 Task: Look for space in Santo Antônio do Monte, Brazil from 8th June, 2023 to 19th June, 2023 for 1 adult in price range Rs.5000 to Rs.12000. Place can be shared room with 1  bedroom having 1 bed and 1 bathroom. Property type can be house, flat, guest house, hotel. Booking option can be shelf check-in. Required host language is Spanish.
Action: Mouse moved to (312, 155)
Screenshot: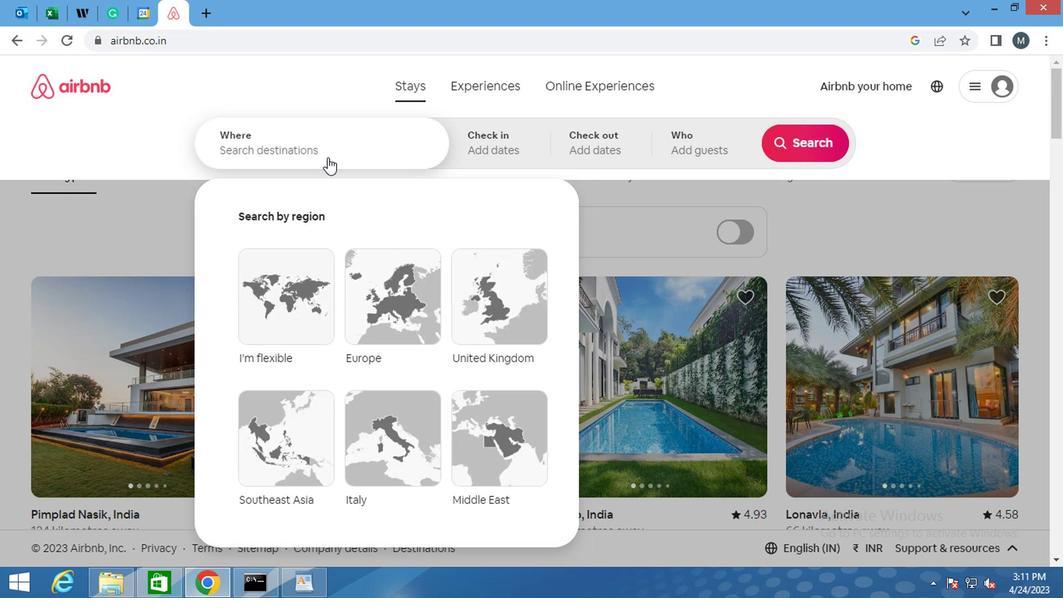 
Action: Mouse pressed left at (312, 155)
Screenshot: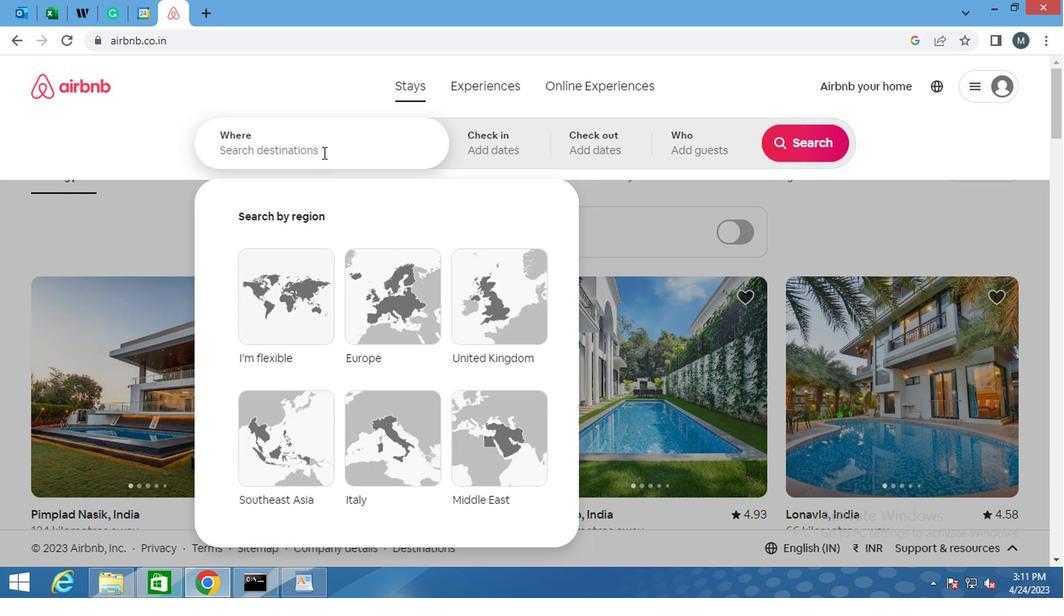 
Action: Key pressed <Key.shift>SANTO<Key.space><Key.shift>ANTONIO<Key.space>DO<Key.space><Key.shift>MONTE,<Key.space><Key.shift><Key.shift>BRAZIL<Key.enter>
Screenshot: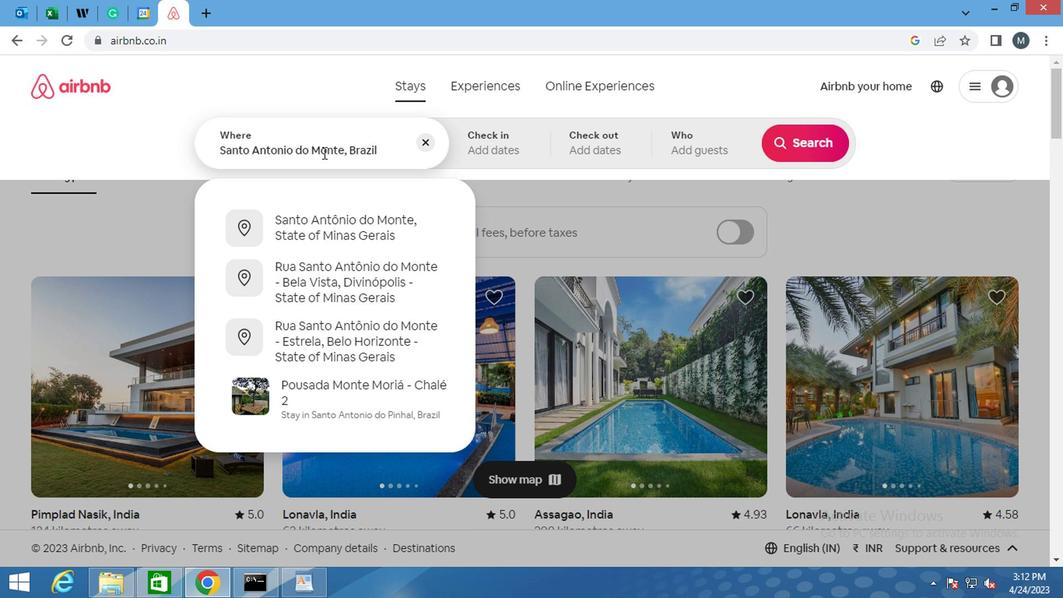 
Action: Mouse moved to (797, 265)
Screenshot: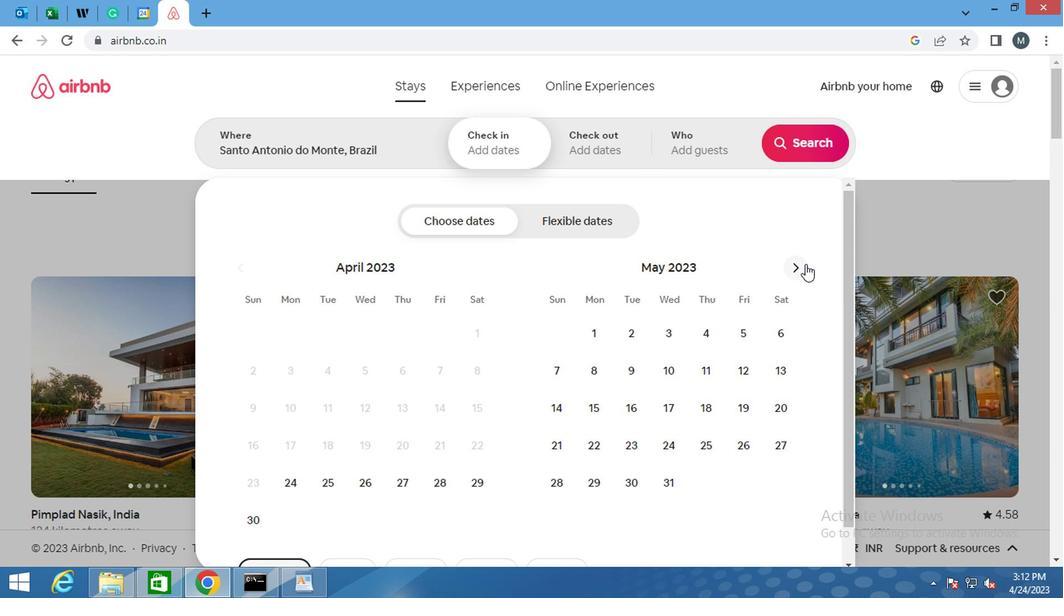 
Action: Mouse pressed left at (797, 265)
Screenshot: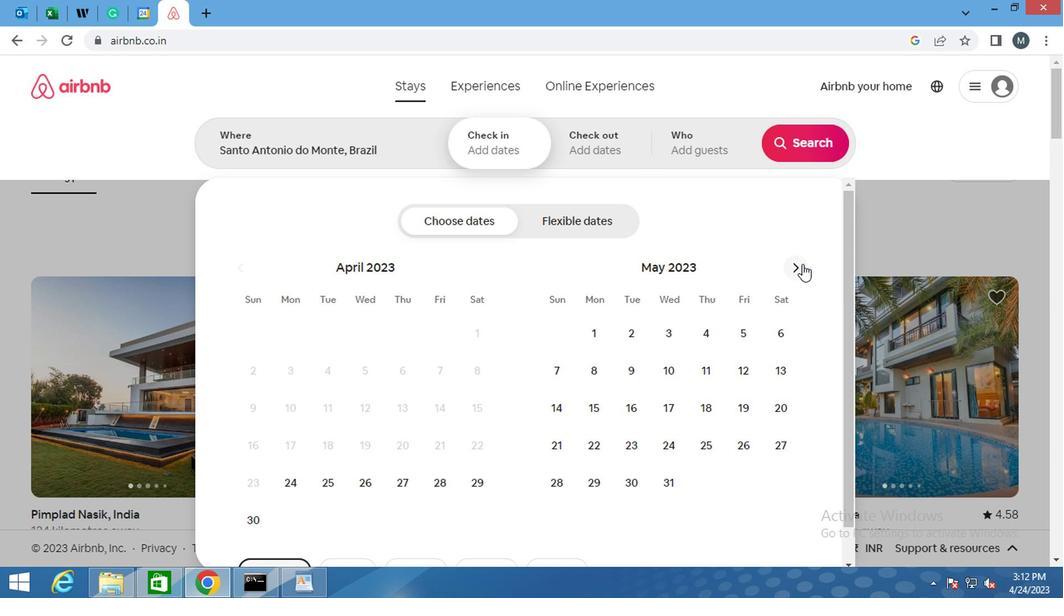 
Action: Mouse moved to (796, 266)
Screenshot: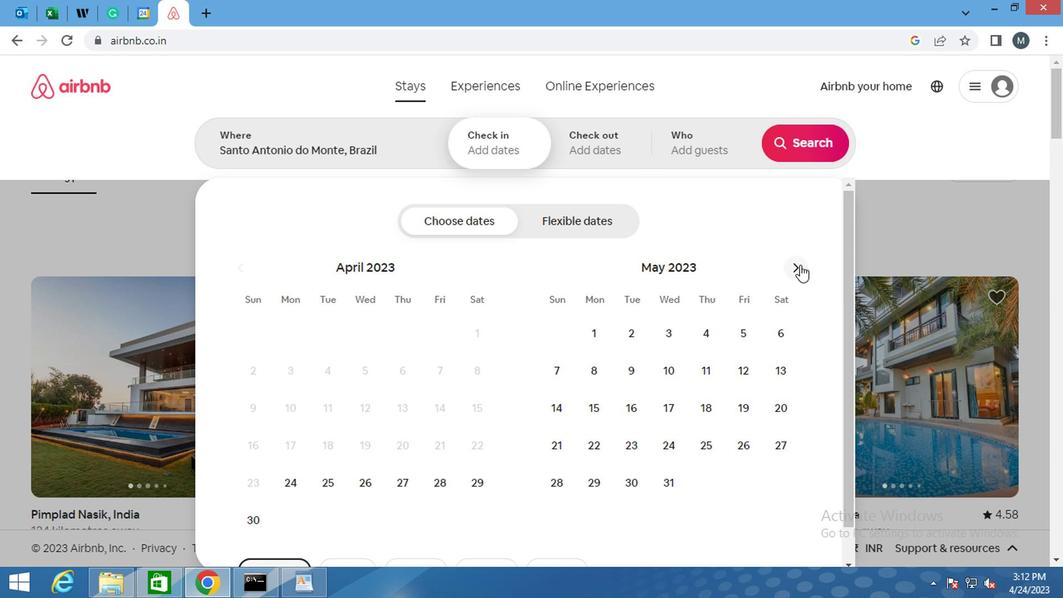 
Action: Mouse pressed left at (796, 266)
Screenshot: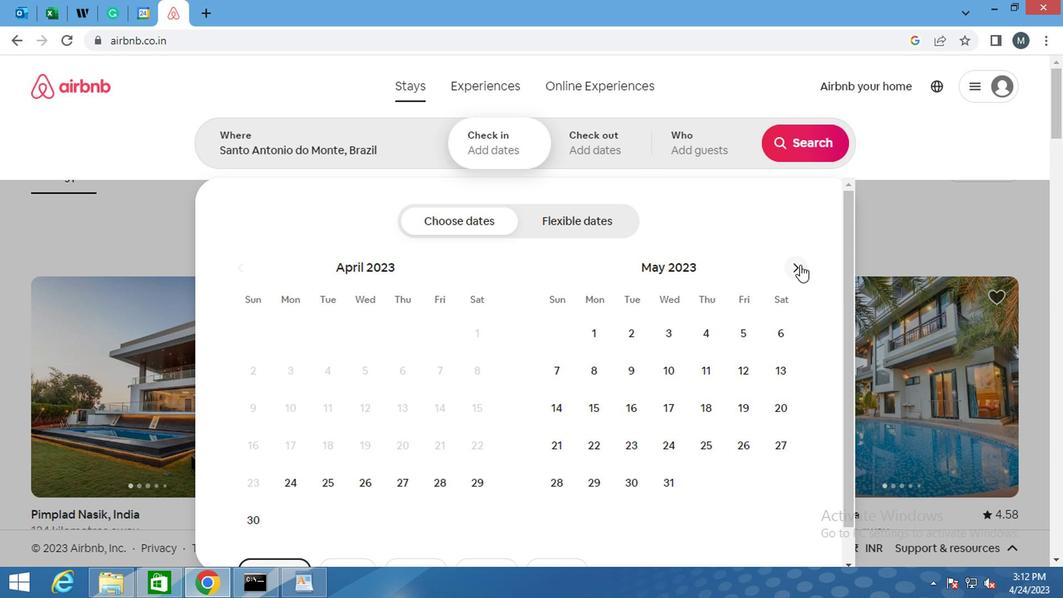 
Action: Mouse moved to (698, 375)
Screenshot: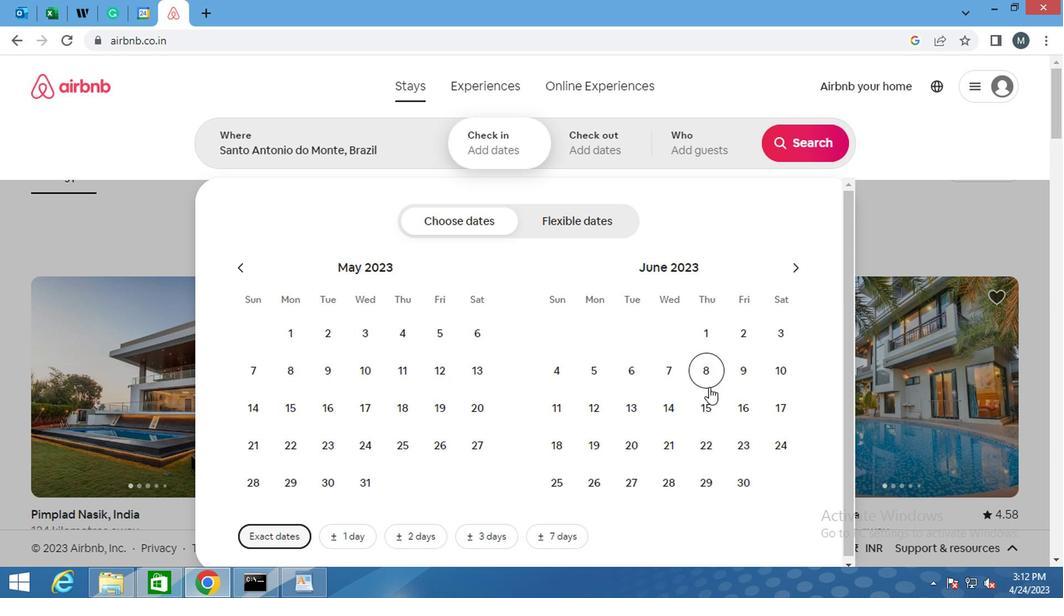 
Action: Mouse pressed left at (698, 375)
Screenshot: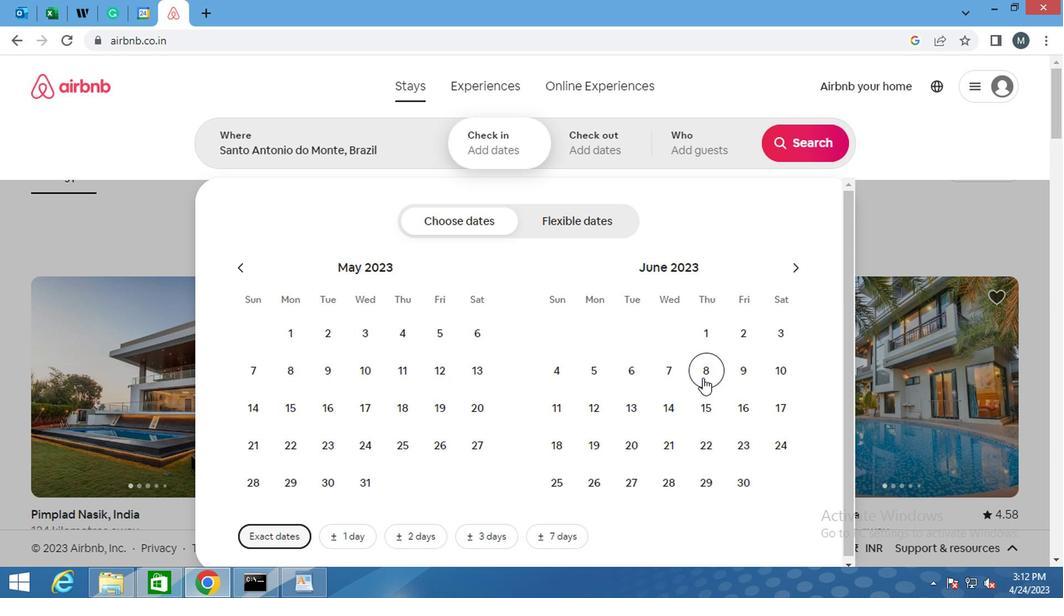 
Action: Mouse moved to (575, 440)
Screenshot: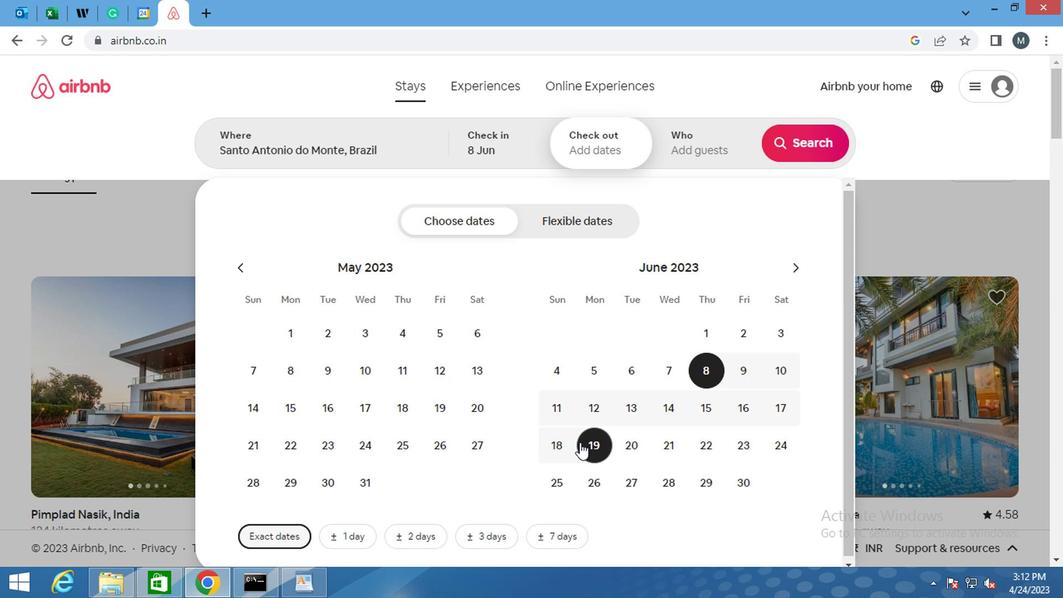 
Action: Mouse pressed left at (575, 440)
Screenshot: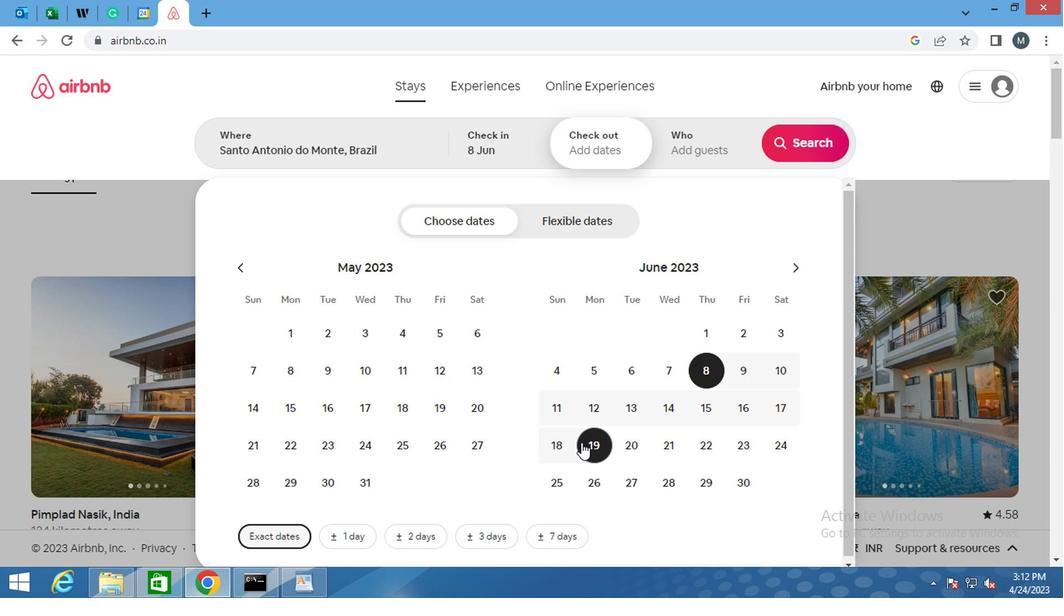 
Action: Mouse moved to (661, 145)
Screenshot: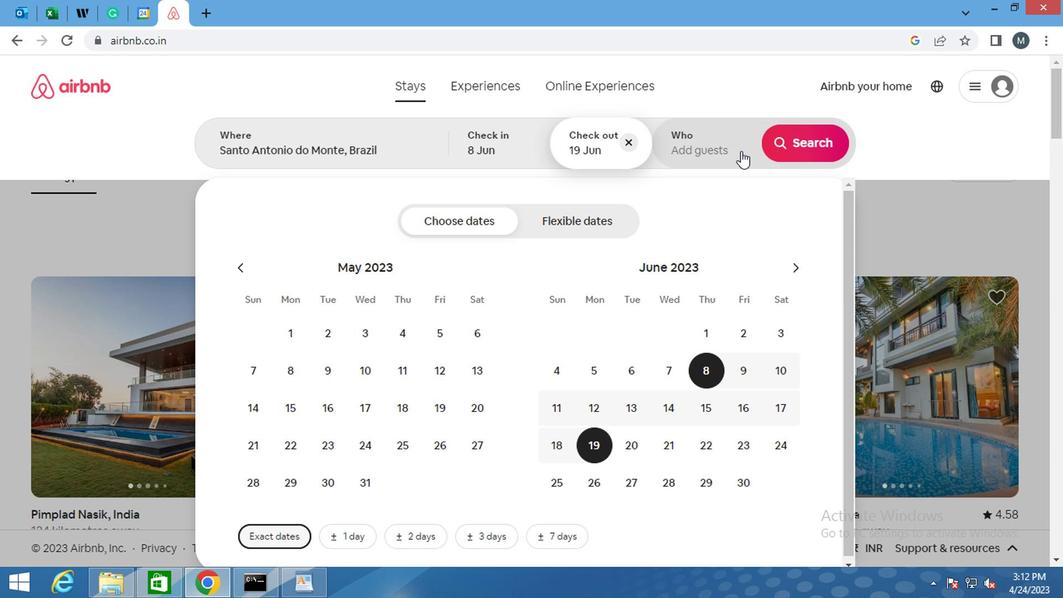 
Action: Mouse pressed left at (661, 145)
Screenshot: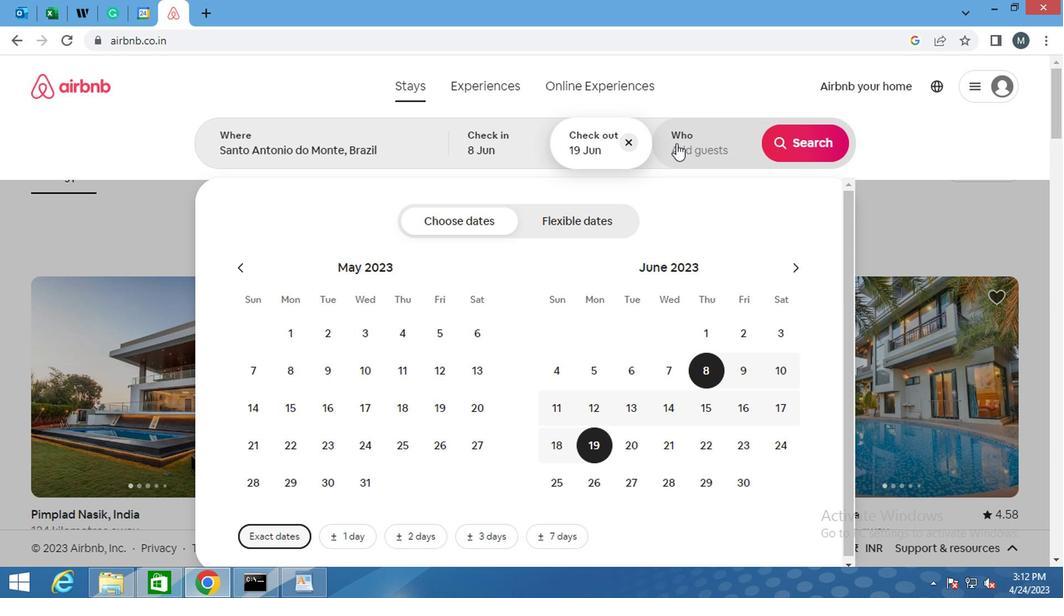 
Action: Mouse moved to (796, 229)
Screenshot: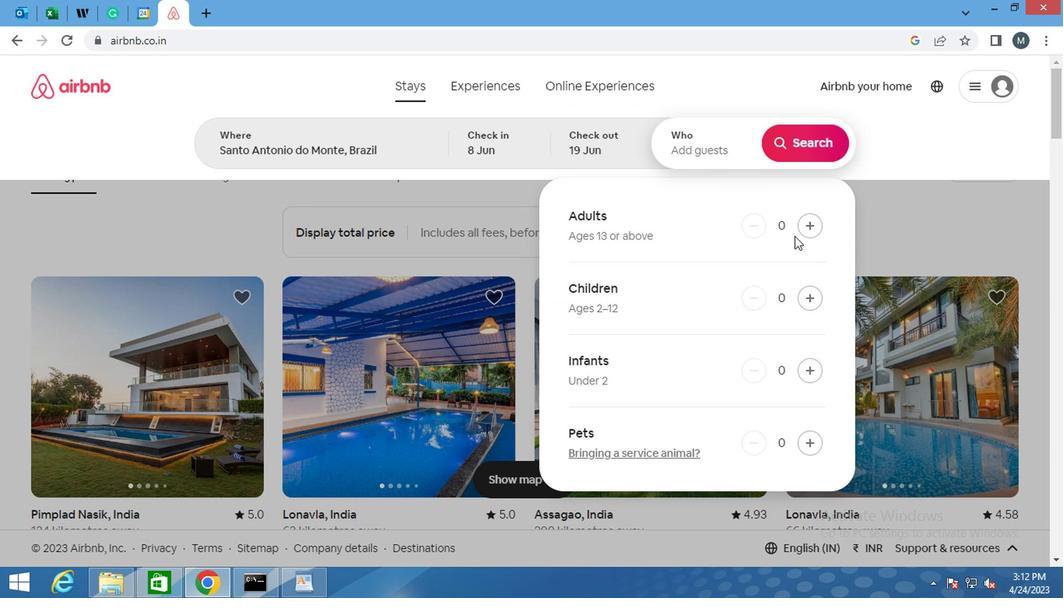 
Action: Mouse pressed left at (796, 229)
Screenshot: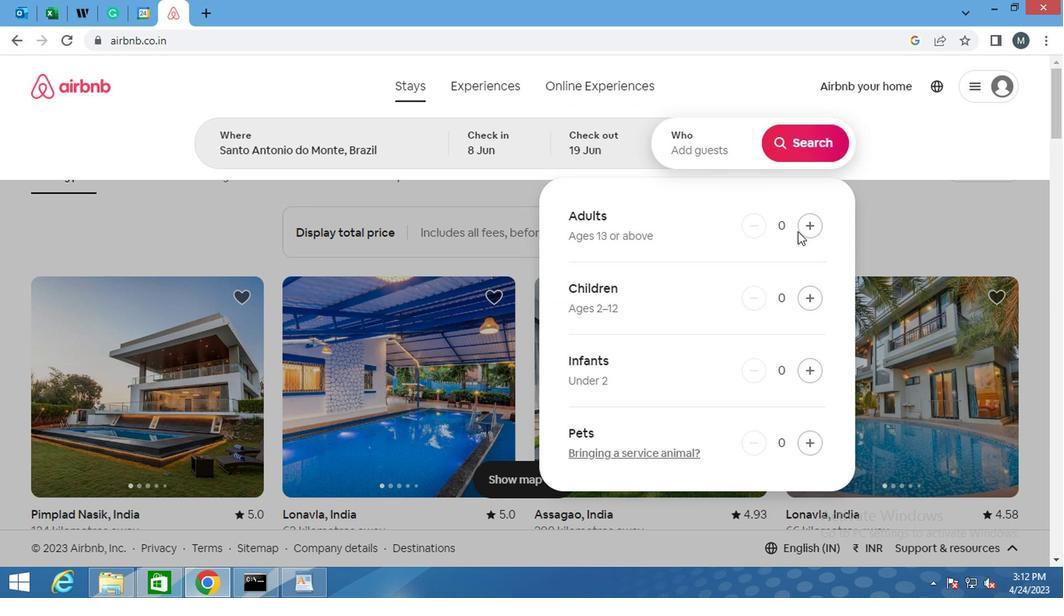 
Action: Mouse moved to (942, 141)
Screenshot: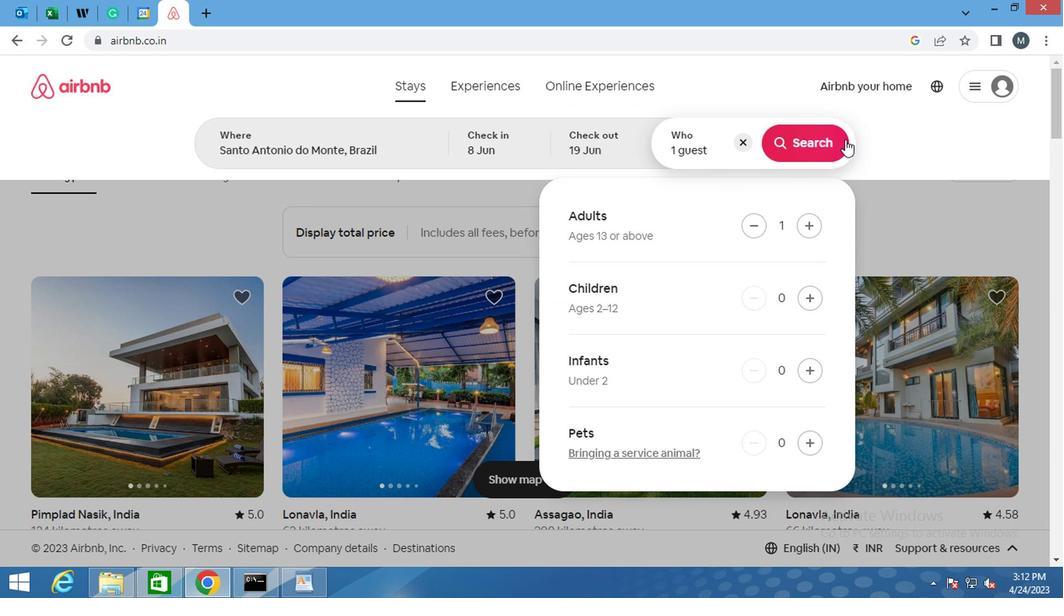 
Action: Mouse pressed left at (942, 141)
Screenshot: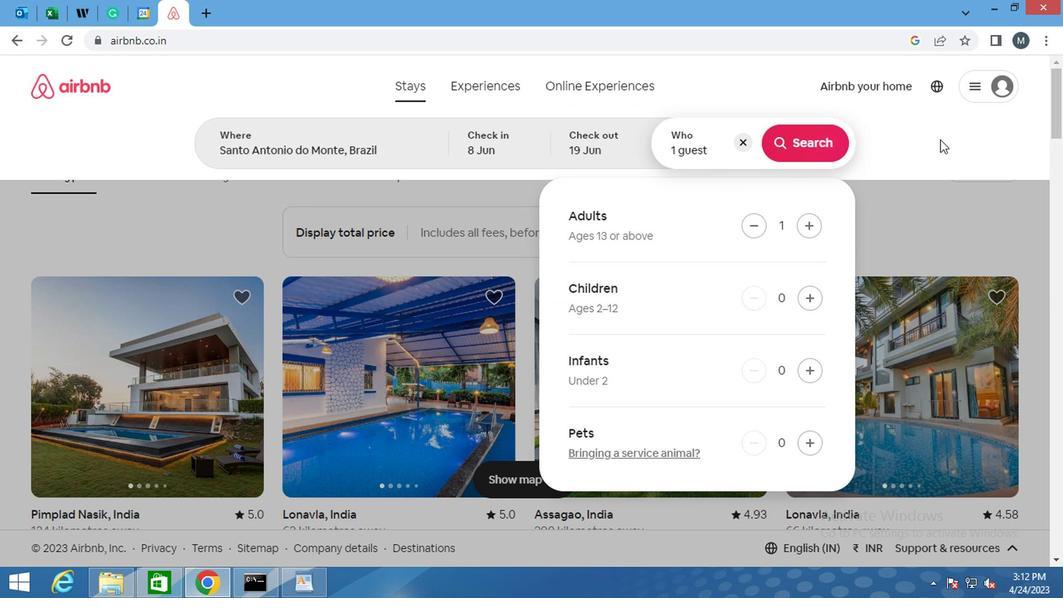 
Action: Mouse moved to (931, 169)
Screenshot: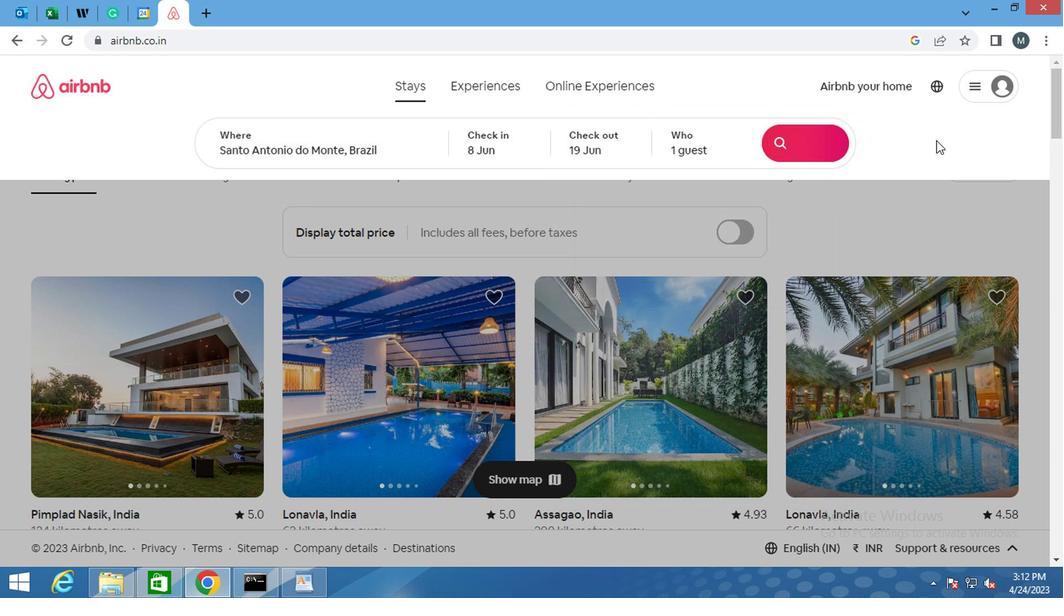 
Action: Mouse scrolled (931, 170) with delta (0, 0)
Screenshot: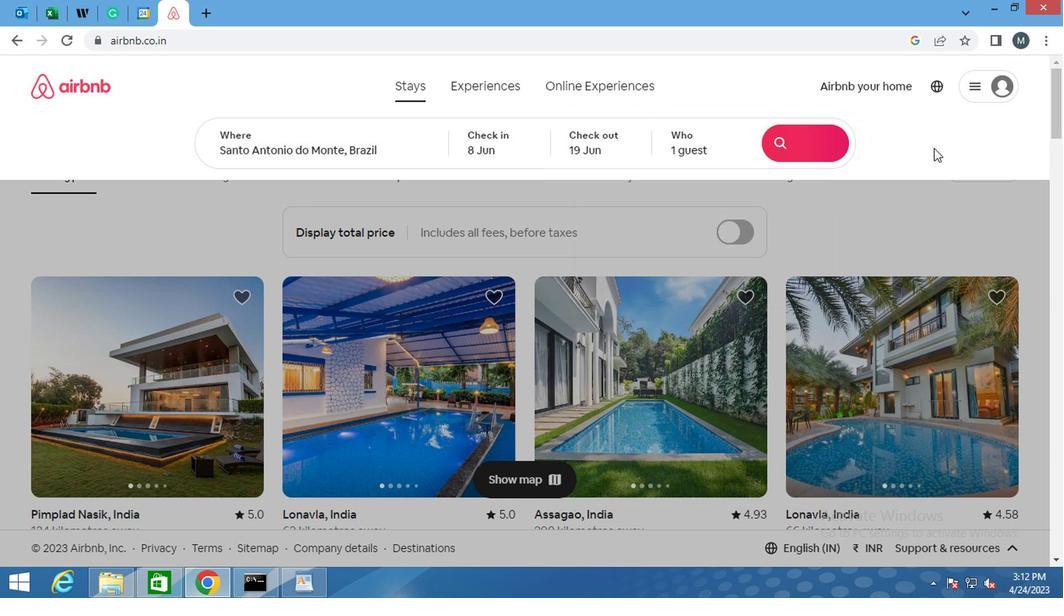 
Action: Mouse scrolled (931, 170) with delta (0, 0)
Screenshot: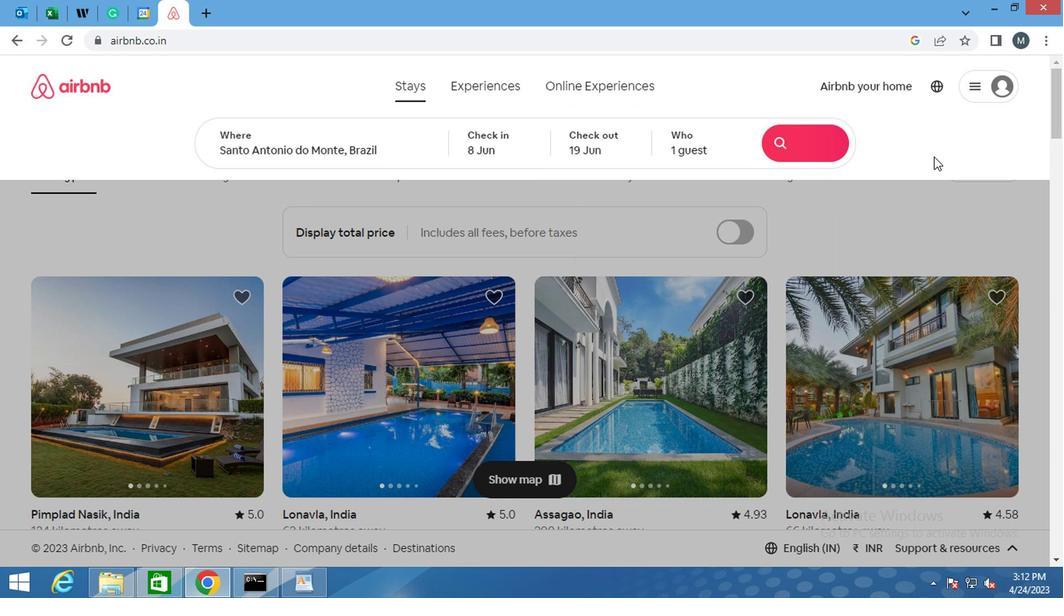 
Action: Mouse moved to (933, 175)
Screenshot: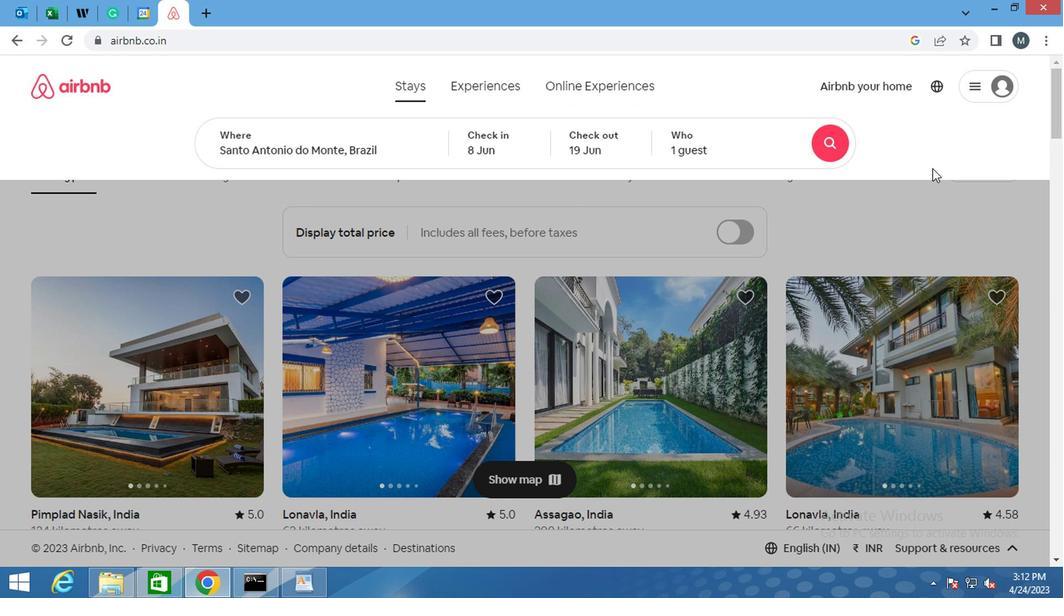 
Action: Mouse scrolled (933, 175) with delta (0, 0)
Screenshot: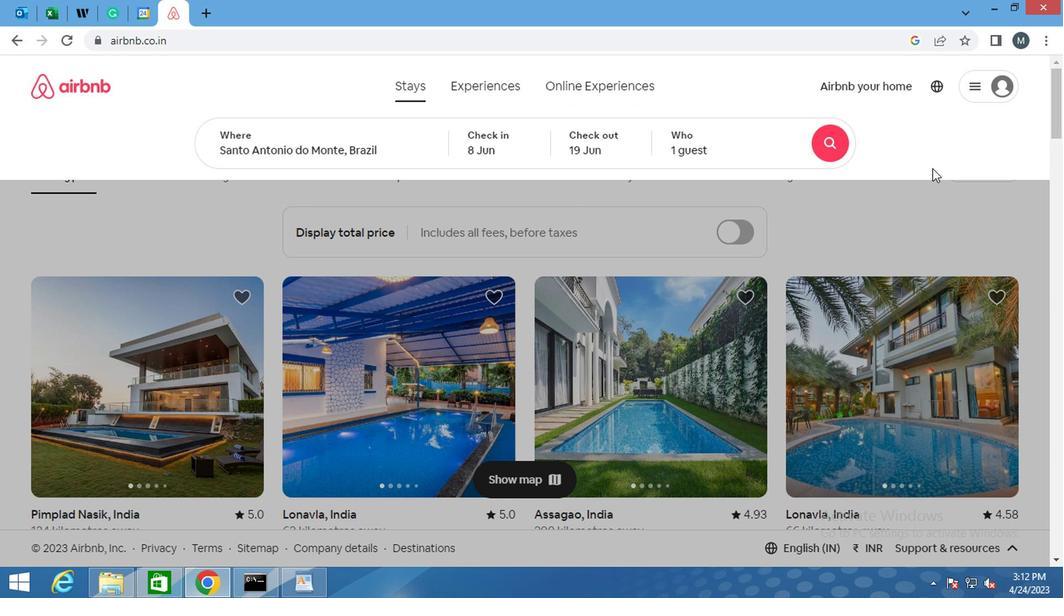 
Action: Mouse moved to (973, 146)
Screenshot: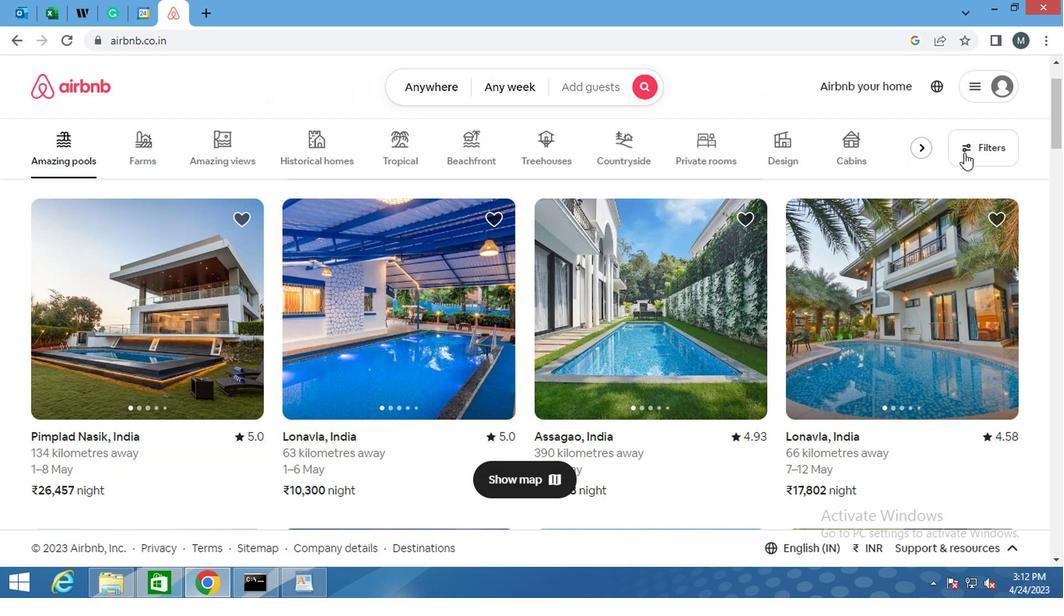 
Action: Mouse pressed left at (973, 146)
Screenshot: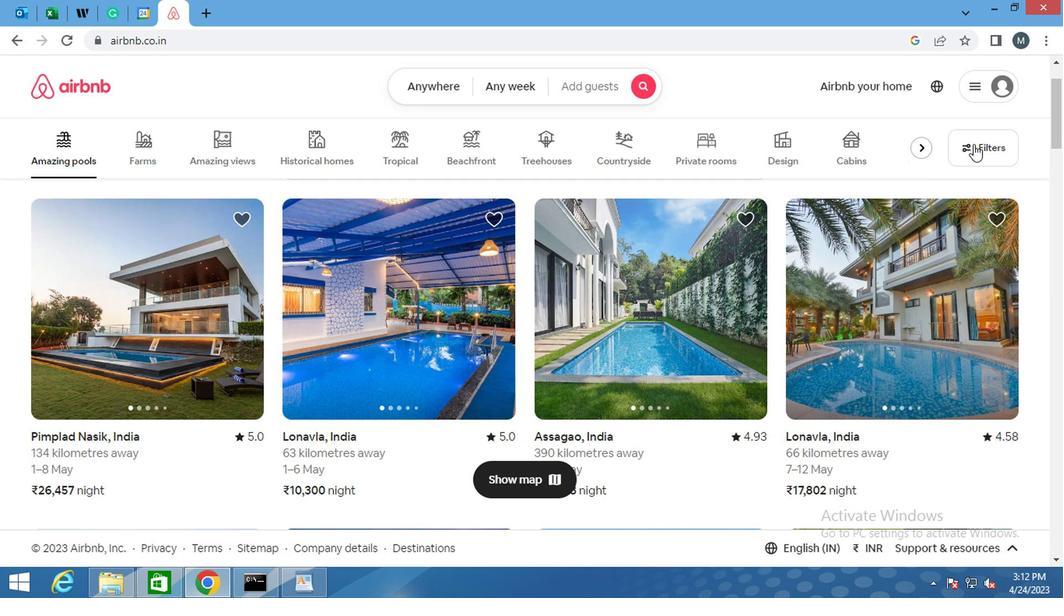 
Action: Mouse moved to (404, 332)
Screenshot: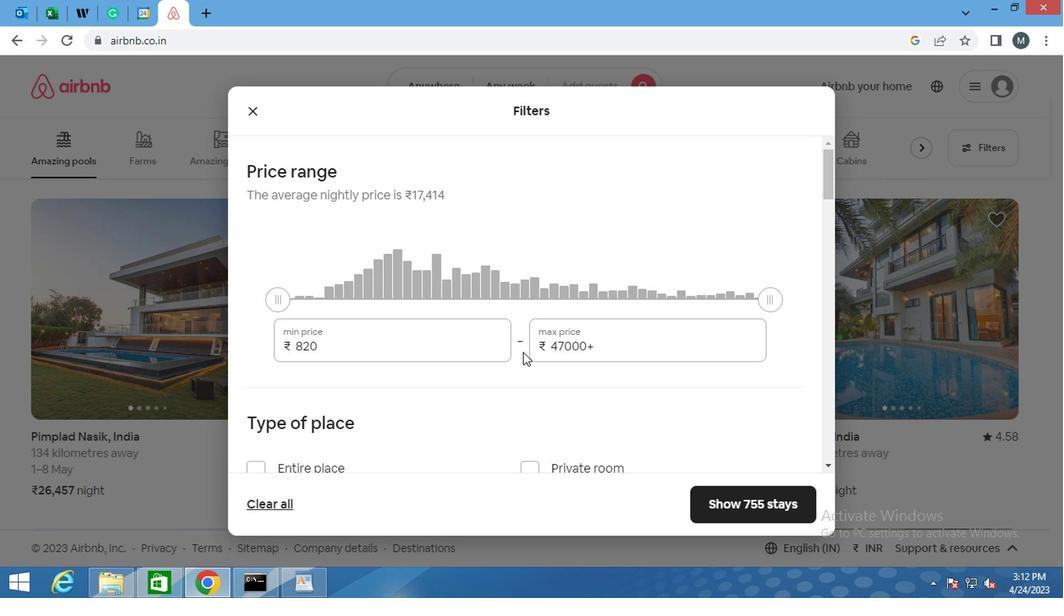 
Action: Mouse pressed left at (404, 332)
Screenshot: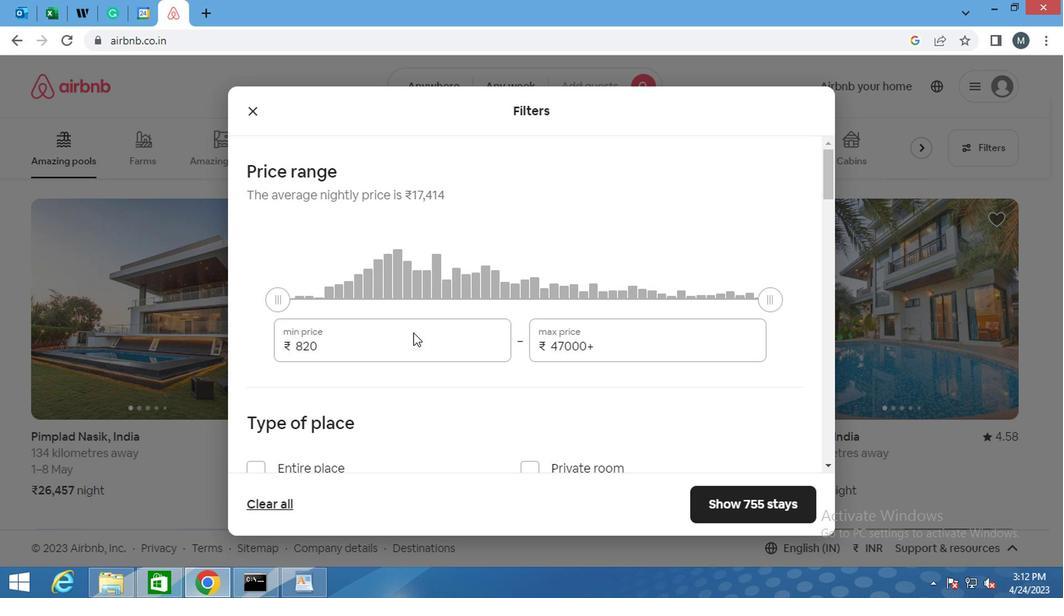 
Action: Mouse pressed left at (404, 332)
Screenshot: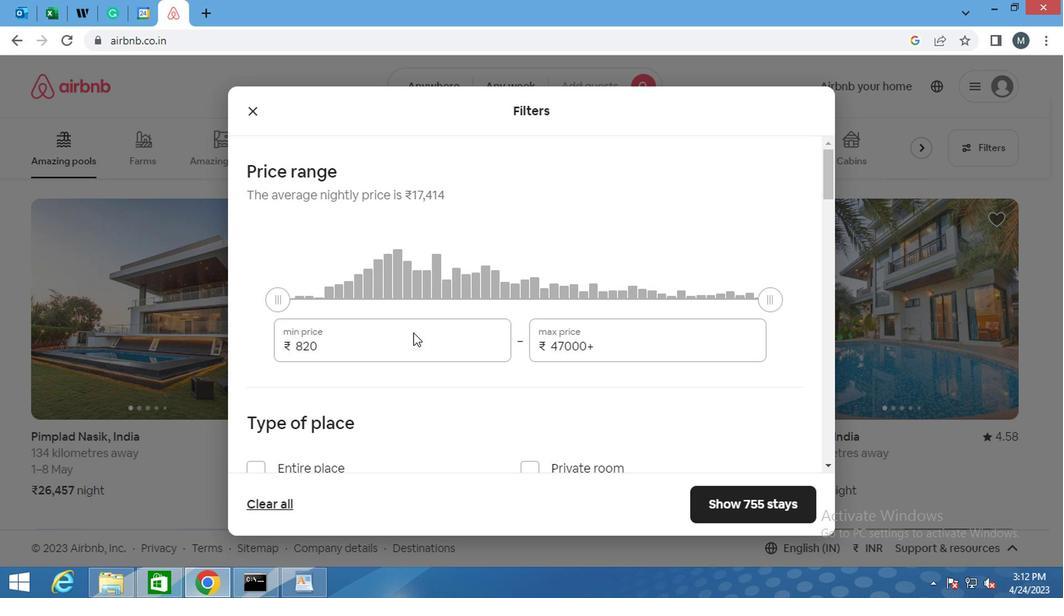 
Action: Mouse moved to (408, 332)
Screenshot: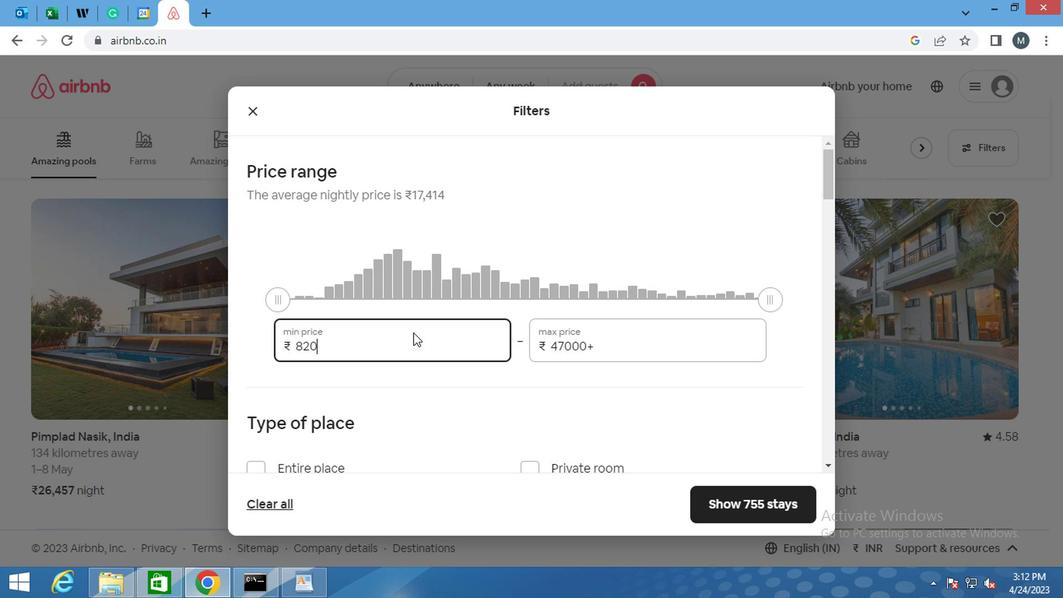 
Action: Mouse pressed left at (408, 332)
Screenshot: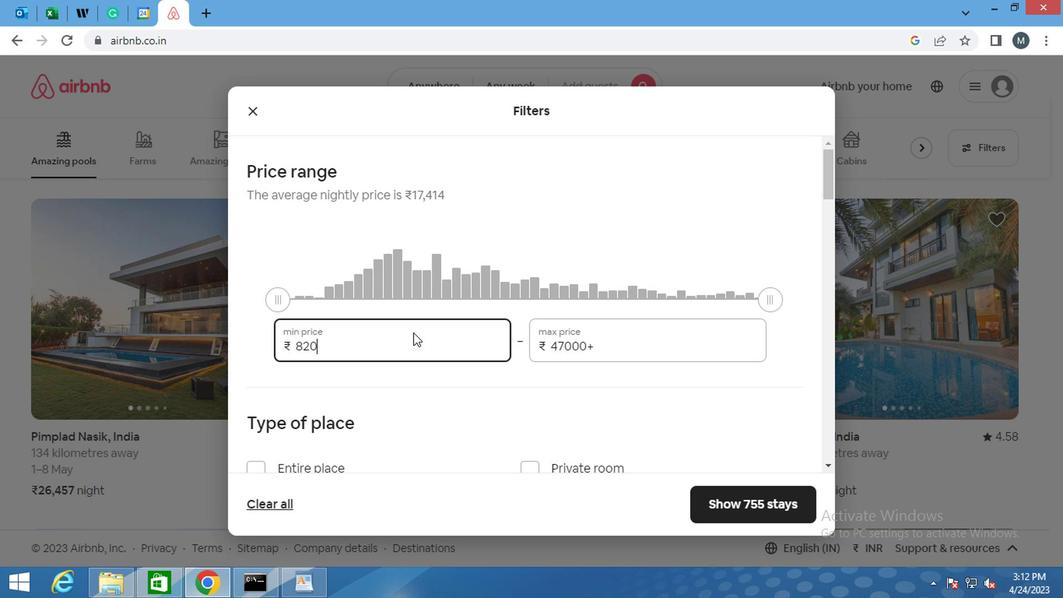 
Action: Mouse moved to (409, 332)
Screenshot: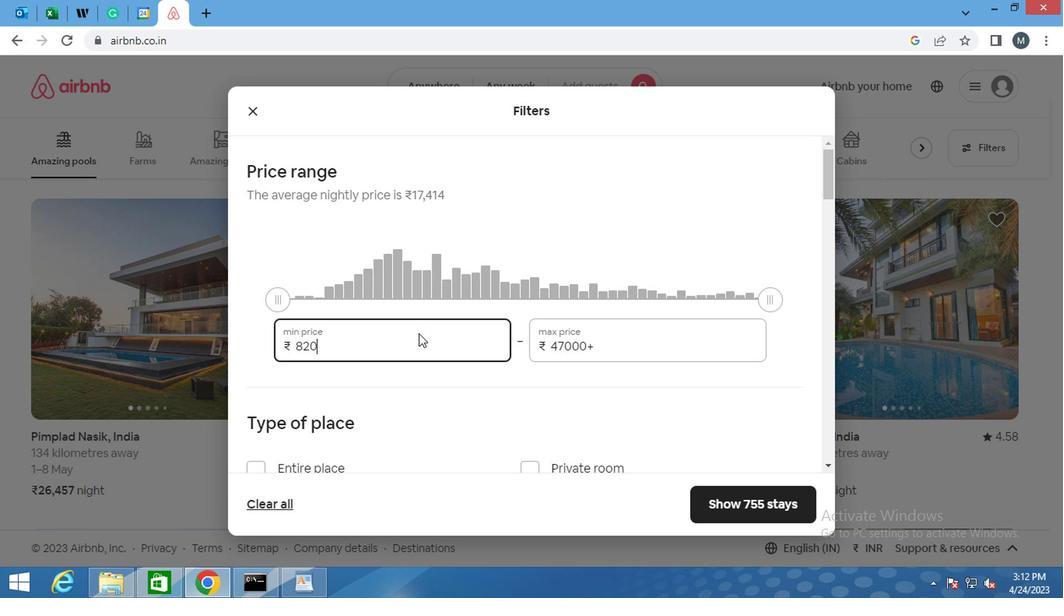 
Action: Mouse pressed left at (409, 332)
Screenshot: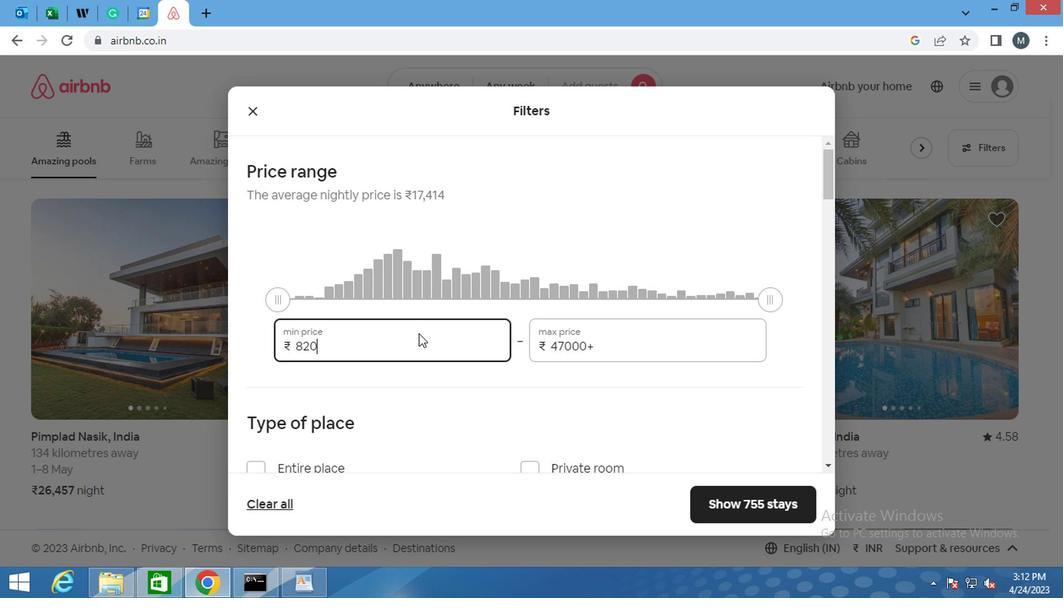
Action: Mouse pressed left at (409, 332)
Screenshot: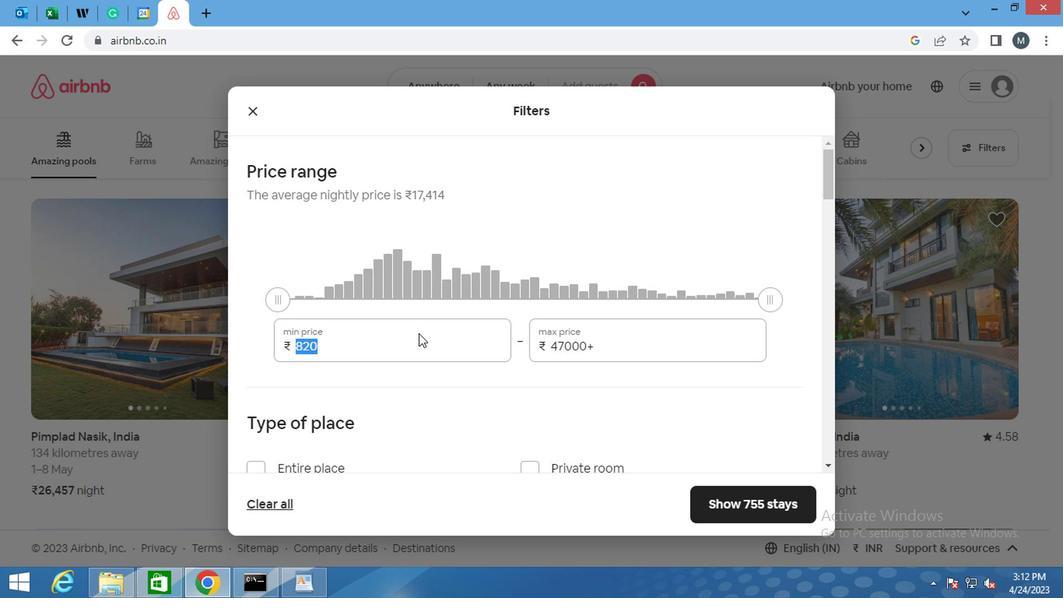 
Action: Mouse pressed left at (409, 332)
Screenshot: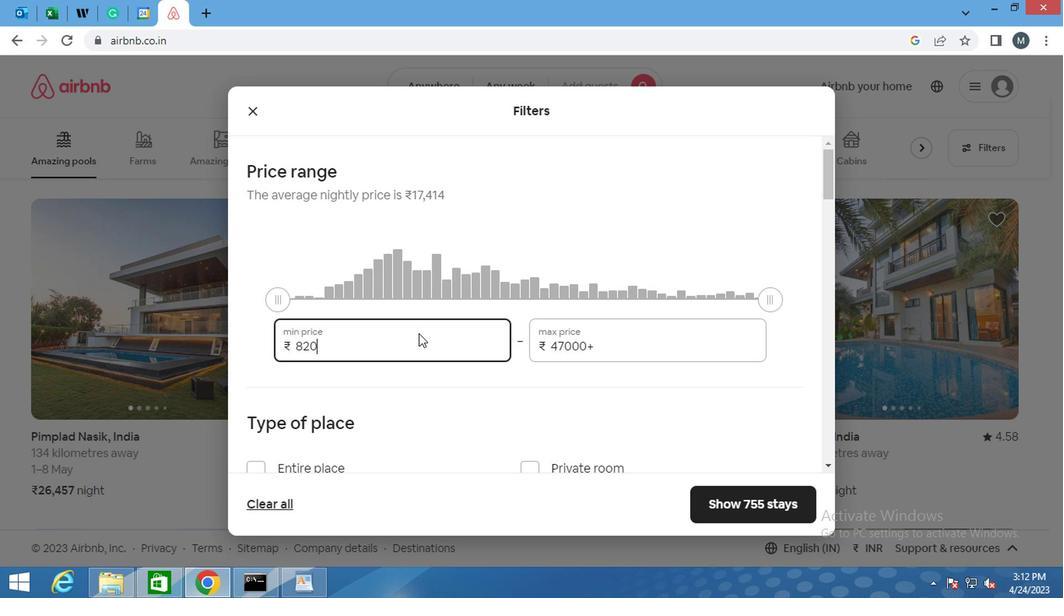 
Action: Mouse moved to (410, 332)
Screenshot: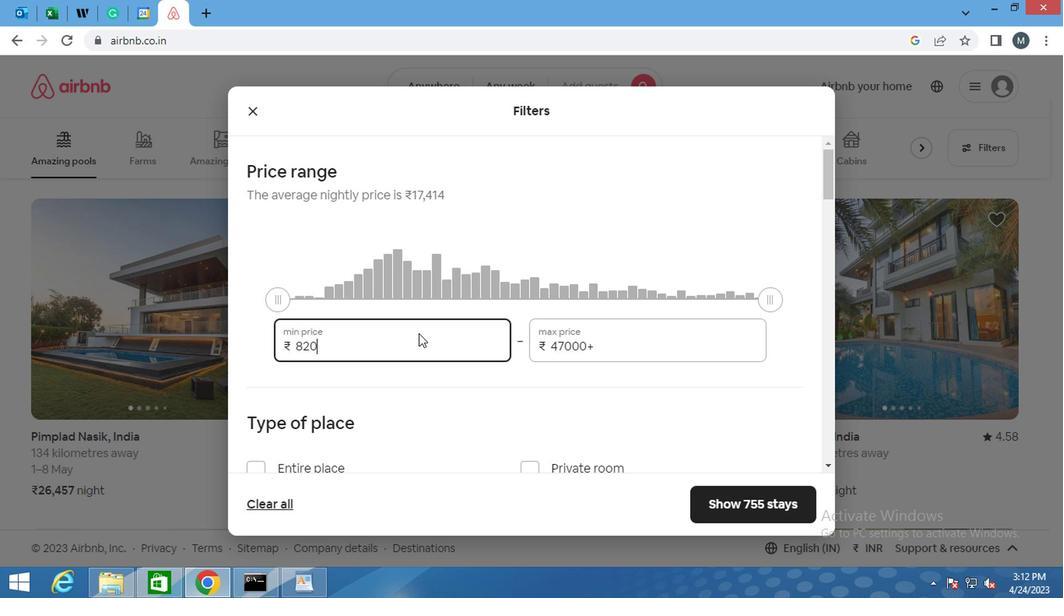 
Action: Mouse pressed left at (410, 332)
Screenshot: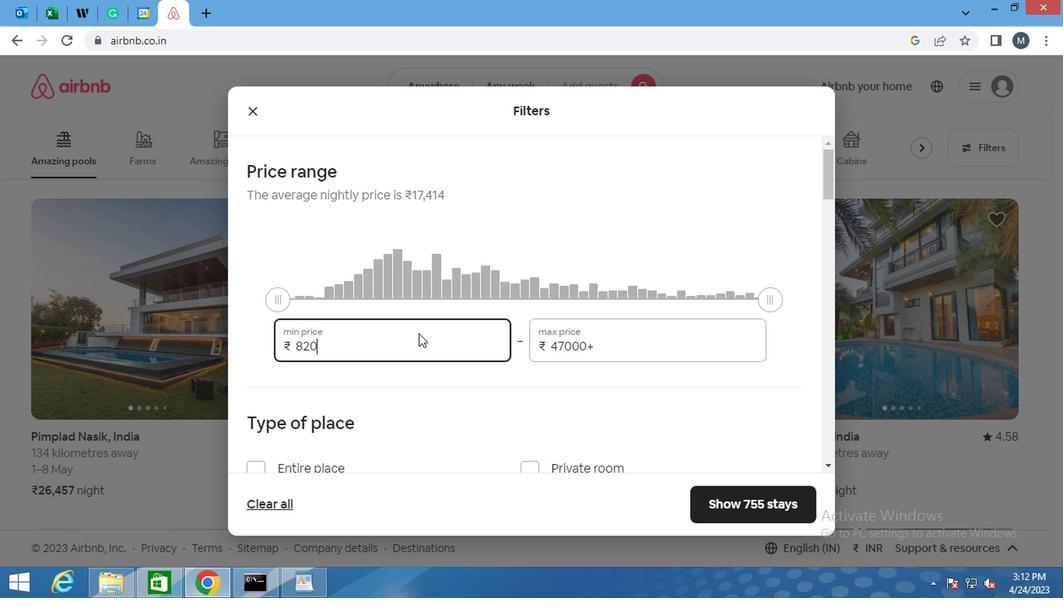 
Action: Mouse moved to (411, 332)
Screenshot: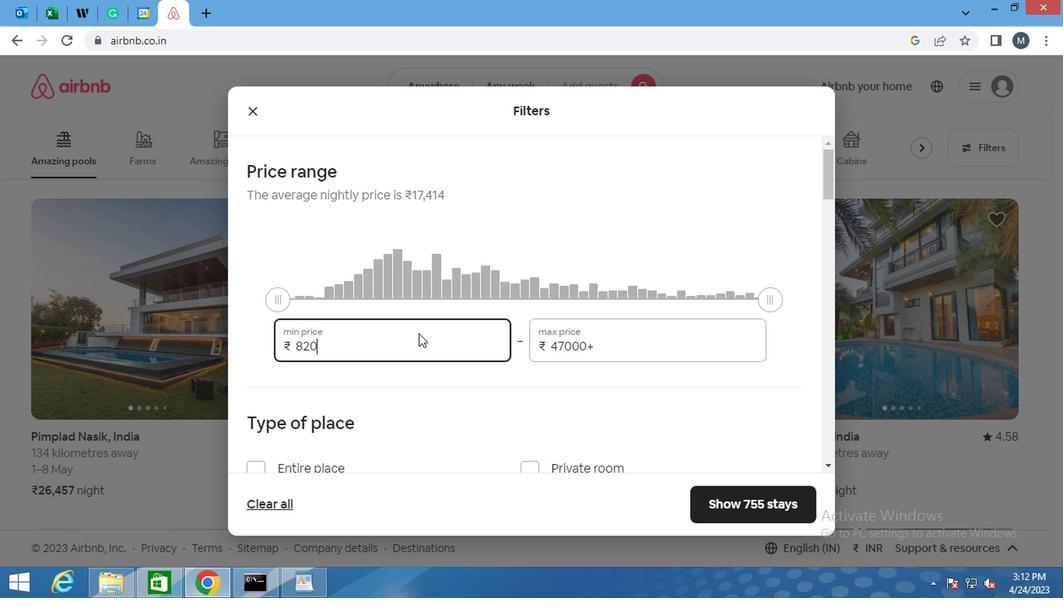 
Action: Mouse pressed left at (411, 332)
Screenshot: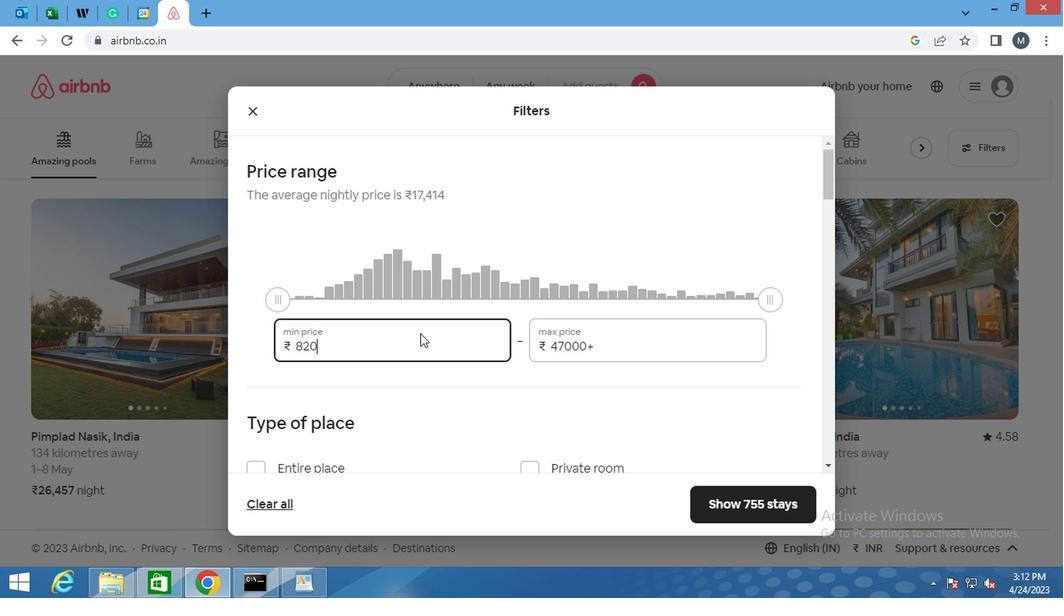 
Action: Mouse moved to (411, 333)
Screenshot: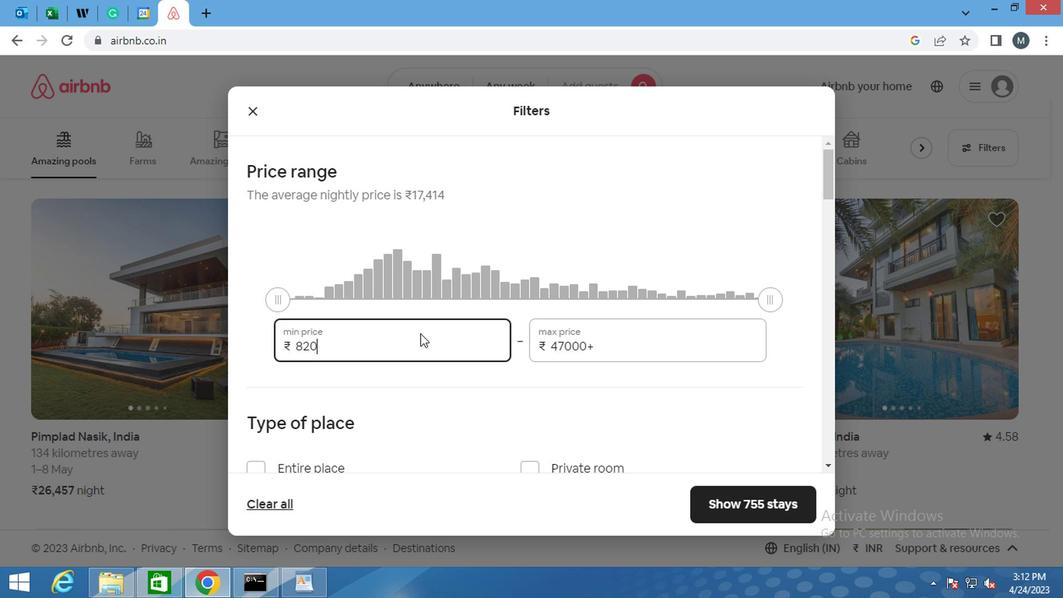 
Action: Mouse pressed left at (411, 333)
Screenshot: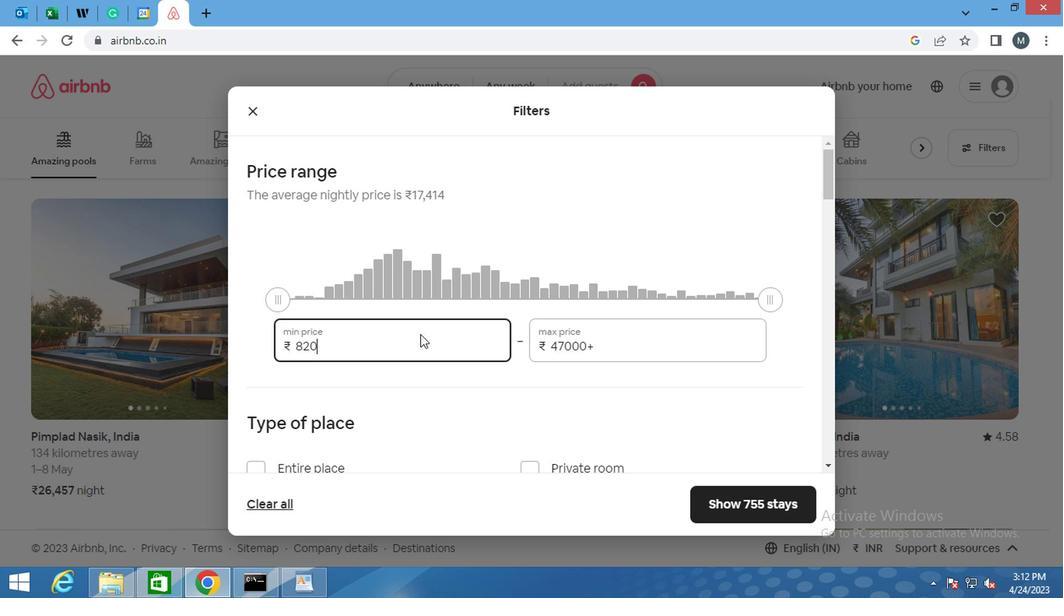 
Action: Mouse moved to (297, 347)
Screenshot: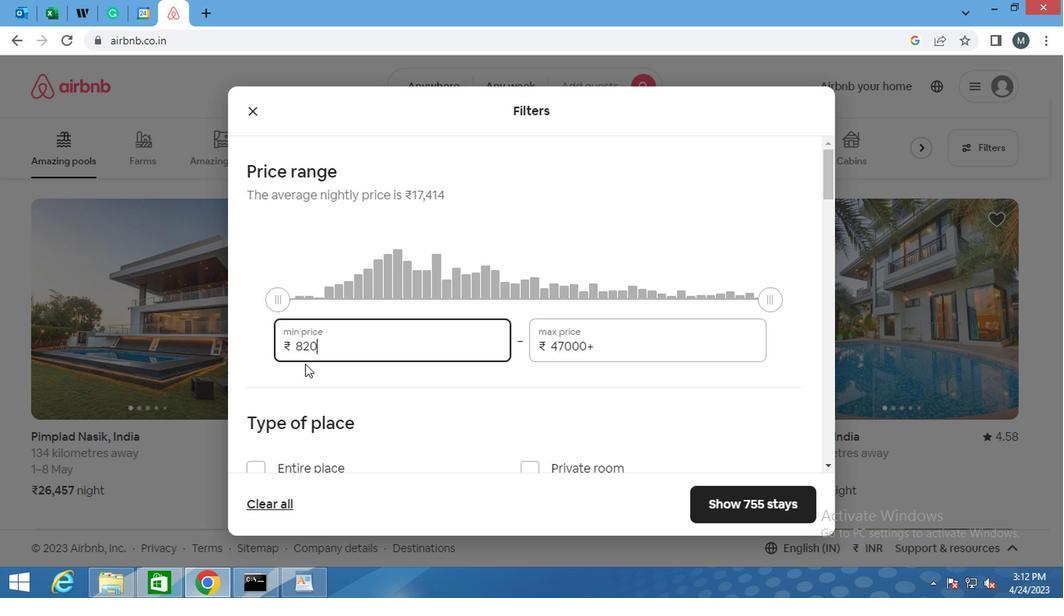 
Action: Mouse pressed left at (297, 347)
Screenshot: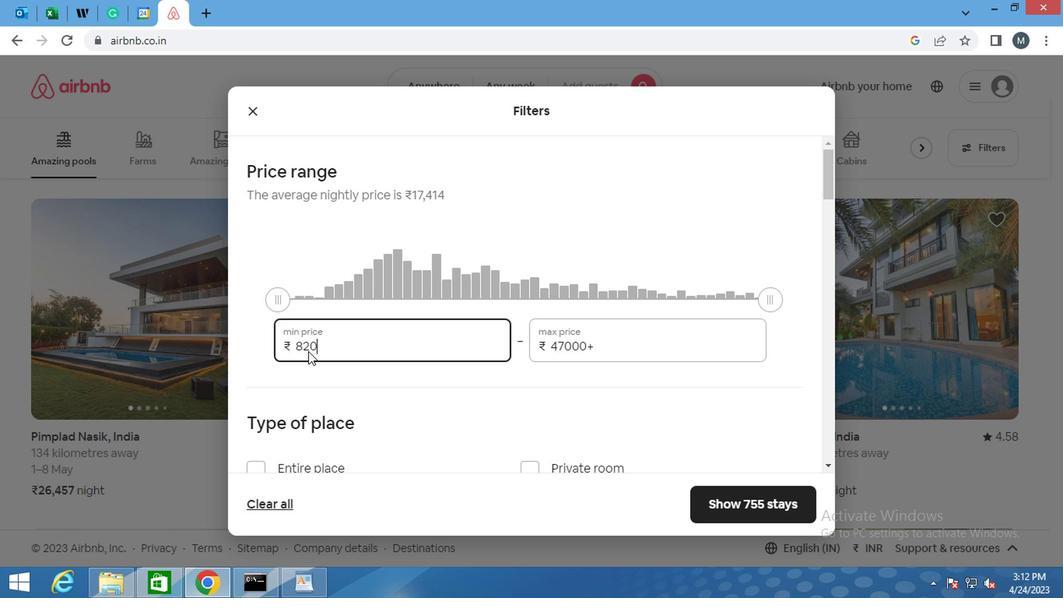 
Action: Mouse pressed left at (297, 347)
Screenshot: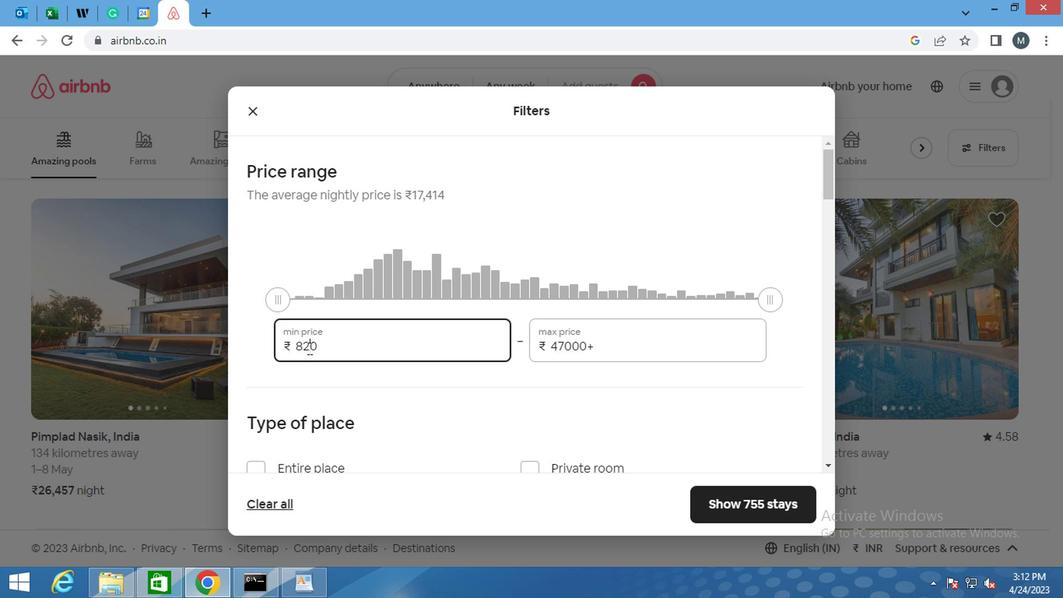 
Action: Key pressed 5000
Screenshot: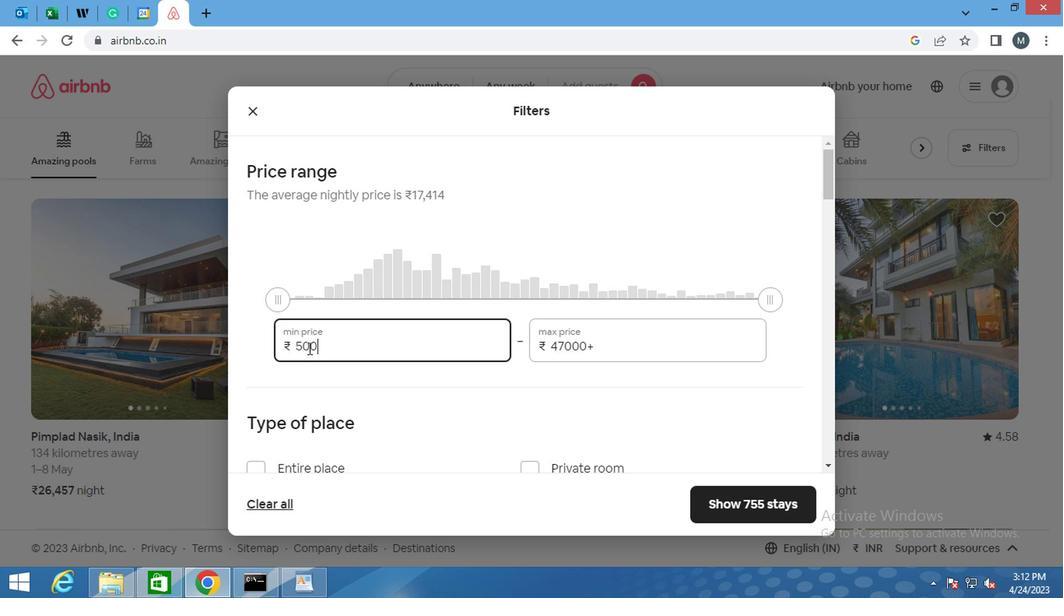 
Action: Mouse moved to (583, 346)
Screenshot: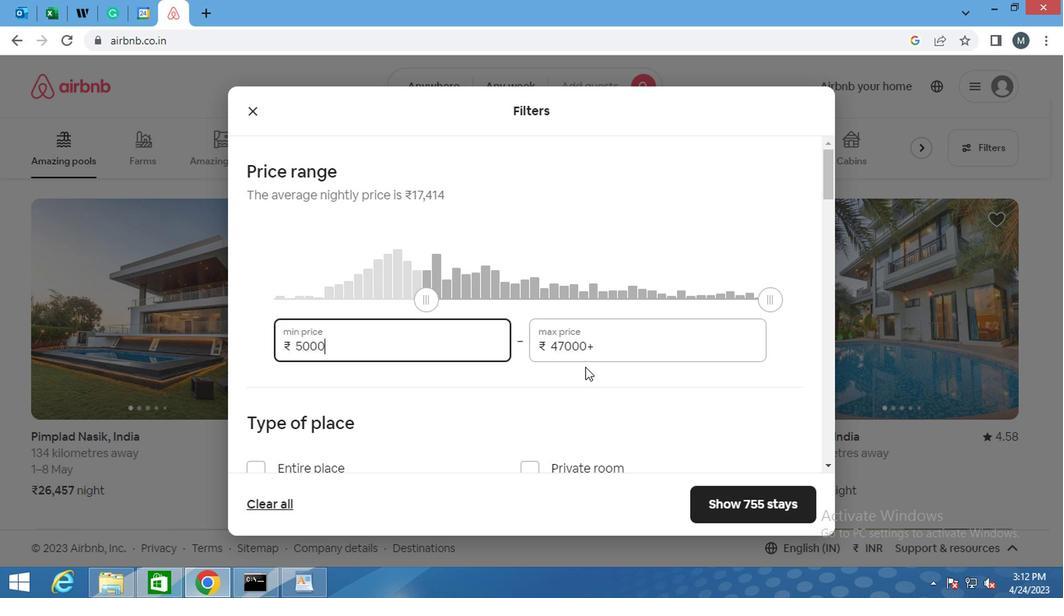 
Action: Mouse pressed left at (583, 346)
Screenshot: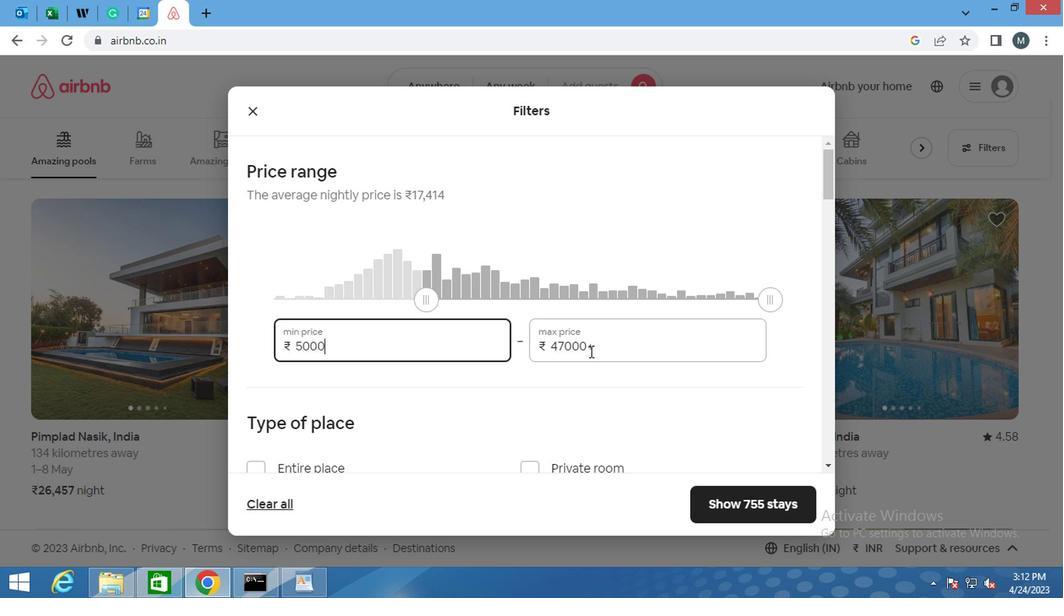 
Action: Mouse moved to (582, 346)
Screenshot: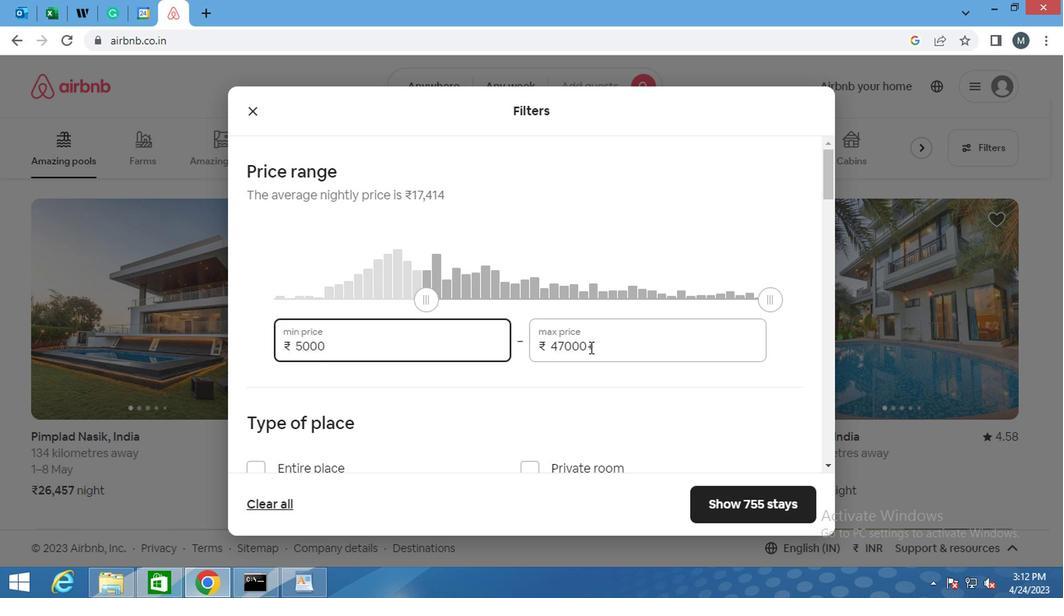 
Action: Mouse pressed left at (582, 346)
Screenshot: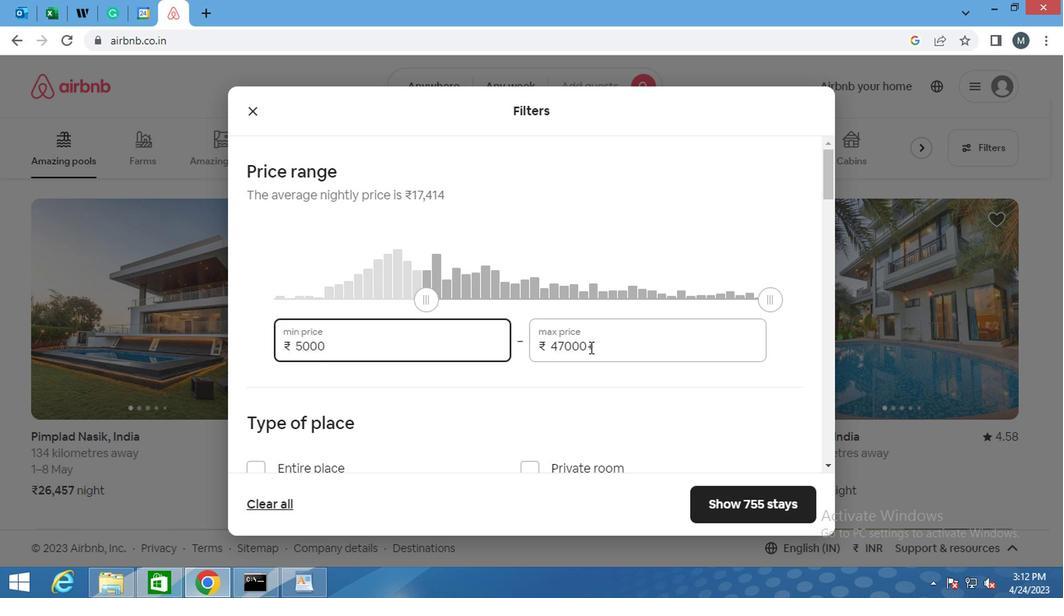 
Action: Mouse moved to (572, 347)
Screenshot: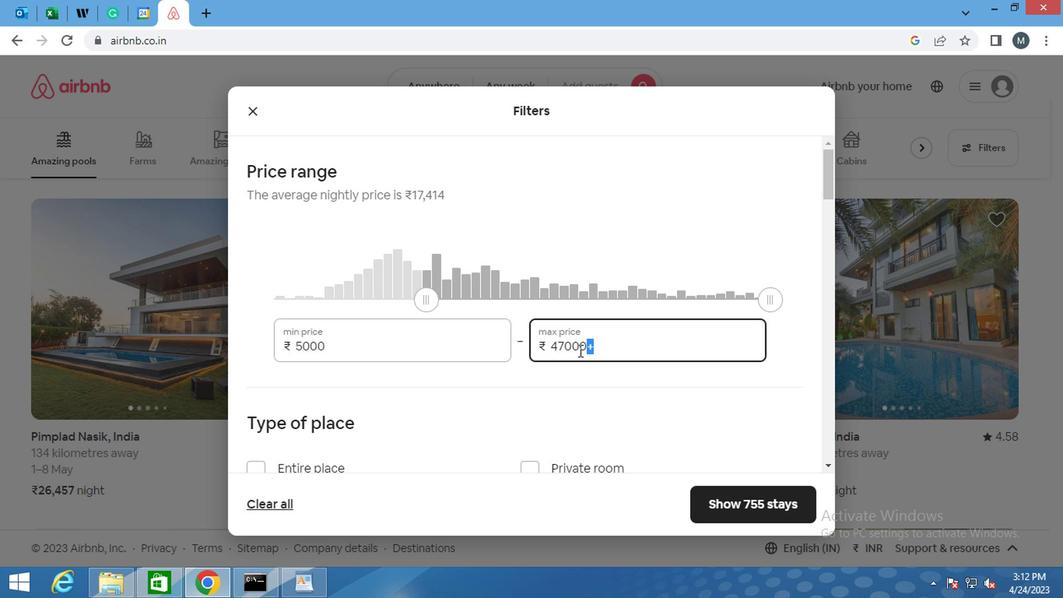 
Action: Mouse pressed left at (572, 347)
Screenshot: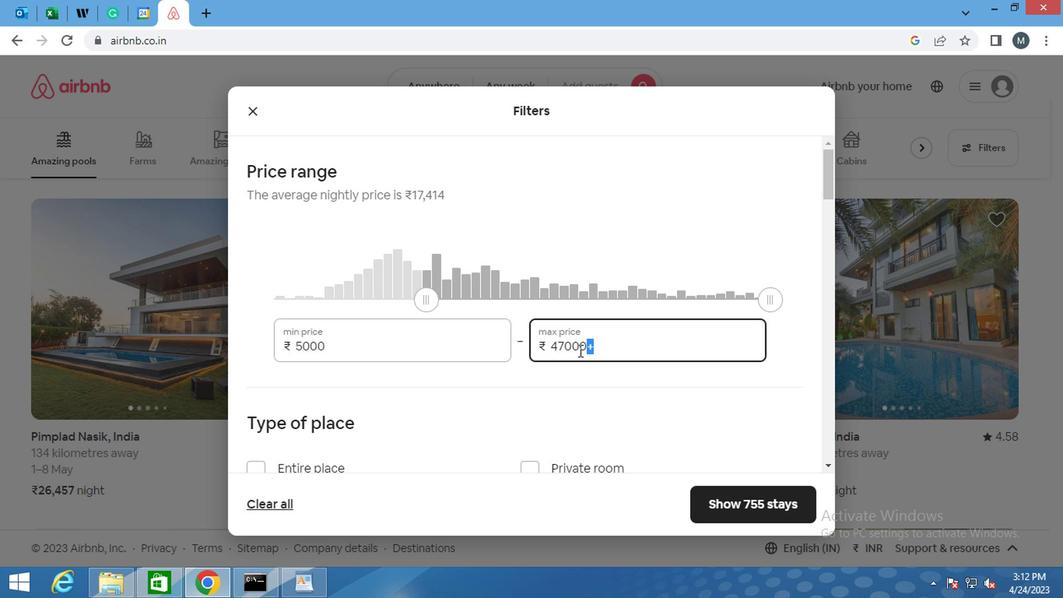 
Action: Mouse pressed left at (572, 347)
Screenshot: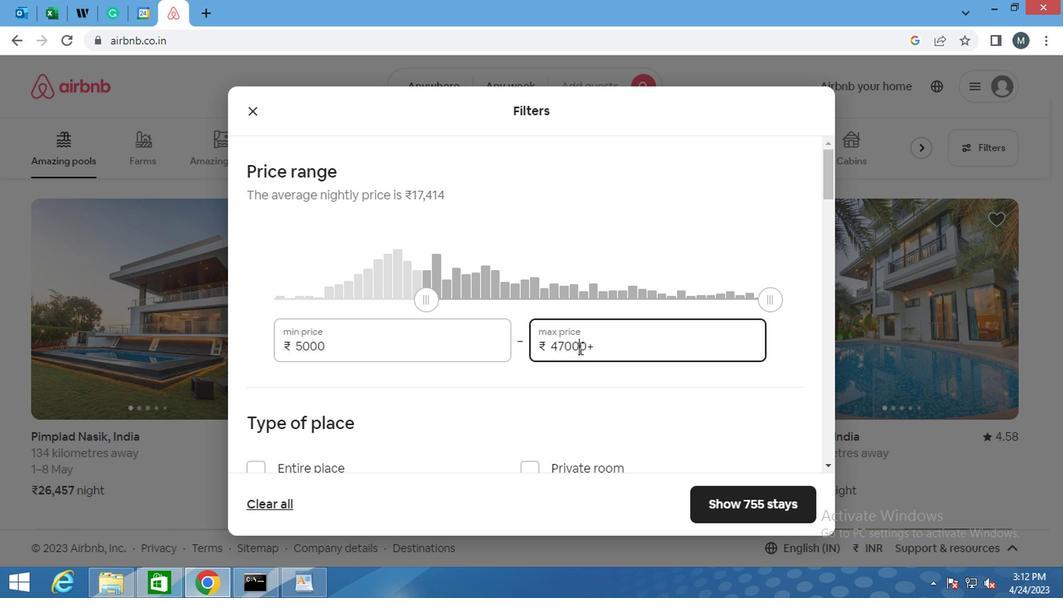 
Action: Mouse moved to (571, 346)
Screenshot: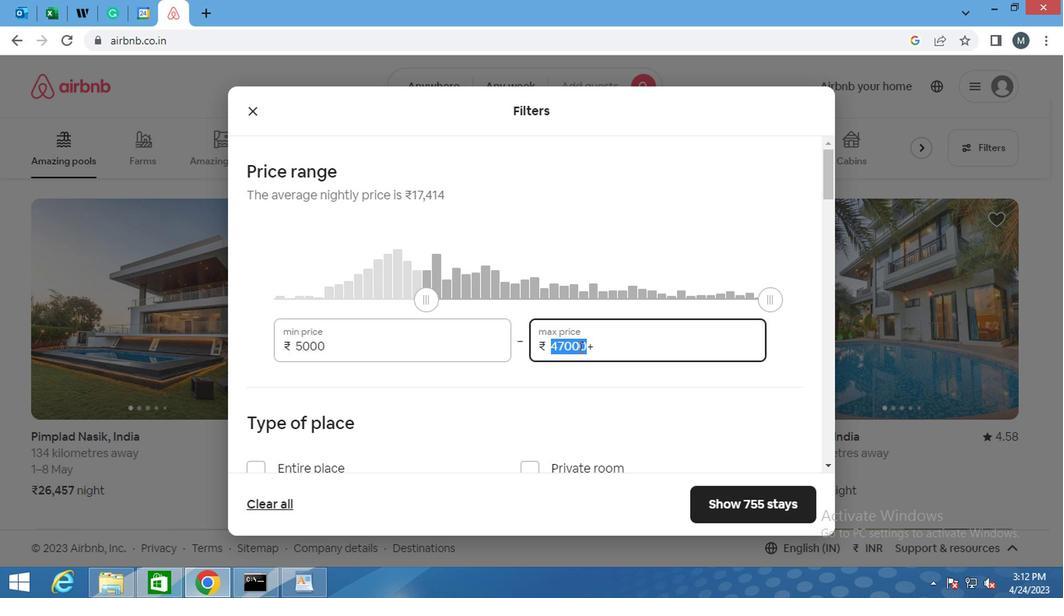 
Action: Key pressed 12
Screenshot: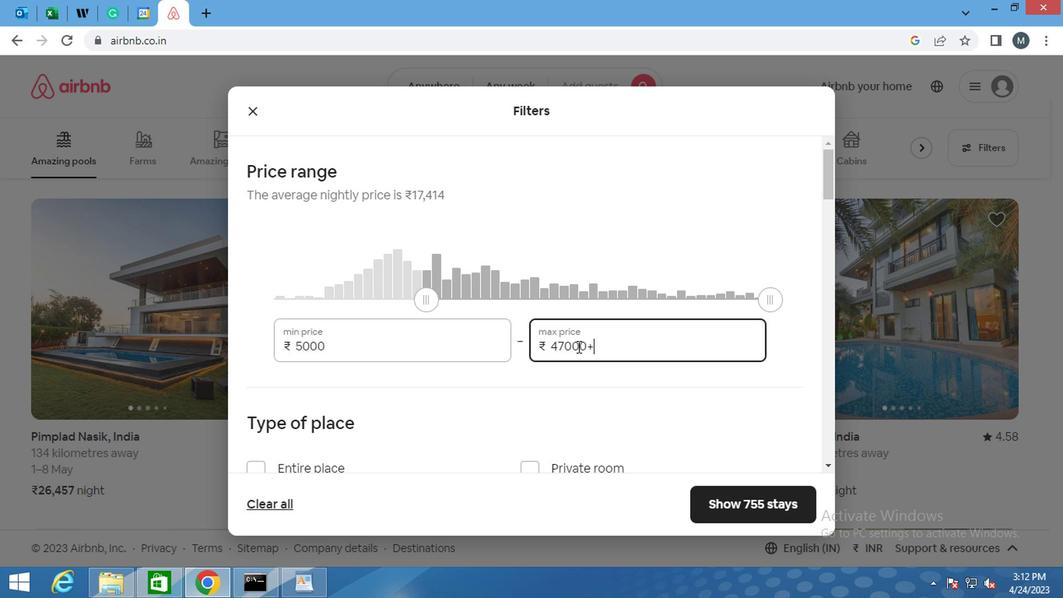 
Action: Mouse moved to (568, 345)
Screenshot: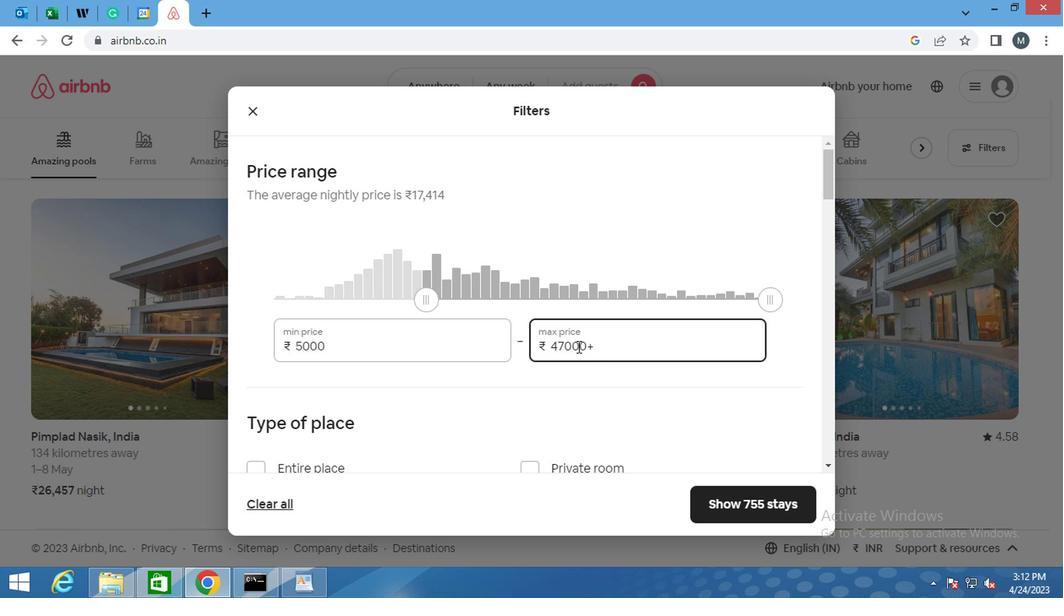
Action: Key pressed 00
Screenshot: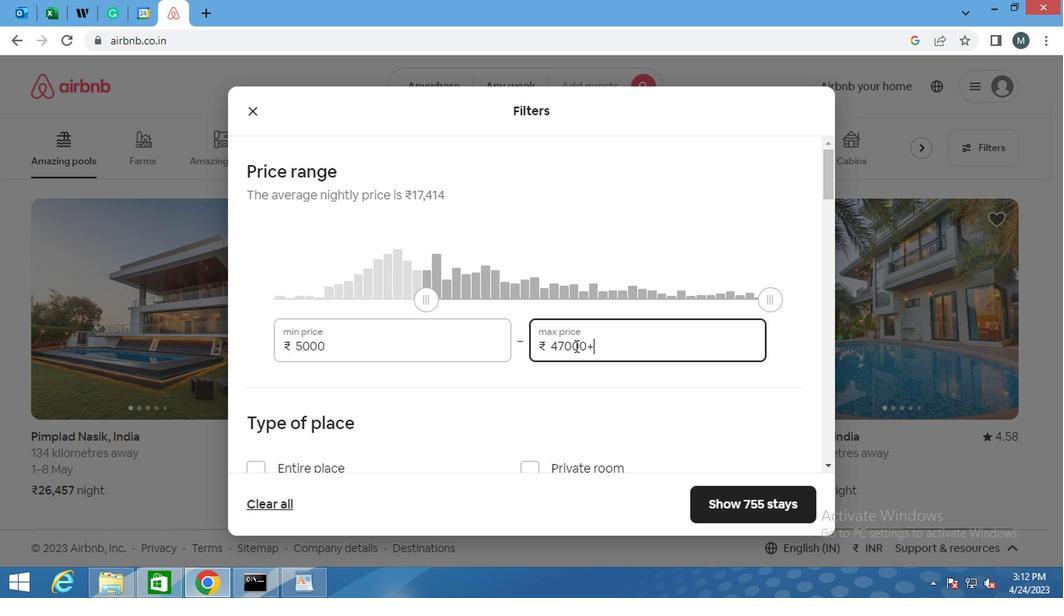 
Action: Mouse moved to (562, 344)
Screenshot: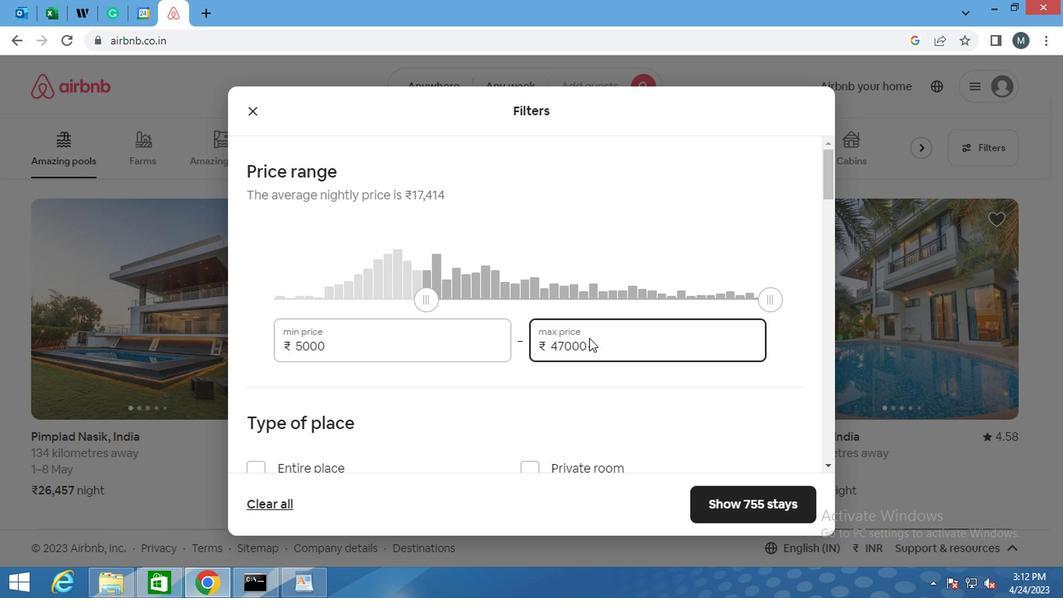 
Action: Mouse pressed left at (562, 344)
Screenshot: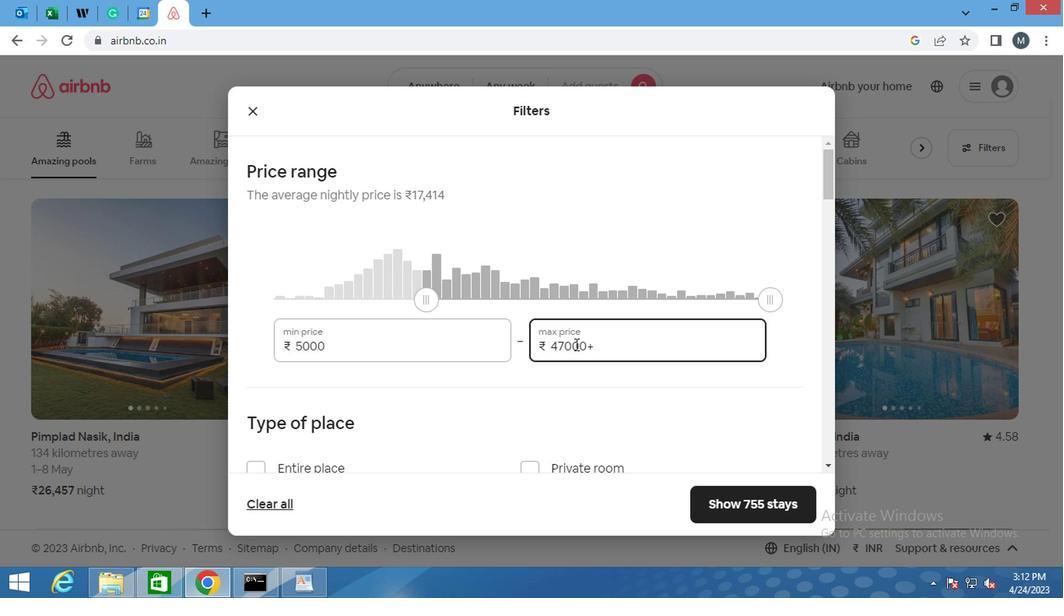 
Action: Mouse pressed left at (562, 344)
Screenshot: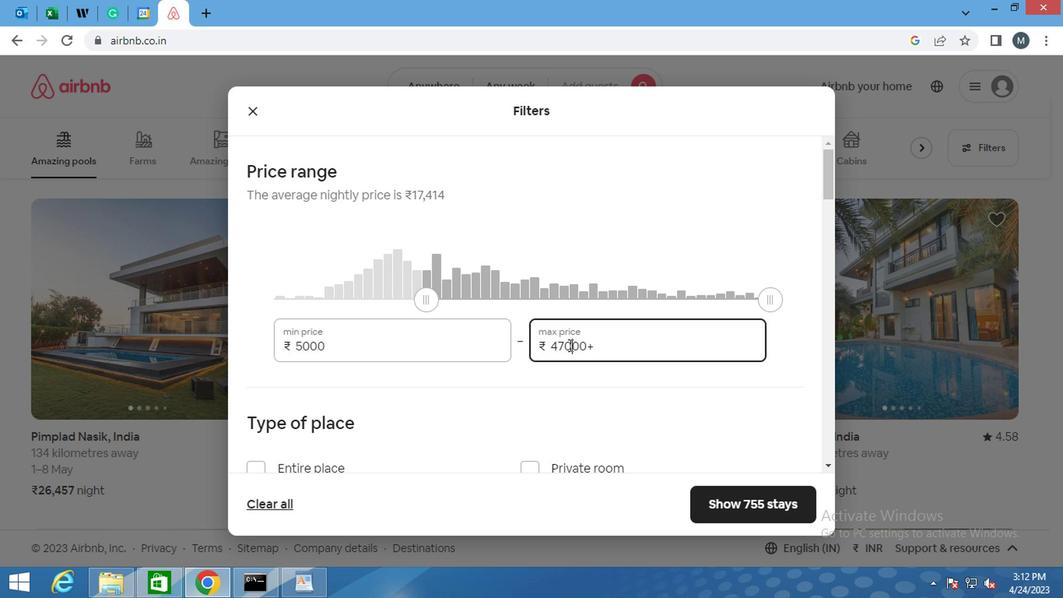 
Action: Mouse pressed left at (562, 344)
Screenshot: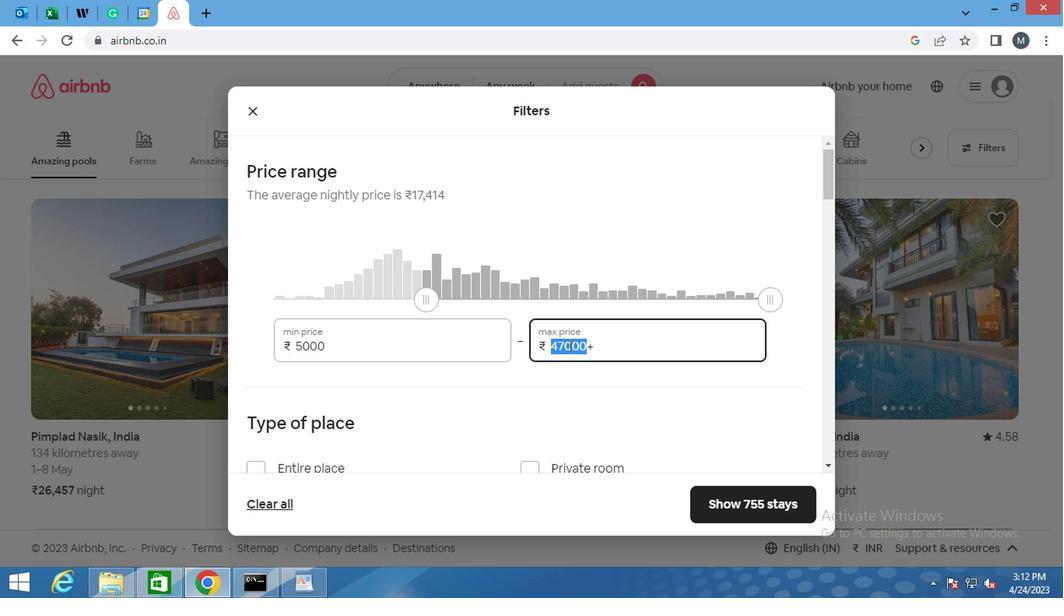 
Action: Mouse moved to (561, 344)
Screenshot: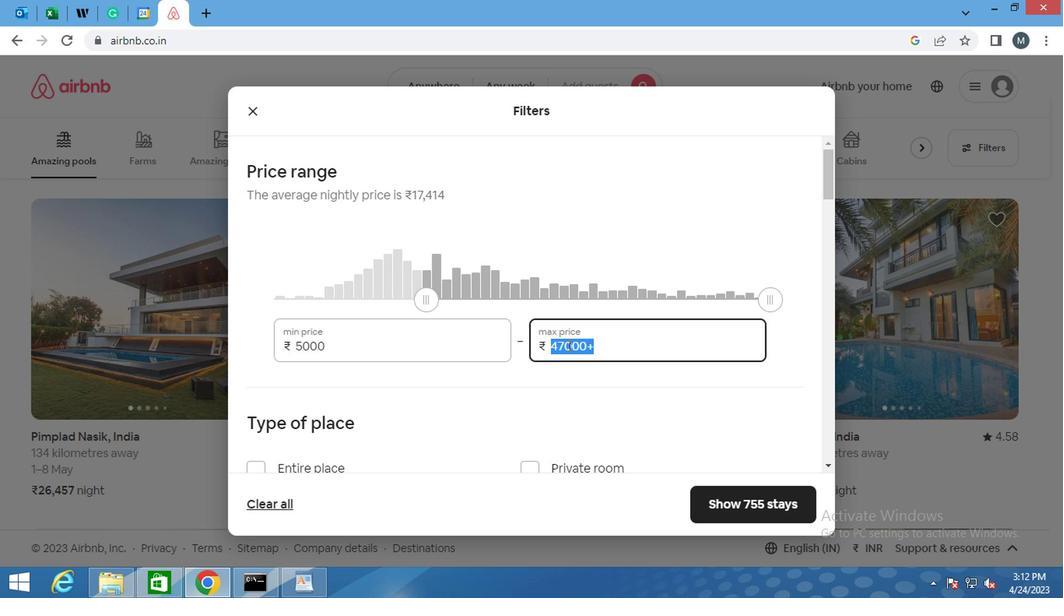 
Action: Key pressed 12
Screenshot: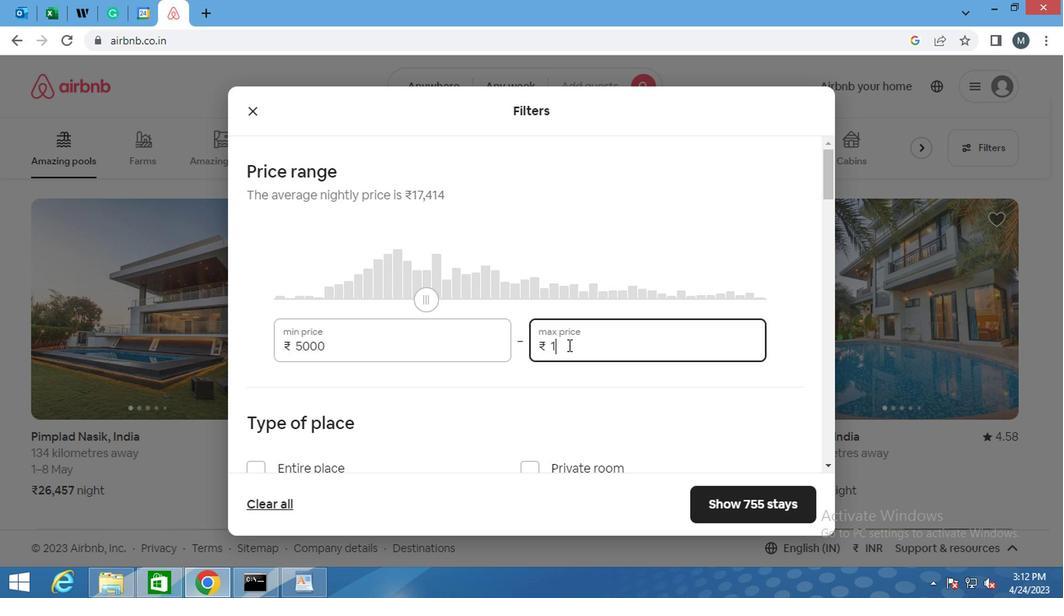 
Action: Mouse moved to (560, 343)
Screenshot: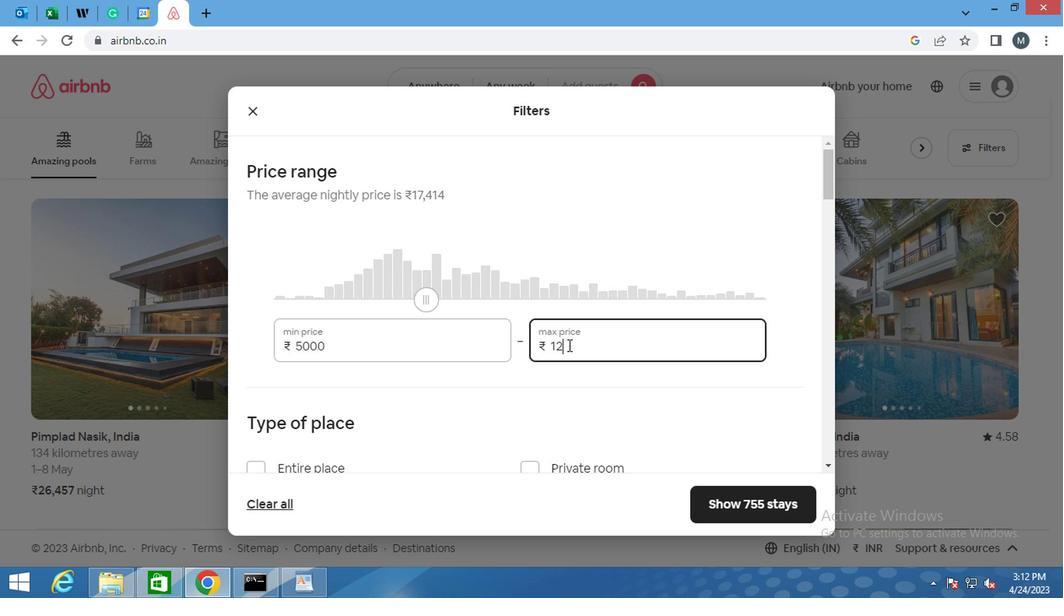 
Action: Key pressed 00
Screenshot: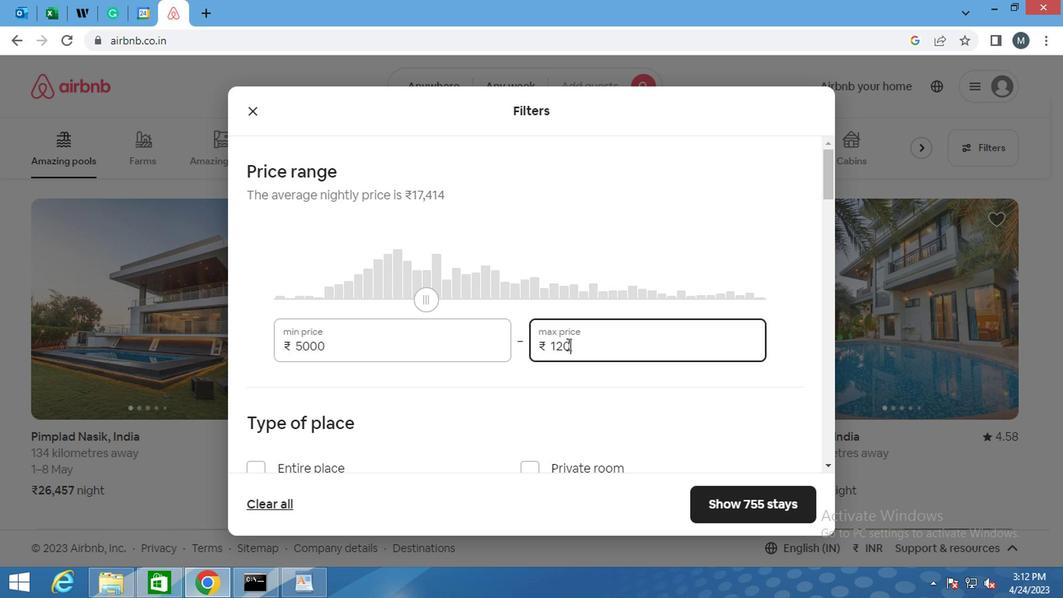
Action: Mouse moved to (591, 345)
Screenshot: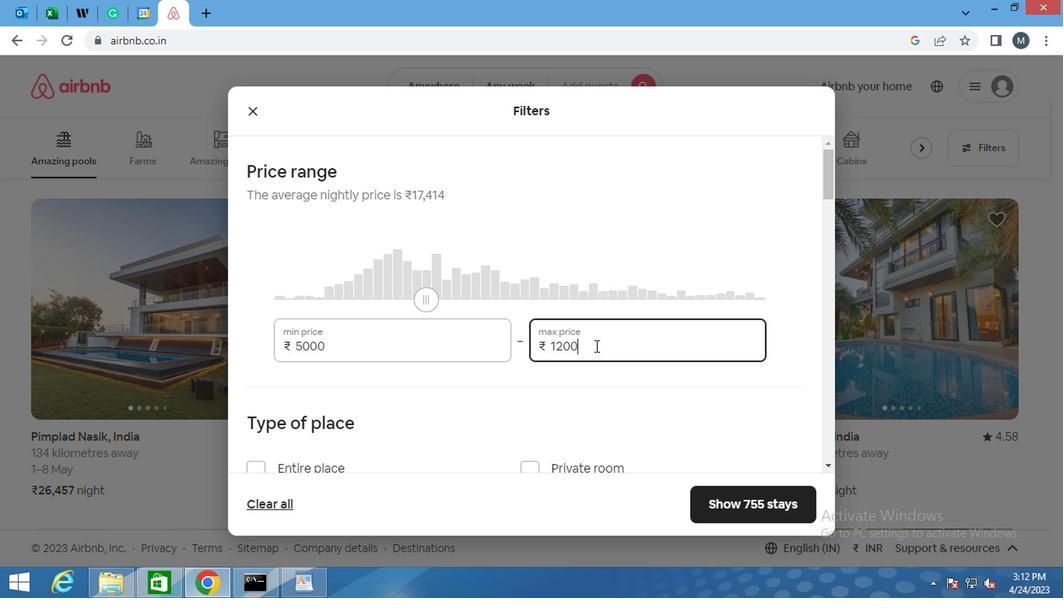 
Action: Key pressed 0
Screenshot: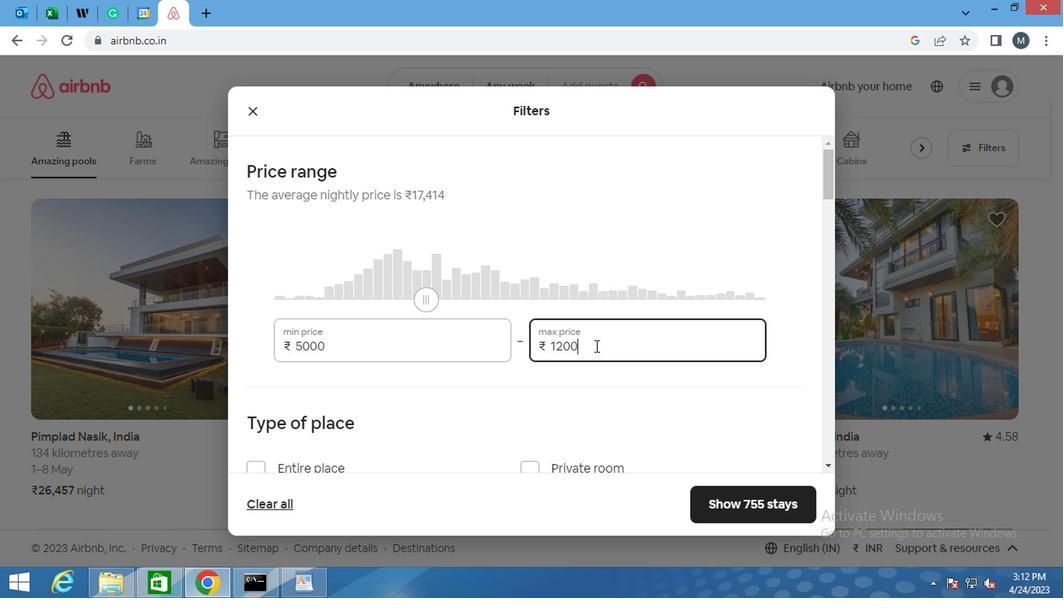 
Action: Mouse moved to (426, 373)
Screenshot: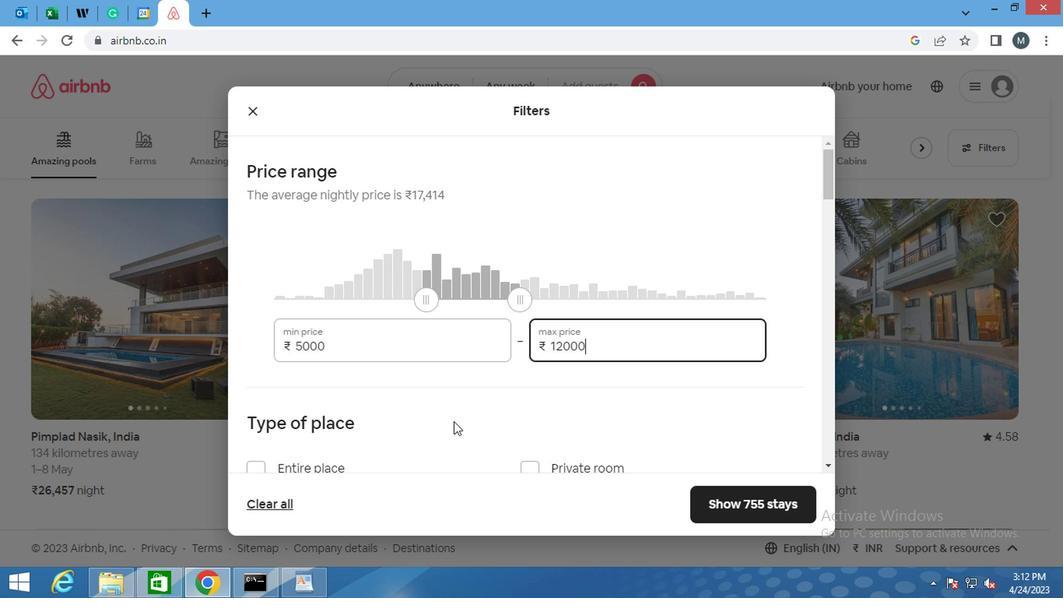 
Action: Mouse scrolled (426, 372) with delta (0, 0)
Screenshot: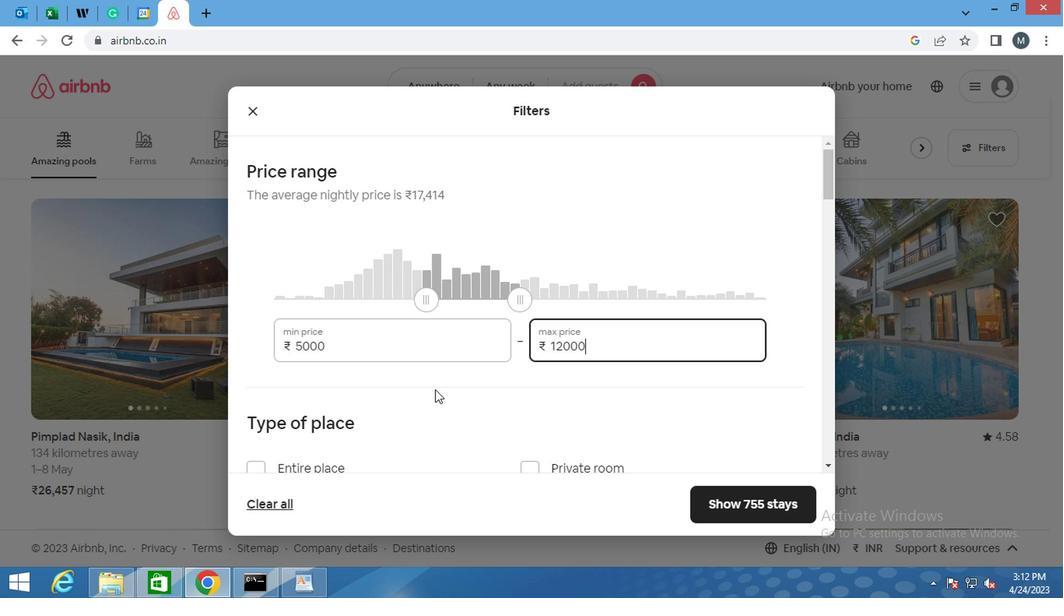 
Action: Mouse moved to (417, 364)
Screenshot: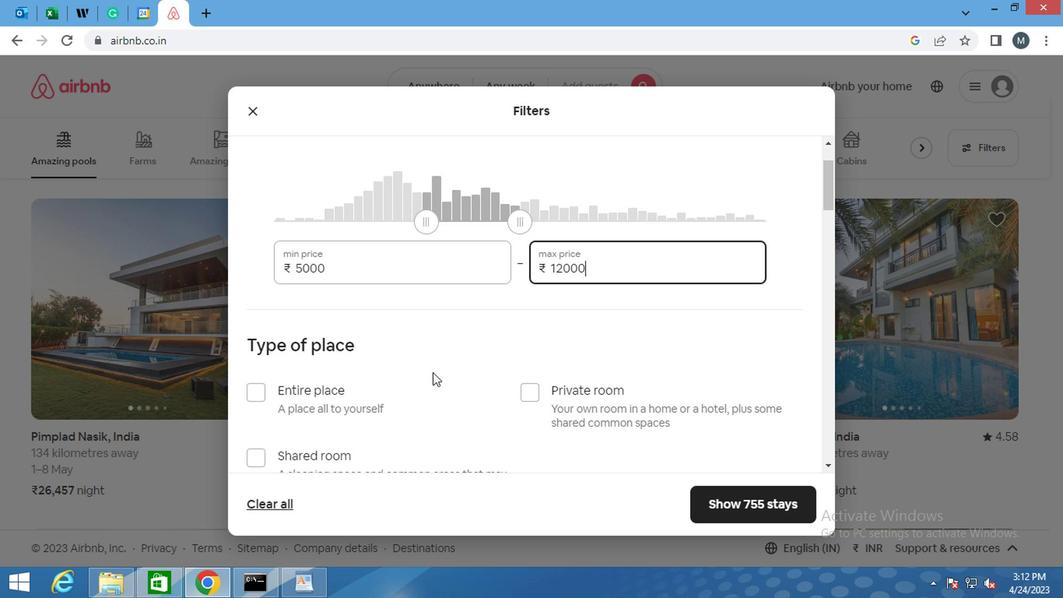 
Action: Mouse scrolled (417, 363) with delta (0, -1)
Screenshot: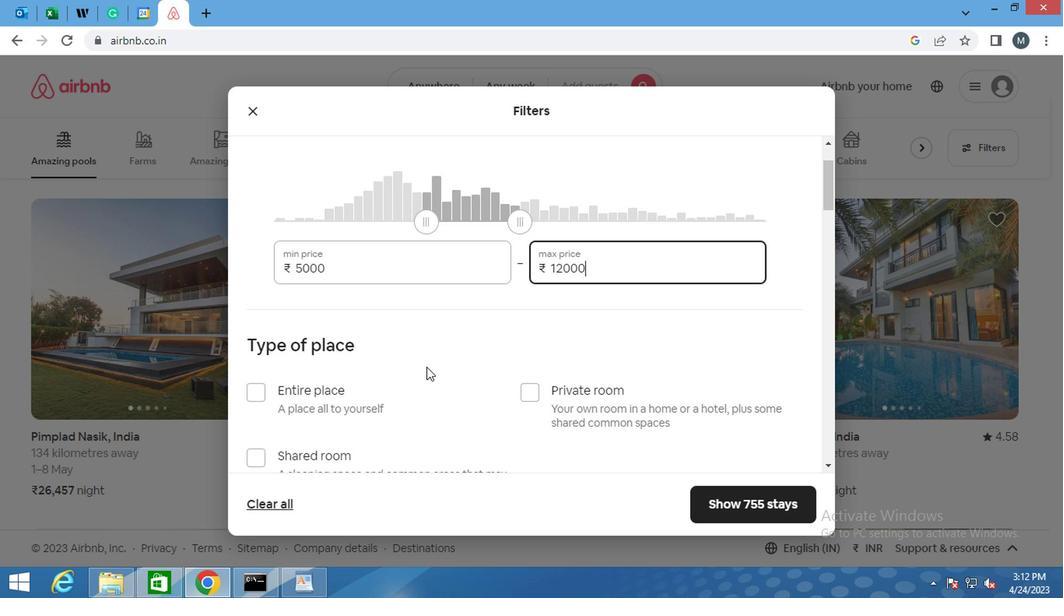 
Action: Mouse moved to (406, 367)
Screenshot: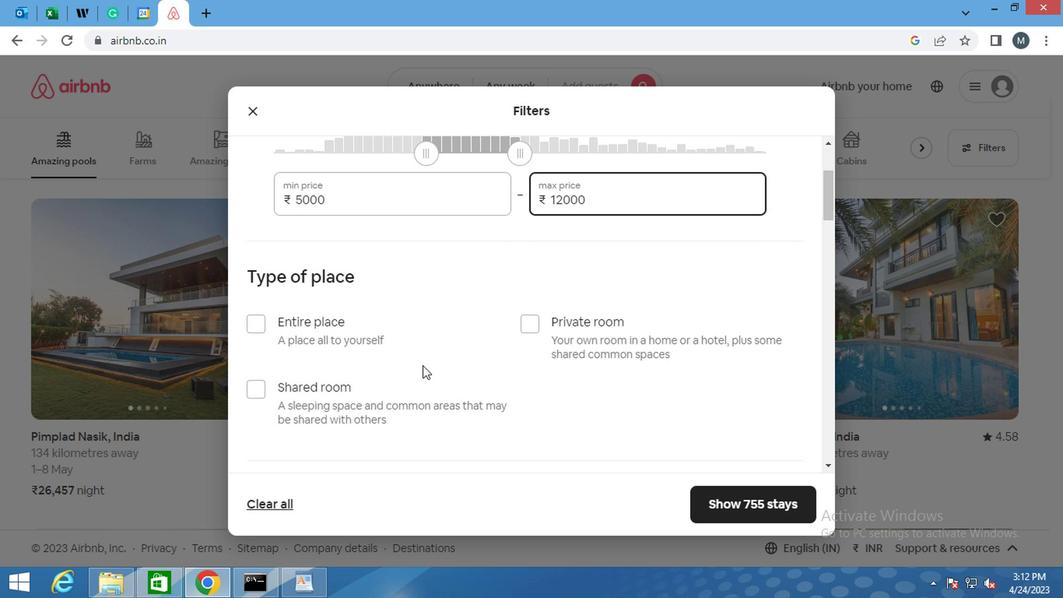 
Action: Mouse scrolled (406, 366) with delta (0, 0)
Screenshot: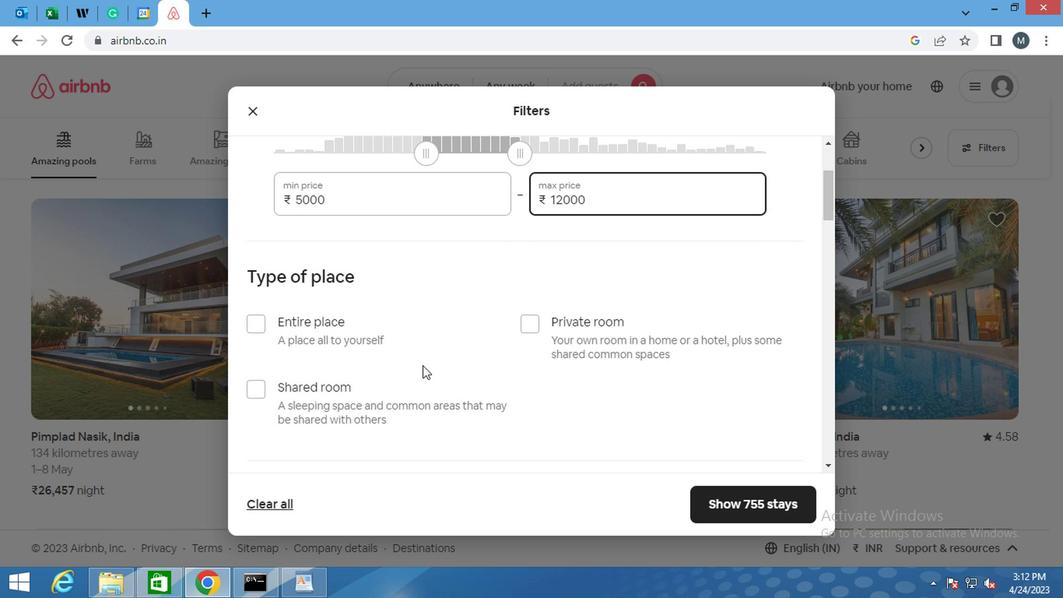 
Action: Mouse moved to (252, 296)
Screenshot: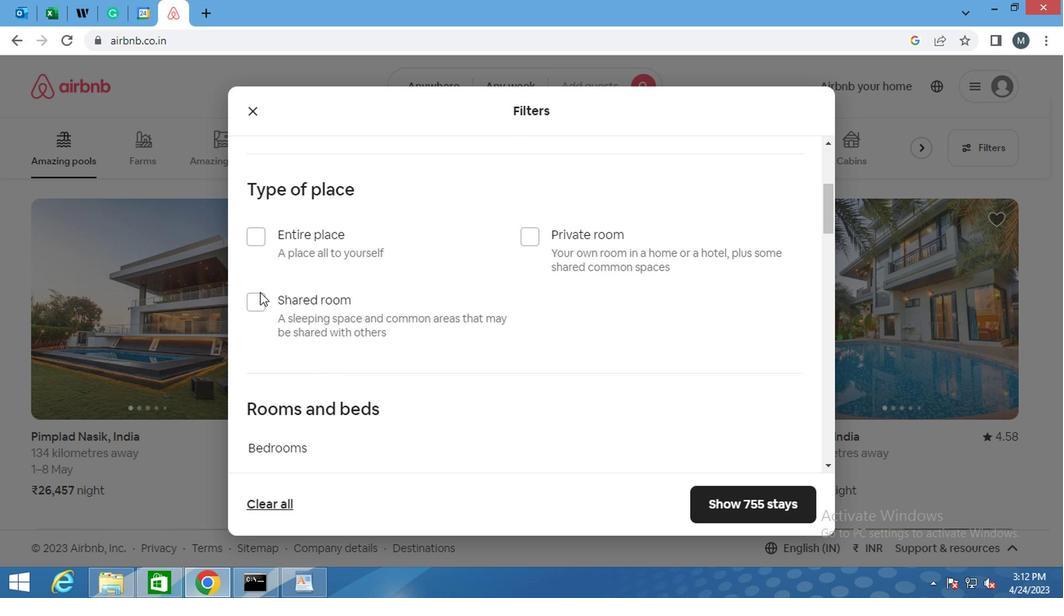 
Action: Mouse pressed left at (252, 296)
Screenshot: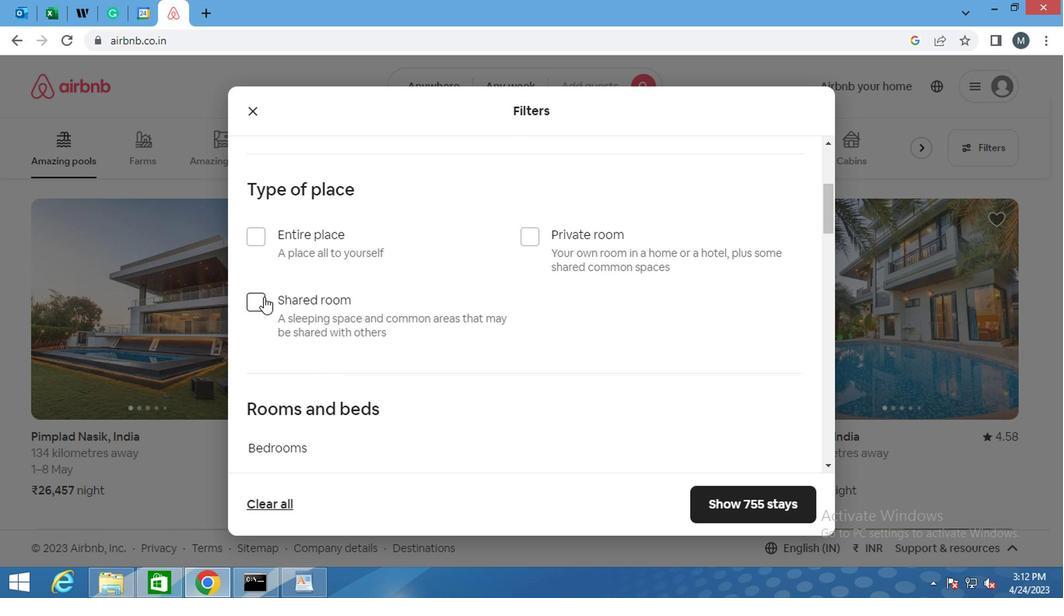 
Action: Mouse moved to (348, 313)
Screenshot: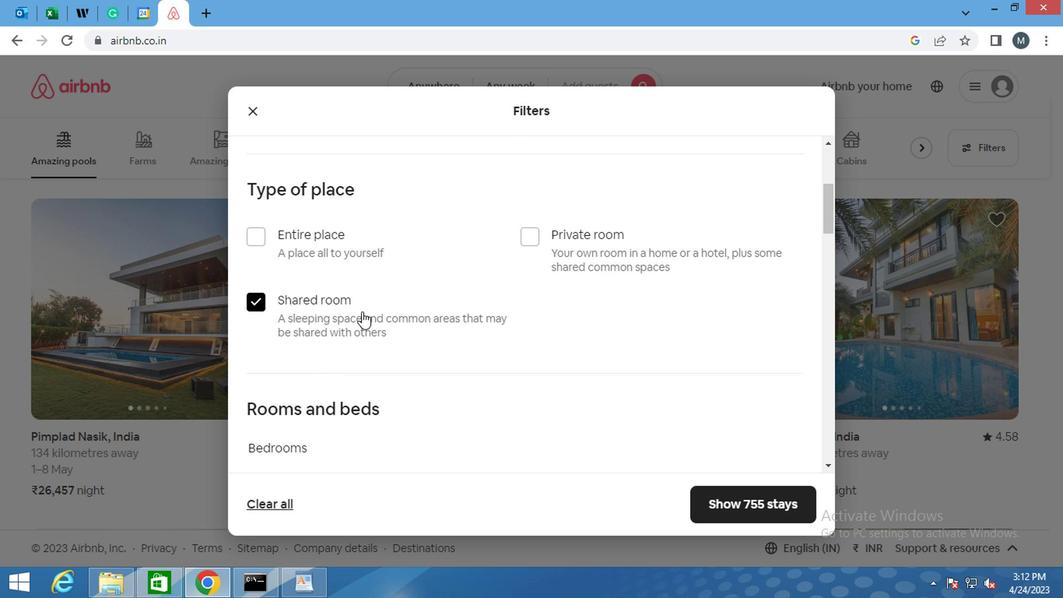
Action: Mouse scrolled (348, 312) with delta (0, 0)
Screenshot: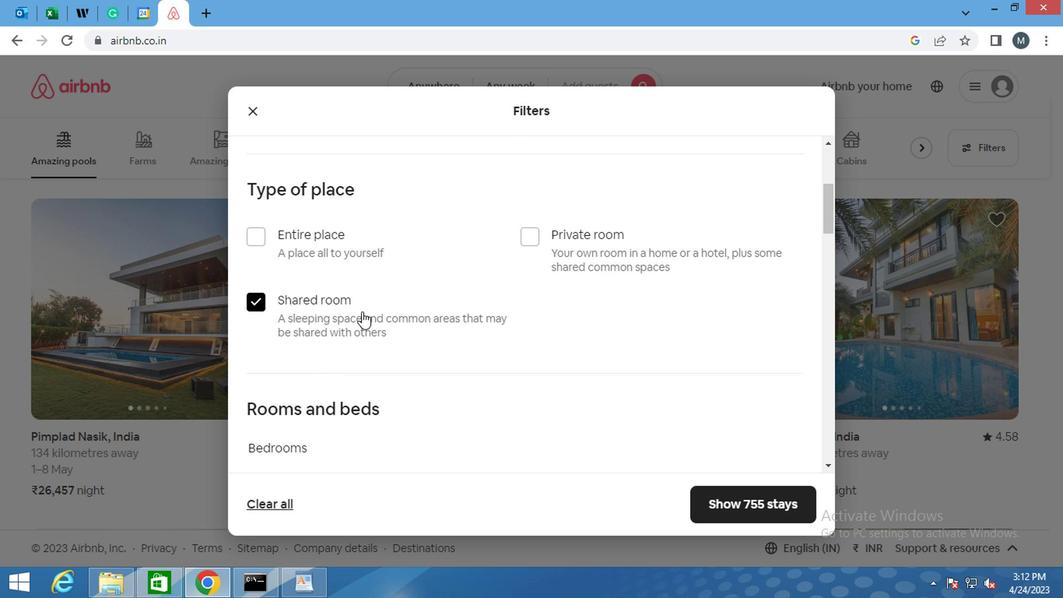 
Action: Mouse moved to (342, 316)
Screenshot: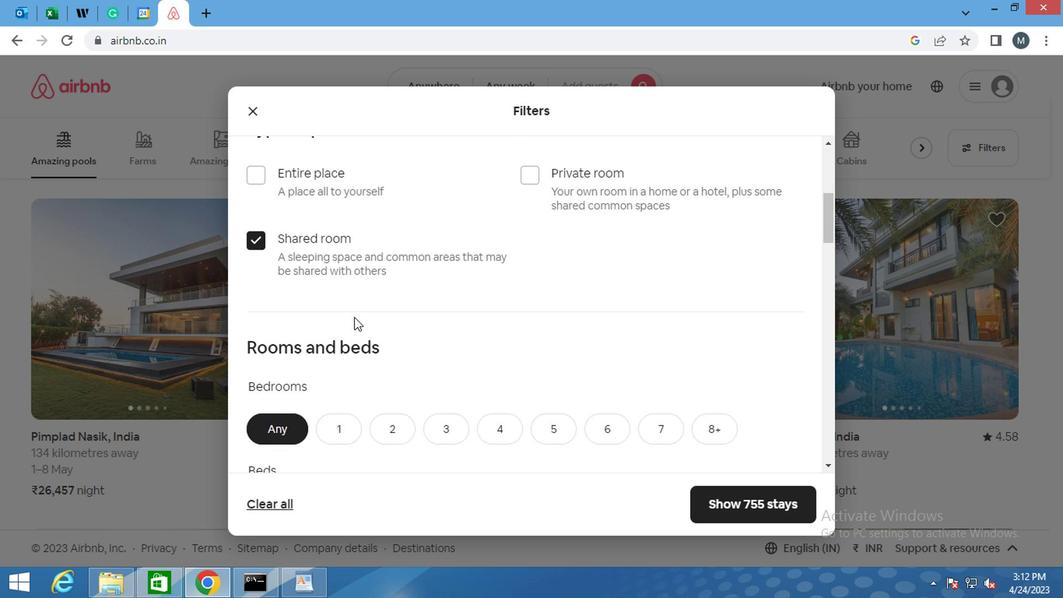 
Action: Mouse scrolled (342, 316) with delta (0, 0)
Screenshot: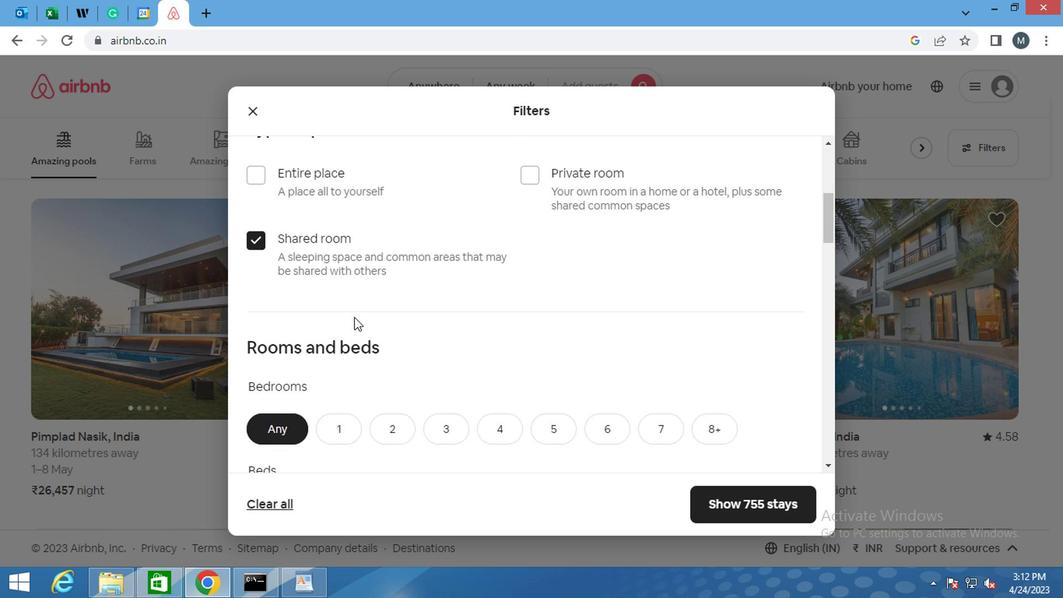 
Action: Mouse moved to (341, 337)
Screenshot: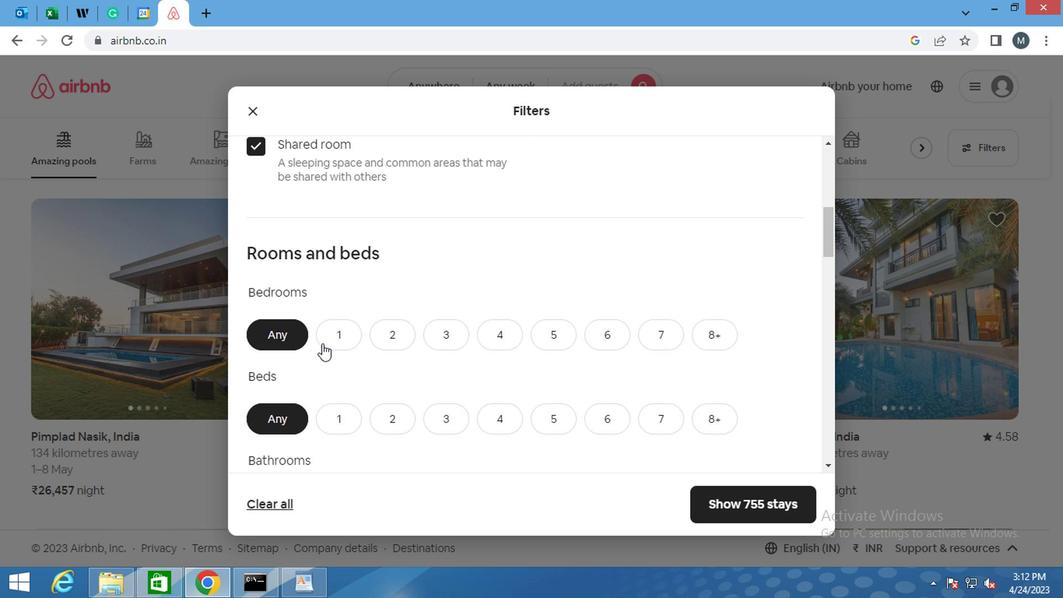 
Action: Mouse pressed left at (341, 337)
Screenshot: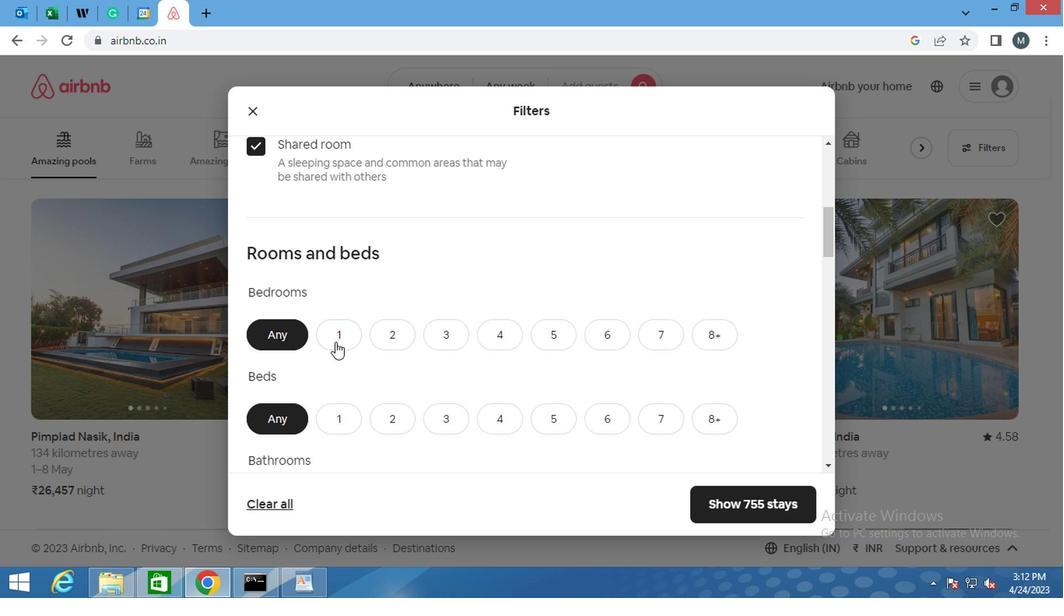 
Action: Mouse moved to (294, 324)
Screenshot: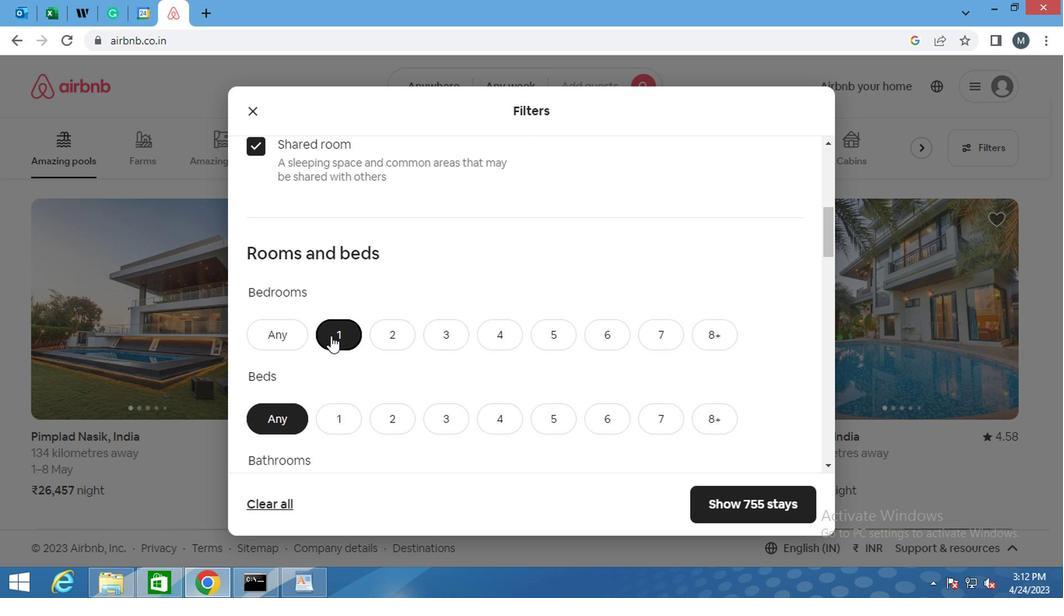 
Action: Mouse scrolled (294, 323) with delta (0, -1)
Screenshot: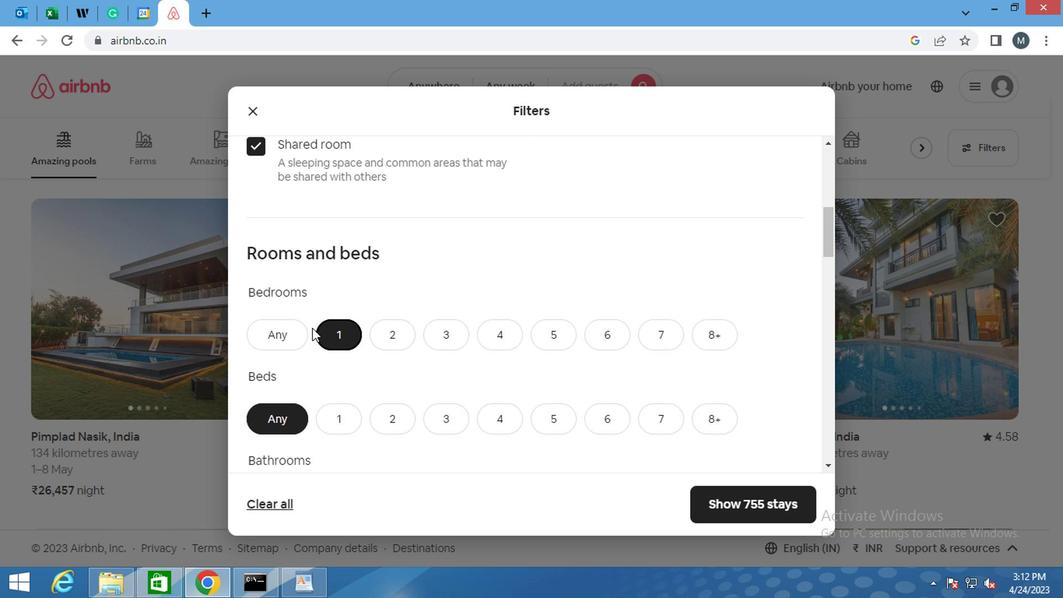
Action: Mouse moved to (338, 346)
Screenshot: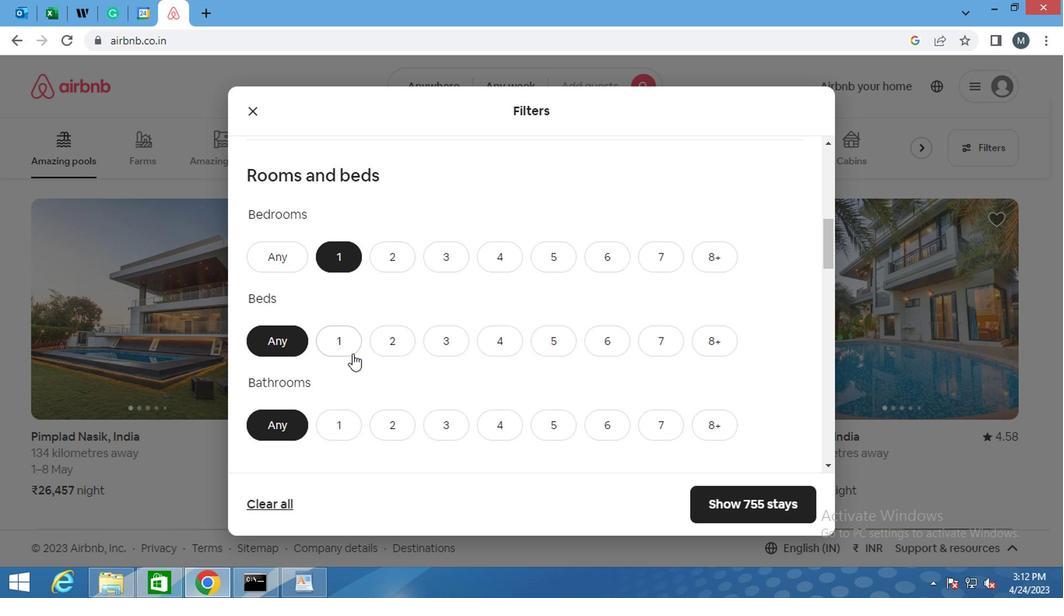 
Action: Mouse pressed left at (338, 346)
Screenshot: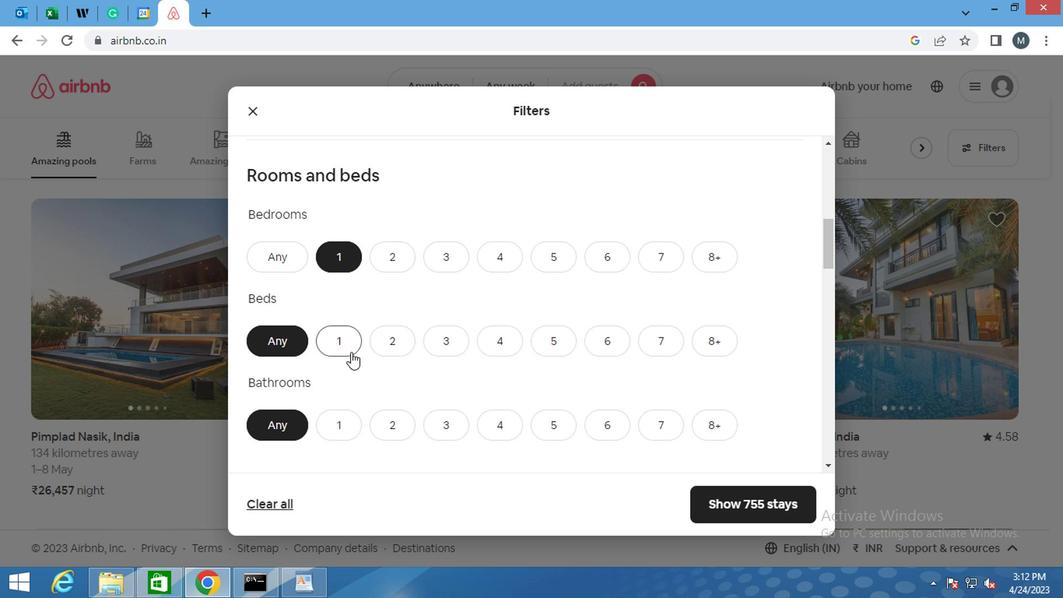 
Action: Mouse moved to (324, 423)
Screenshot: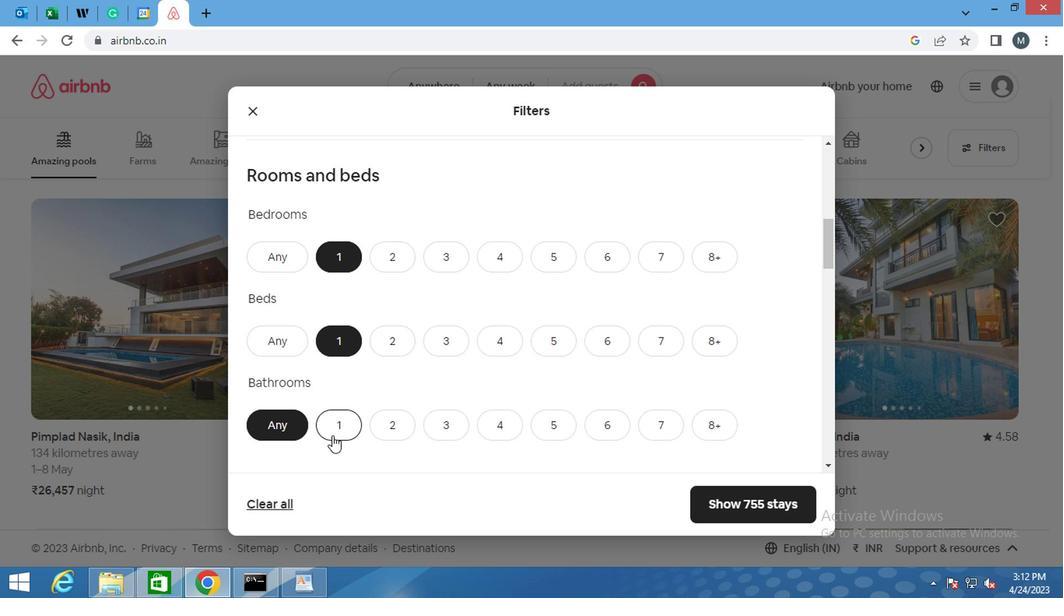 
Action: Mouse pressed left at (324, 423)
Screenshot: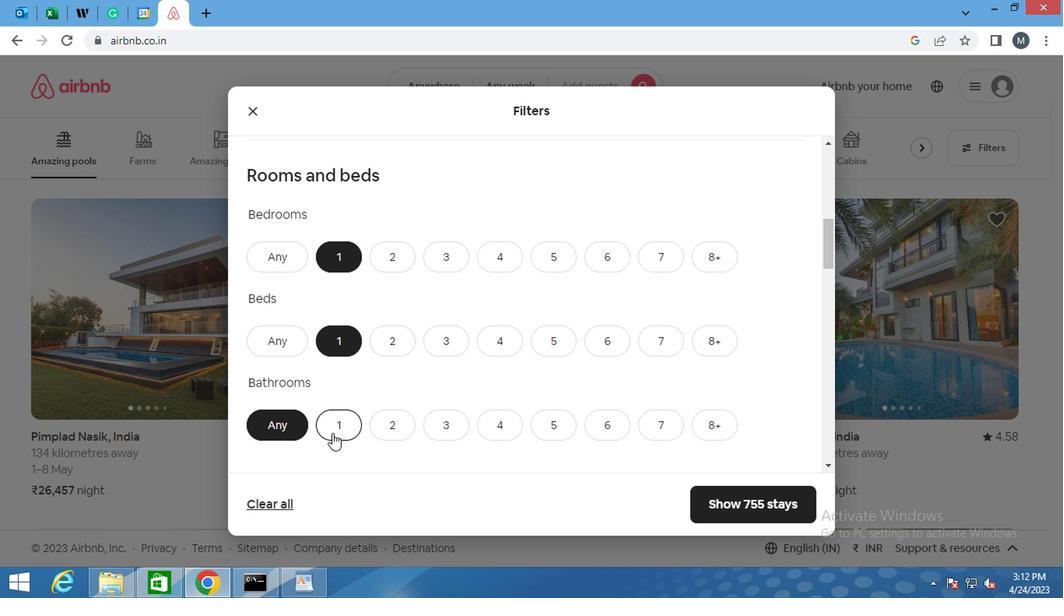 
Action: Mouse moved to (341, 348)
Screenshot: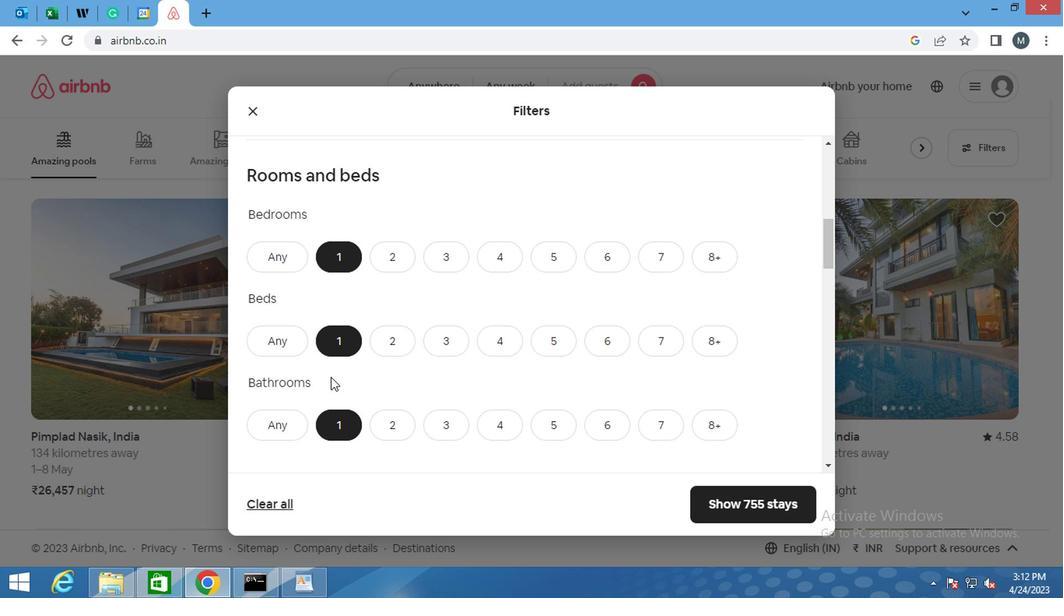 
Action: Mouse scrolled (341, 348) with delta (0, 0)
Screenshot: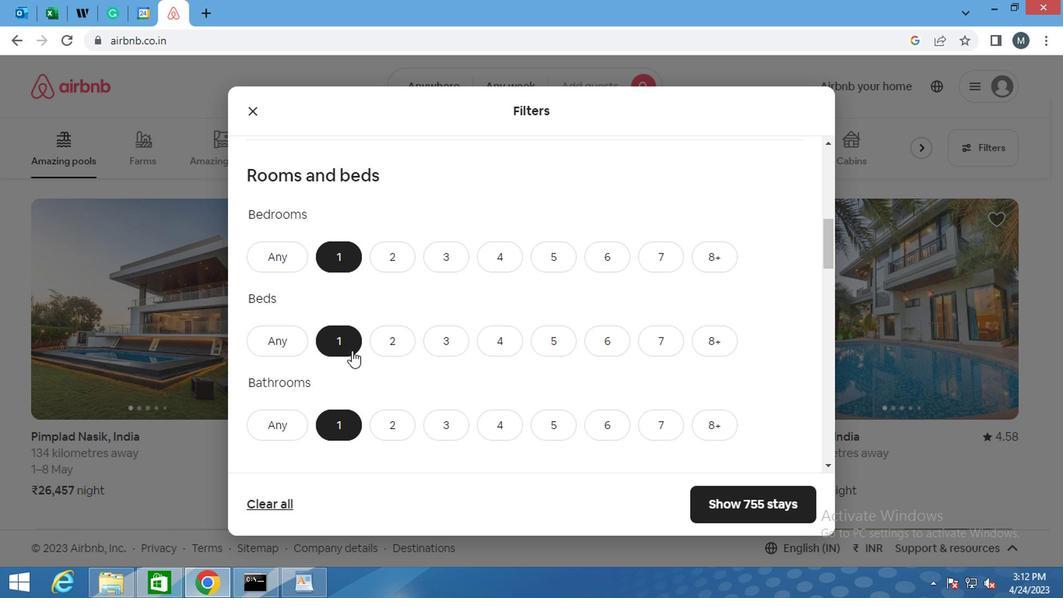 
Action: Mouse moved to (342, 347)
Screenshot: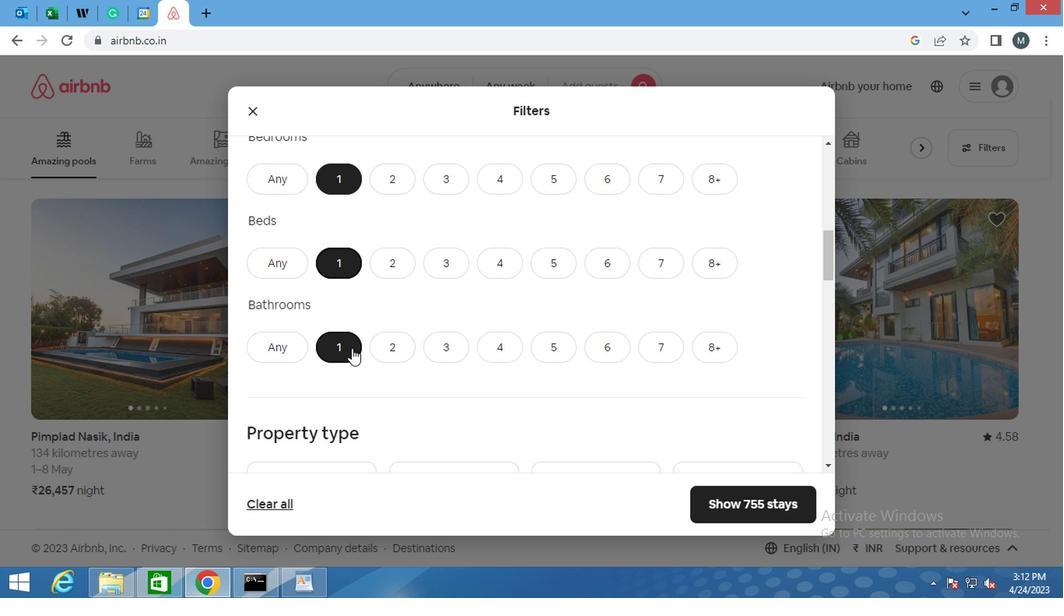 
Action: Mouse scrolled (342, 346) with delta (0, 0)
Screenshot: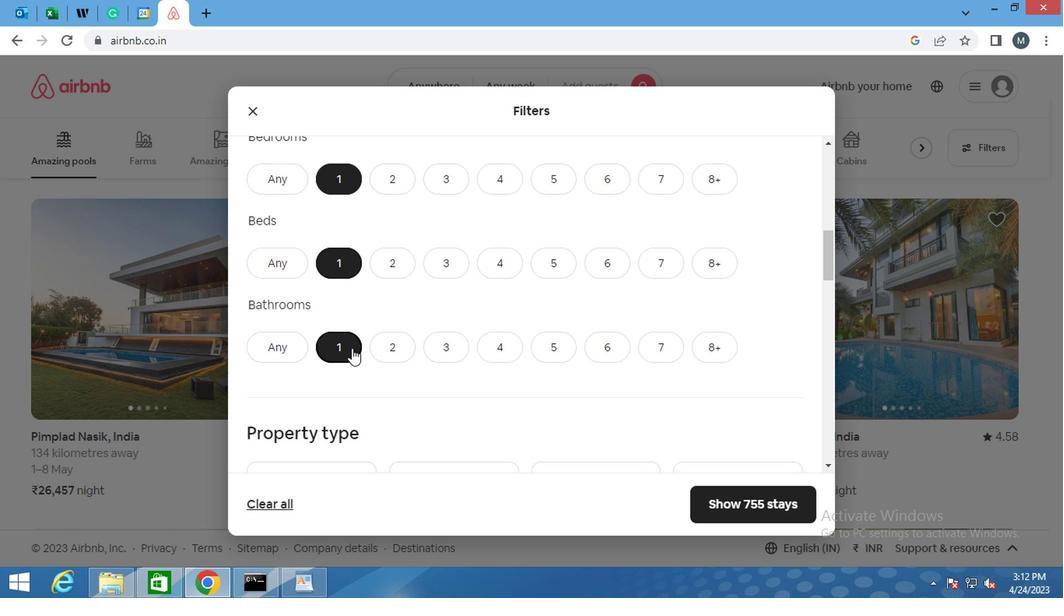 
Action: Mouse scrolled (342, 346) with delta (0, 0)
Screenshot: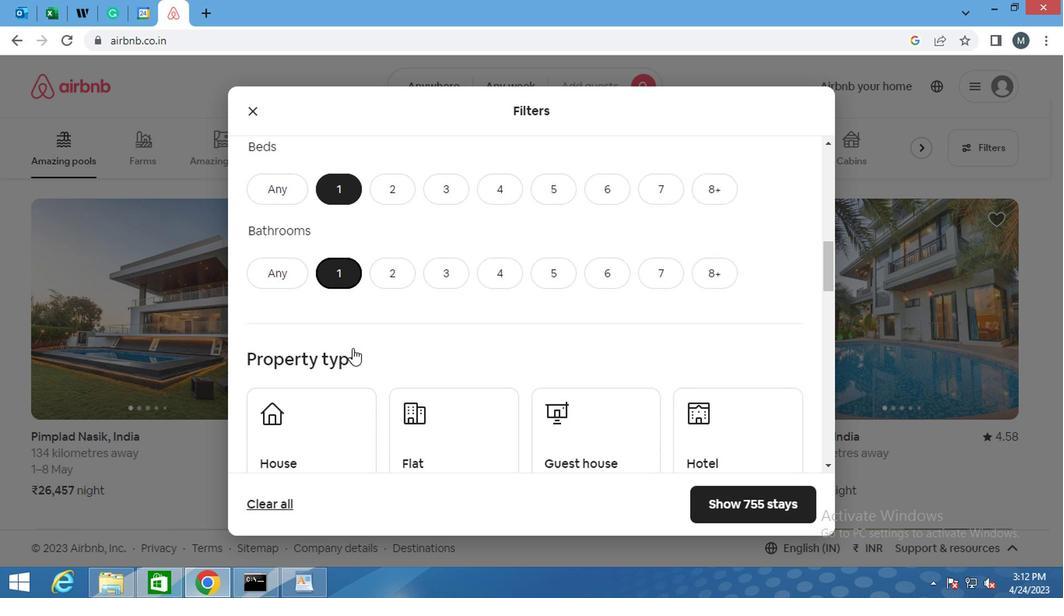 
Action: Mouse moved to (343, 348)
Screenshot: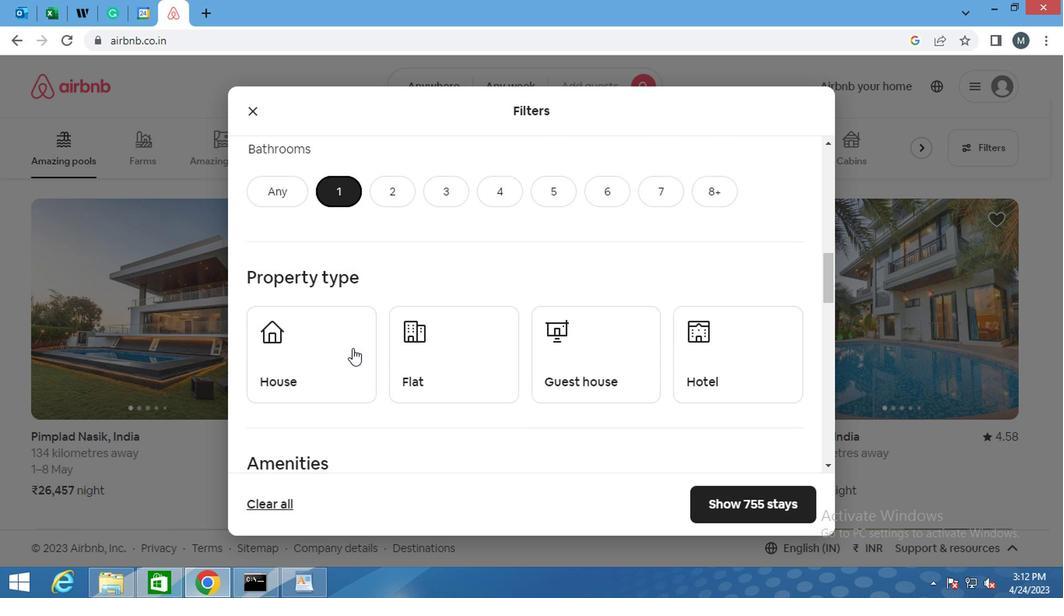 
Action: Mouse scrolled (343, 348) with delta (0, 0)
Screenshot: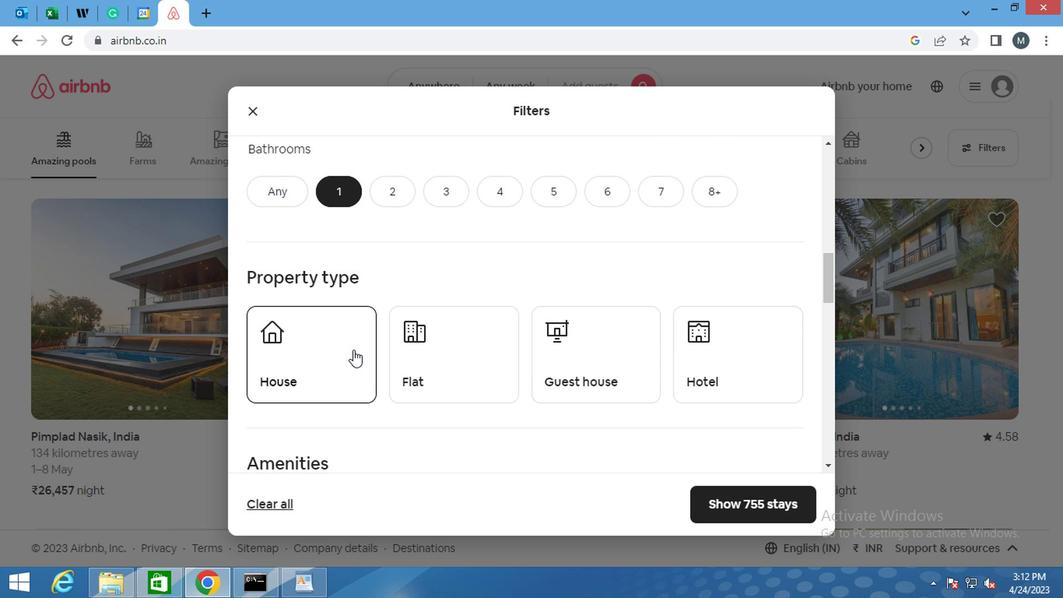 
Action: Mouse moved to (335, 281)
Screenshot: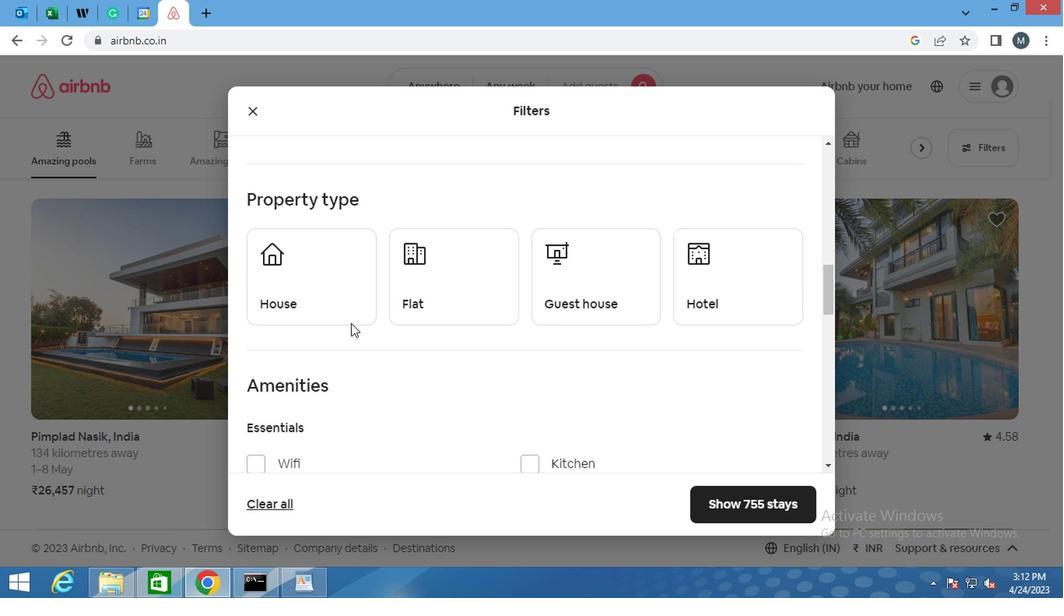 
Action: Mouse pressed left at (335, 281)
Screenshot: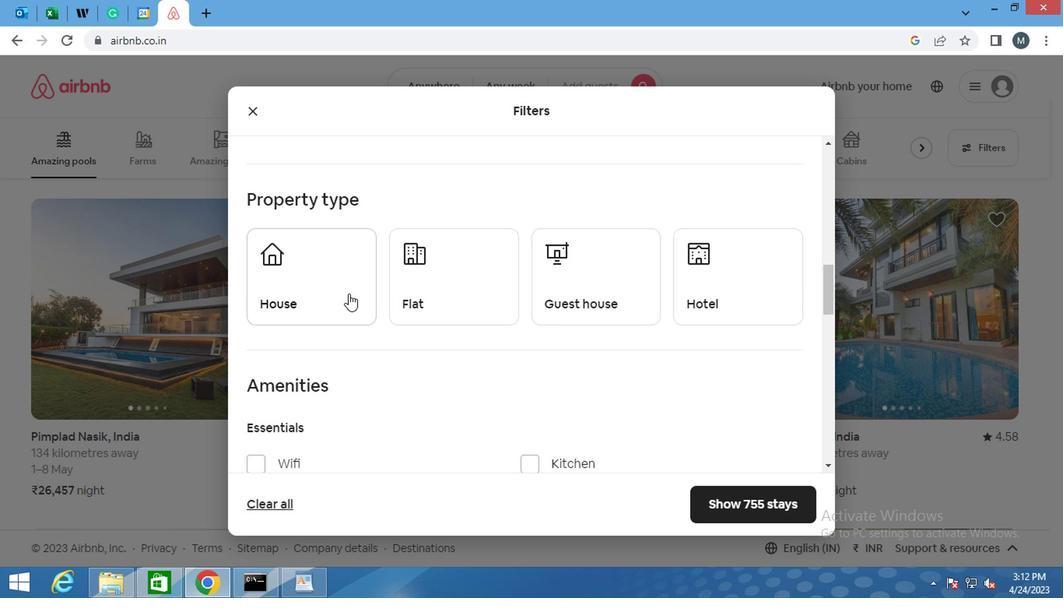 
Action: Mouse moved to (423, 279)
Screenshot: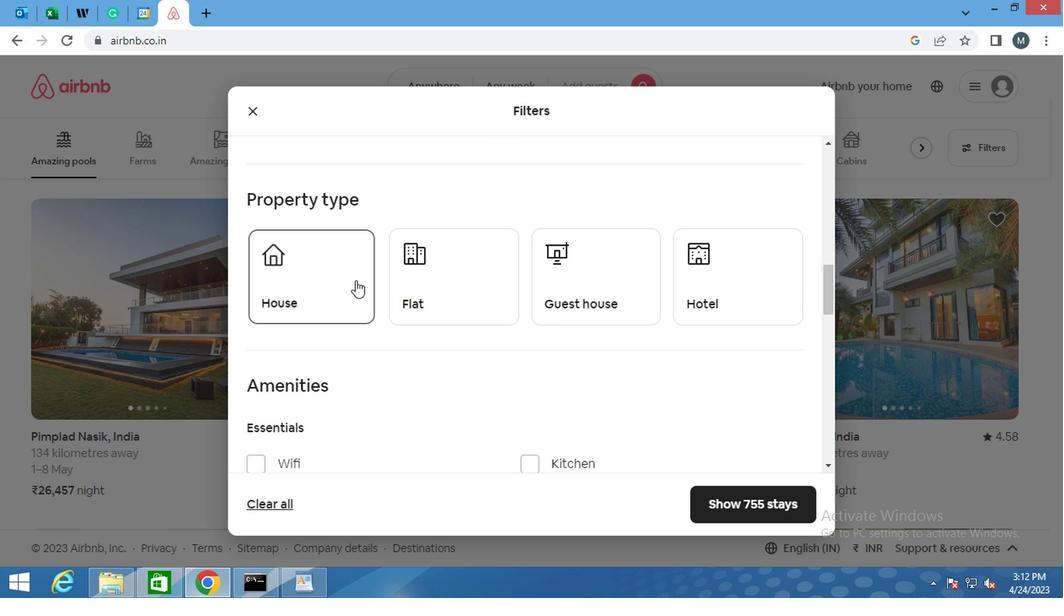 
Action: Mouse pressed left at (423, 279)
Screenshot: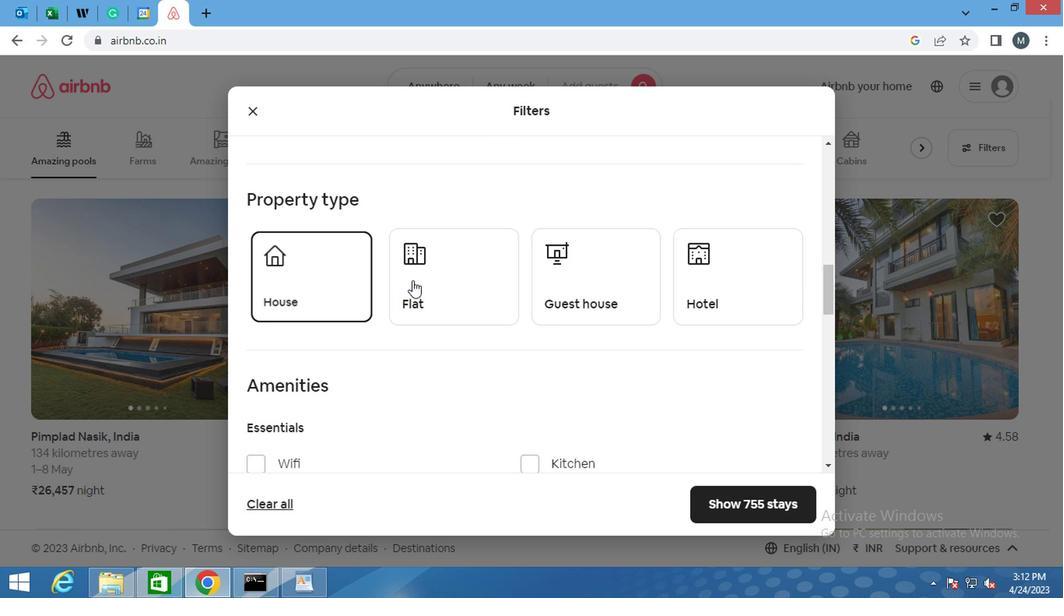 
Action: Mouse moved to (571, 286)
Screenshot: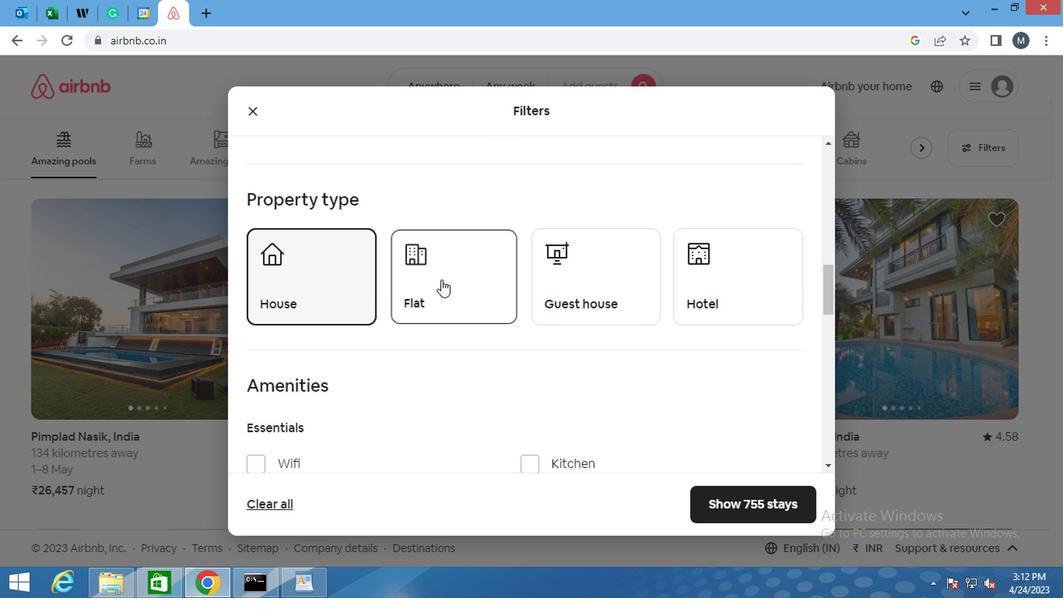 
Action: Mouse pressed left at (571, 286)
Screenshot: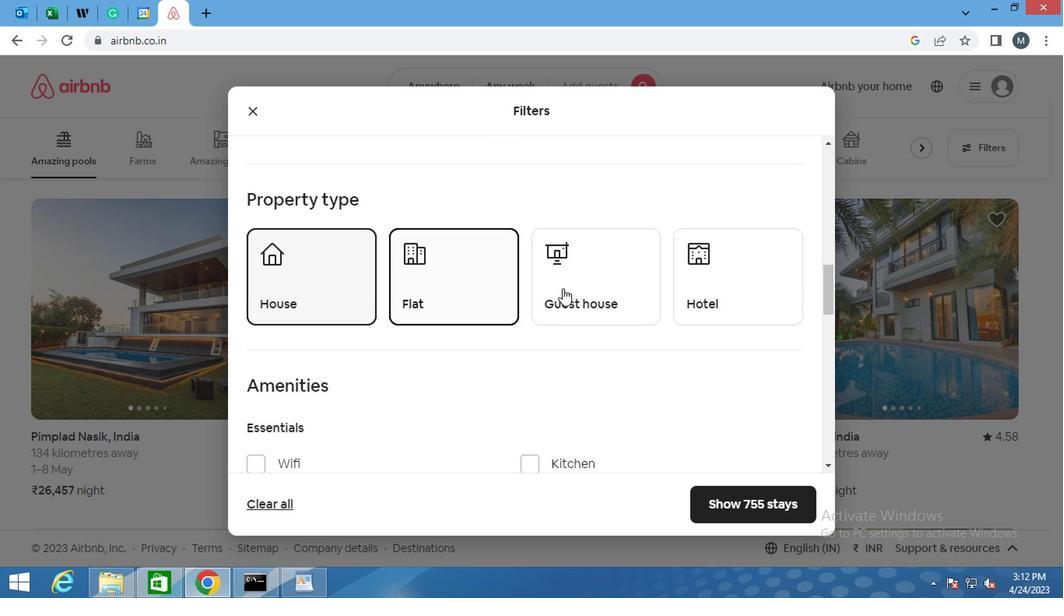 
Action: Mouse moved to (664, 281)
Screenshot: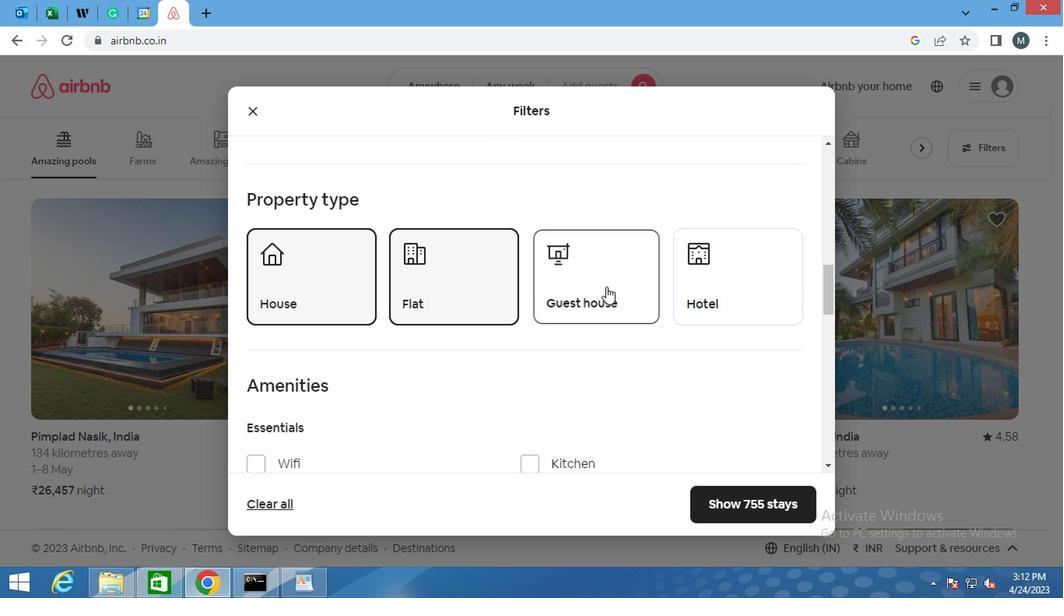 
Action: Mouse pressed left at (664, 281)
Screenshot: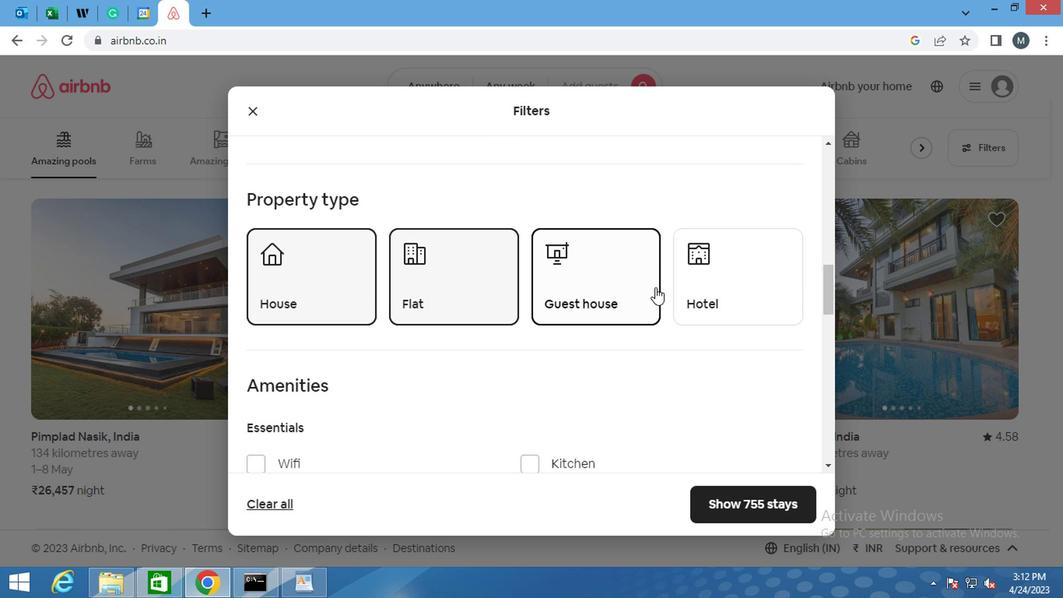 
Action: Mouse moved to (678, 283)
Screenshot: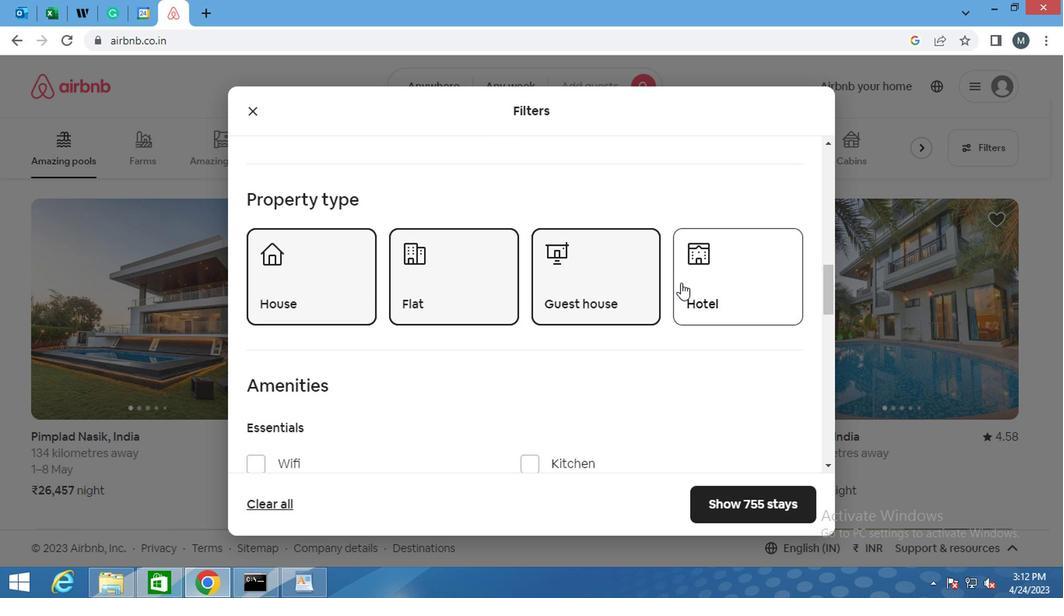 
Action: Mouse pressed left at (678, 283)
Screenshot: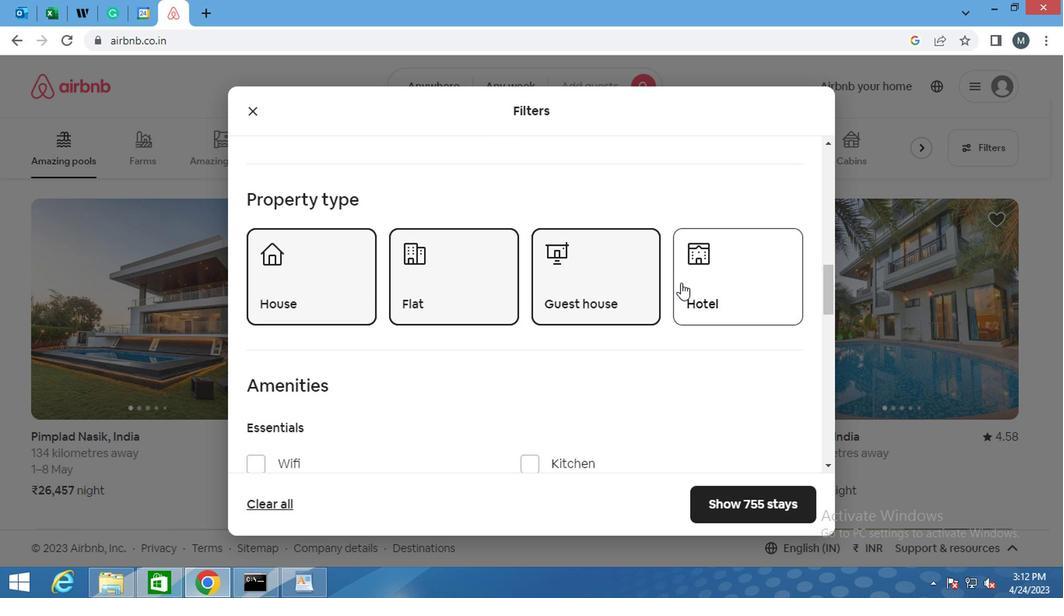
Action: Mouse moved to (515, 276)
Screenshot: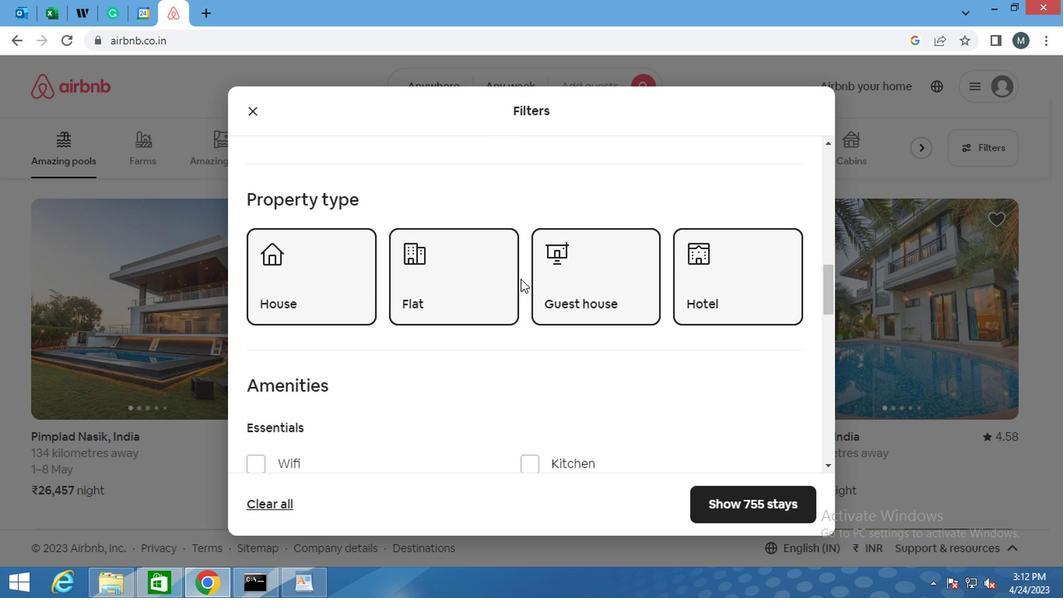 
Action: Mouse scrolled (515, 275) with delta (0, -1)
Screenshot: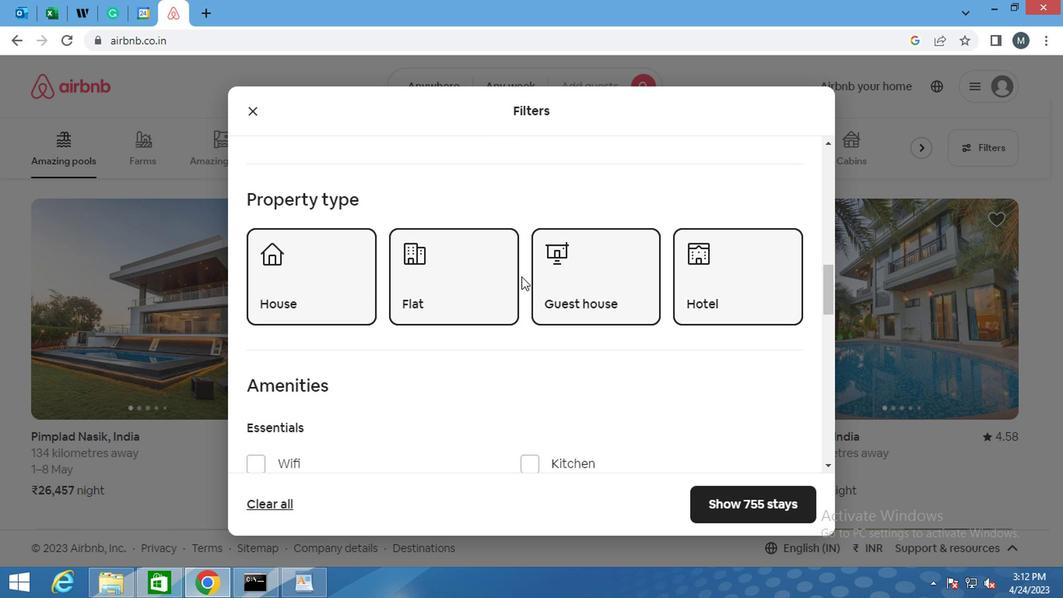 
Action: Mouse moved to (506, 292)
Screenshot: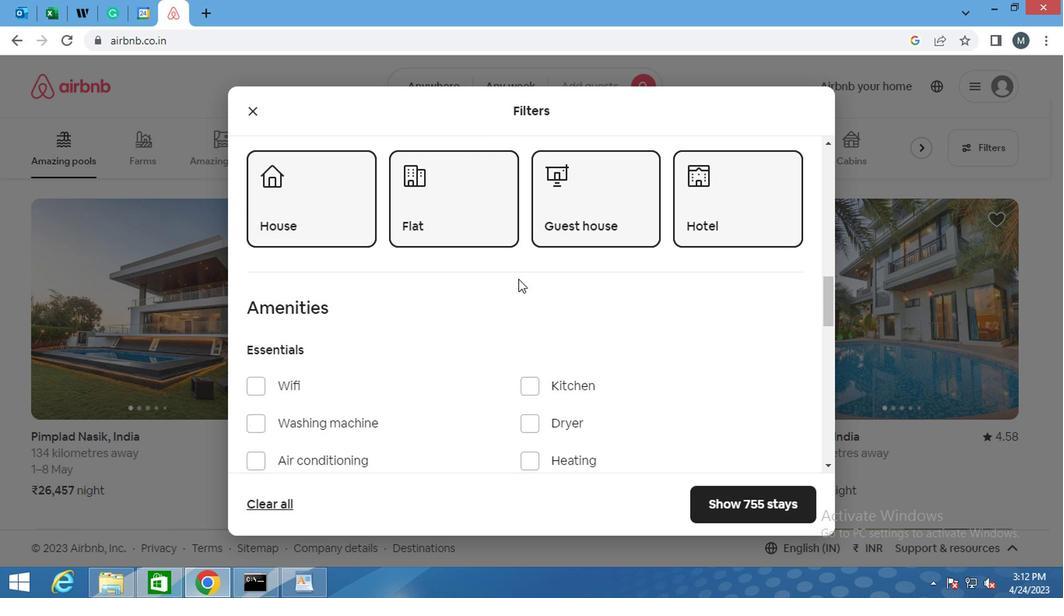 
Action: Mouse scrolled (506, 291) with delta (0, -1)
Screenshot: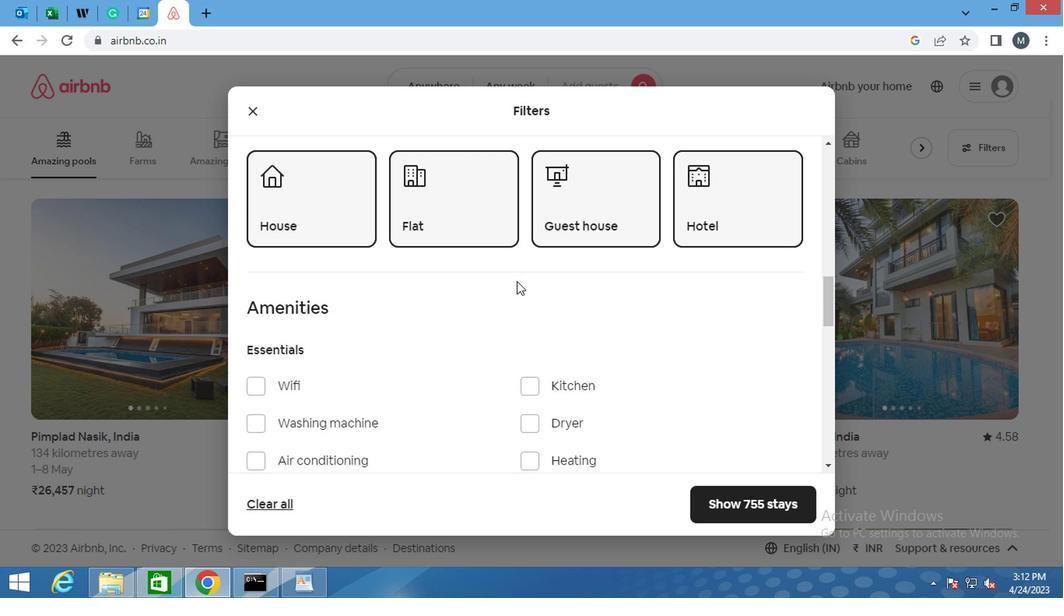 
Action: Mouse moved to (546, 369)
Screenshot: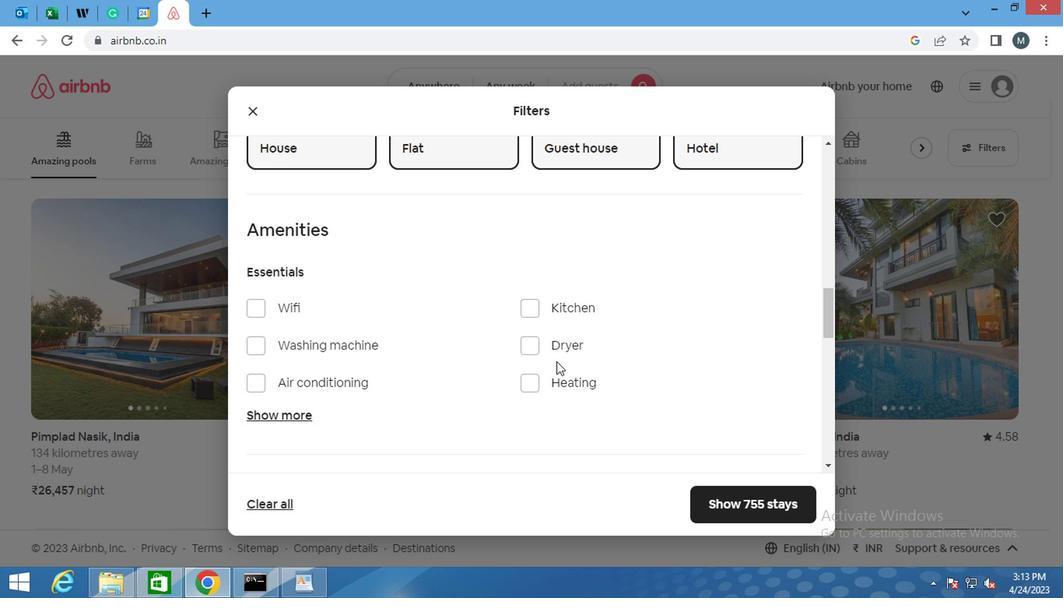 
Action: Mouse scrolled (546, 368) with delta (0, 0)
Screenshot: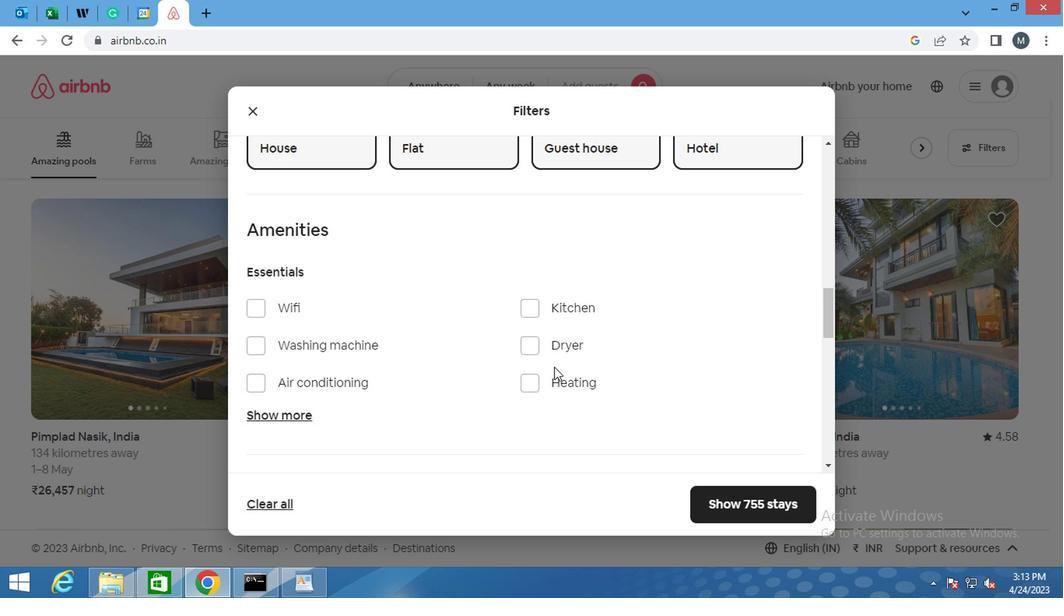 
Action: Mouse moved to (545, 370)
Screenshot: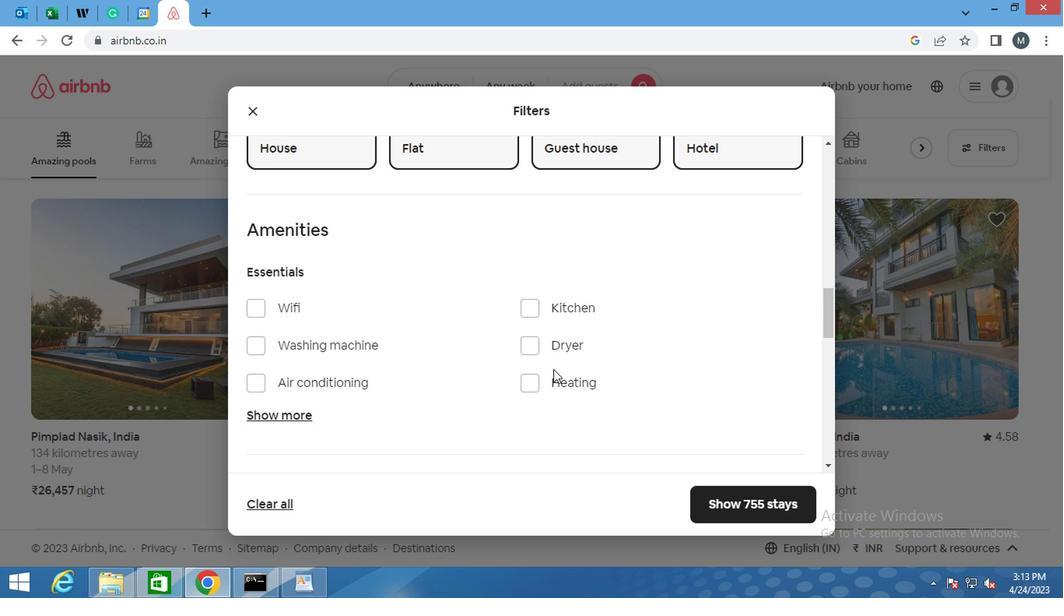 
Action: Mouse scrolled (545, 369) with delta (0, -1)
Screenshot: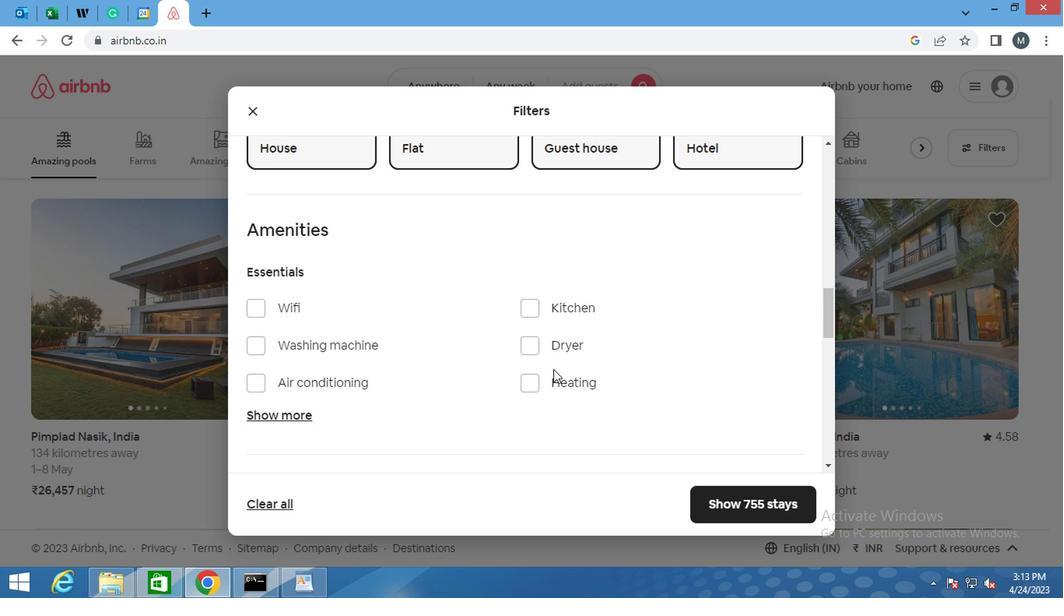
Action: Mouse moved to (756, 433)
Screenshot: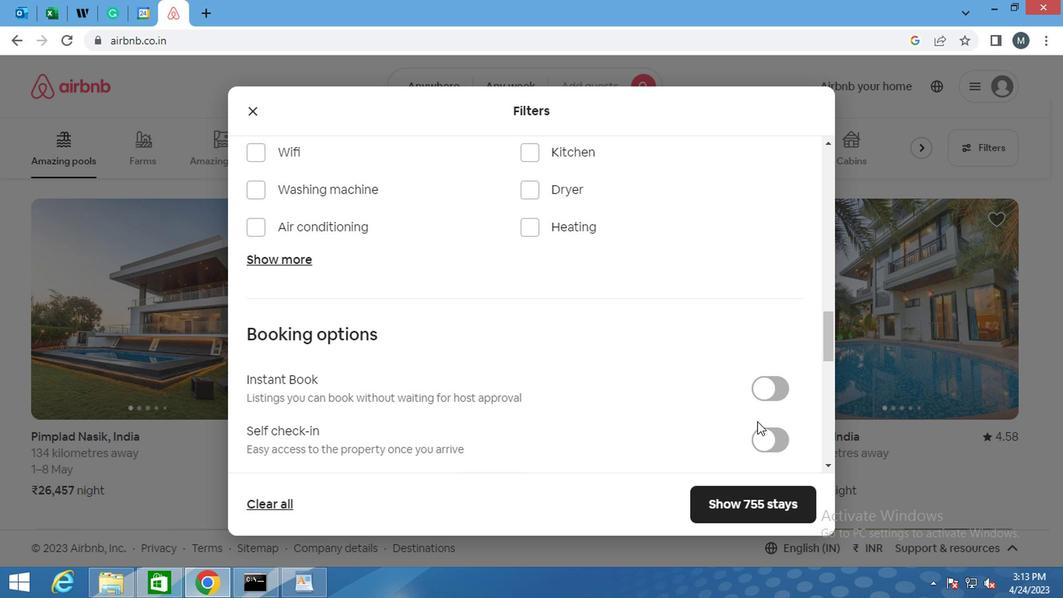 
Action: Mouse pressed left at (756, 433)
Screenshot: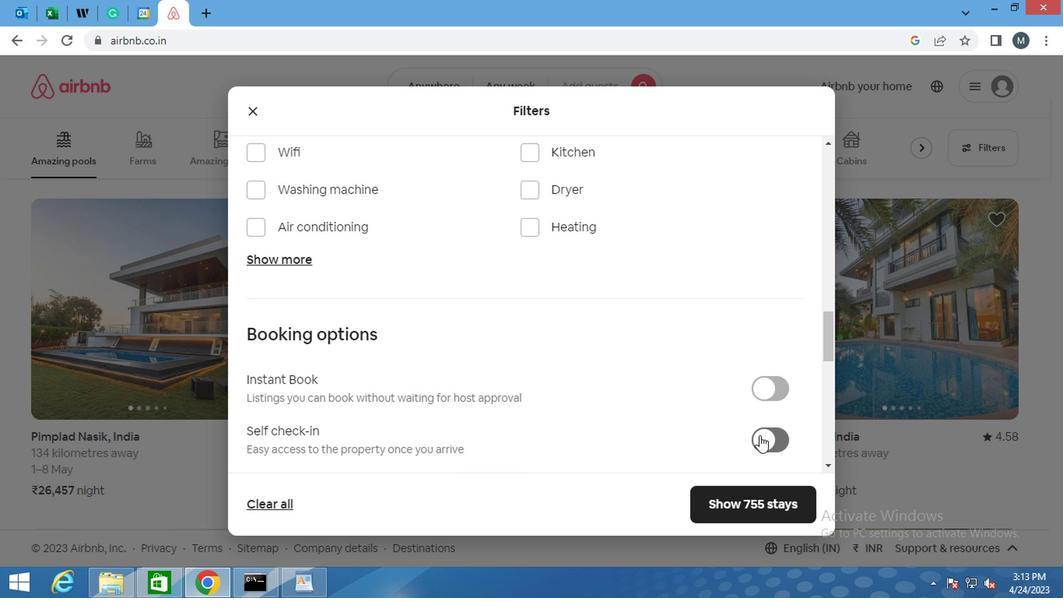 
Action: Mouse moved to (560, 355)
Screenshot: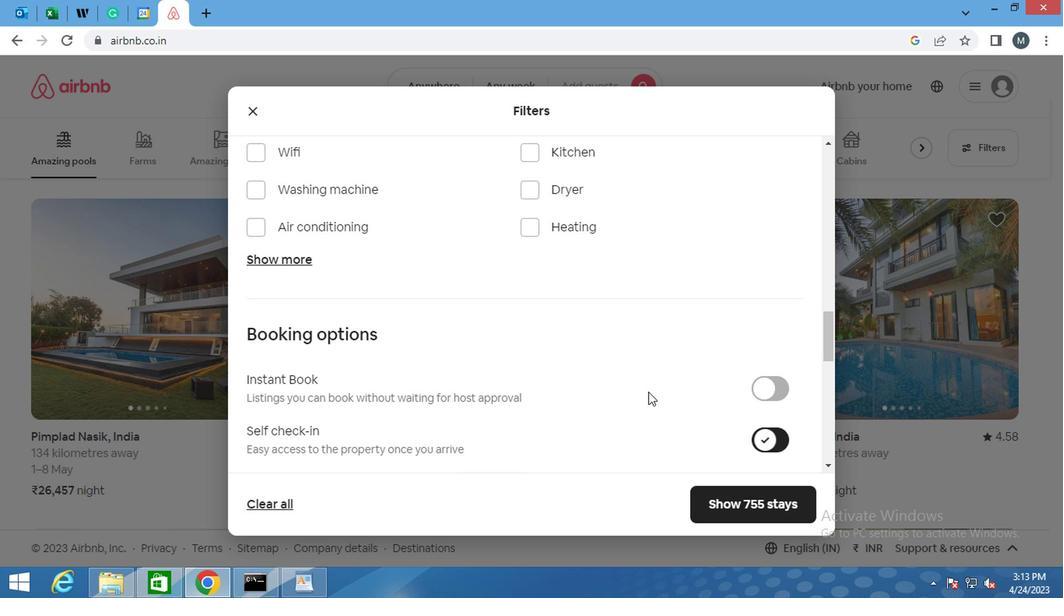 
Action: Mouse scrolled (560, 354) with delta (0, 0)
Screenshot: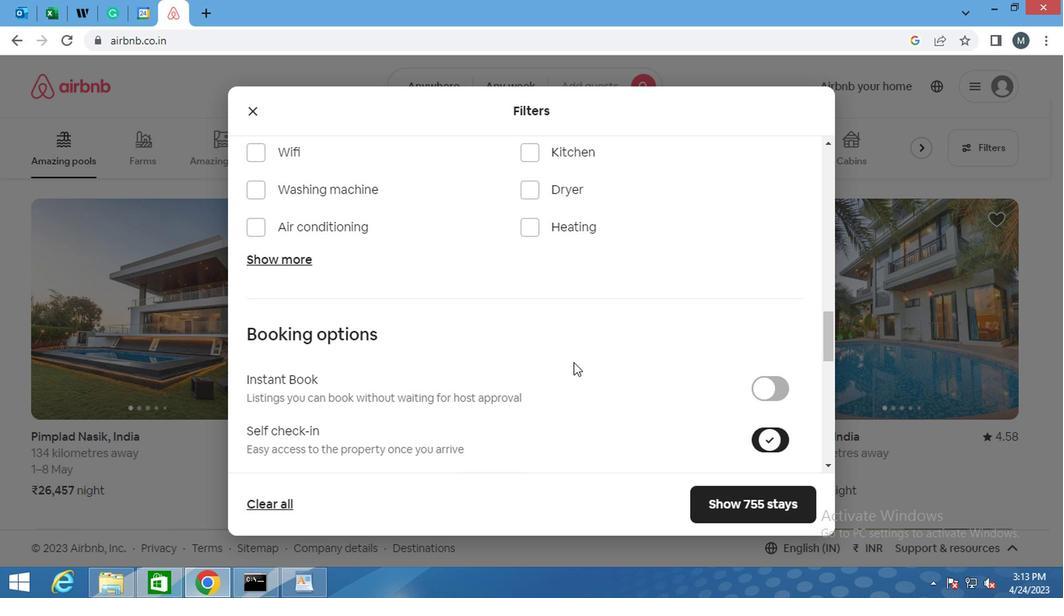 
Action: Mouse scrolled (560, 354) with delta (0, 0)
Screenshot: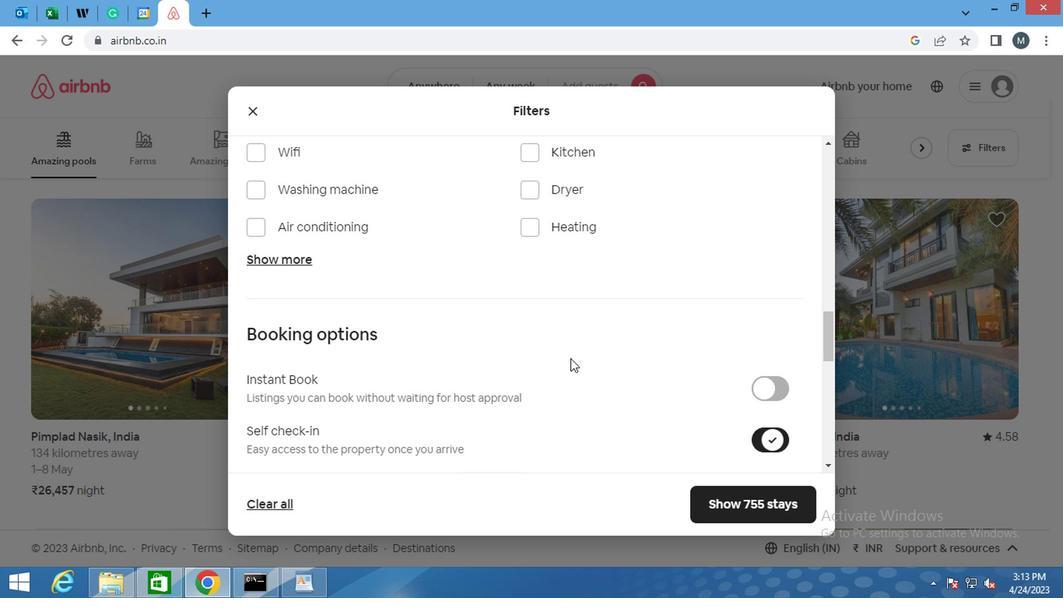 
Action: Mouse moved to (552, 358)
Screenshot: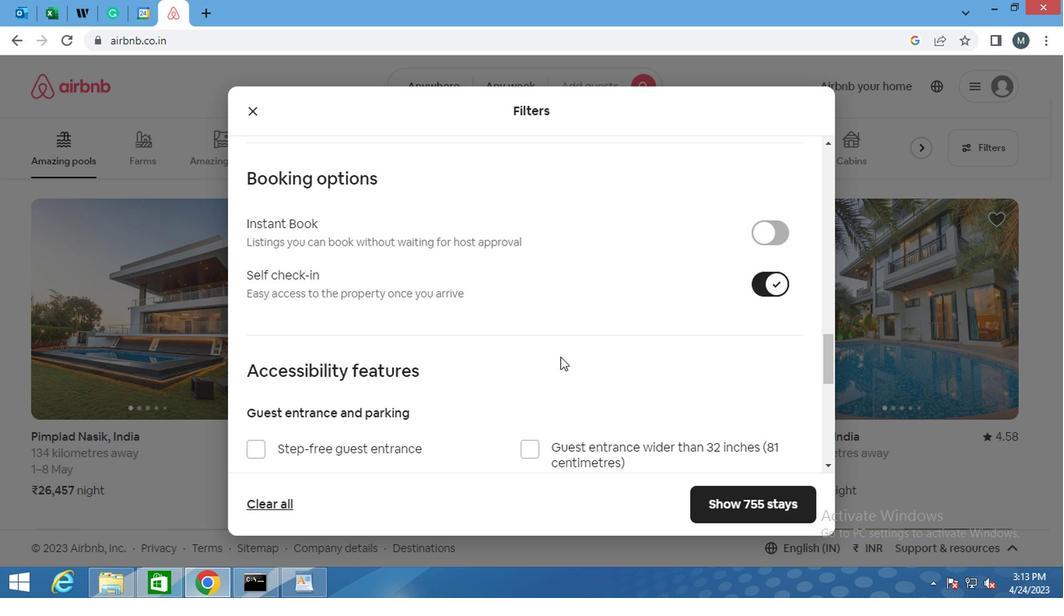 
Action: Mouse scrolled (552, 357) with delta (0, -1)
Screenshot: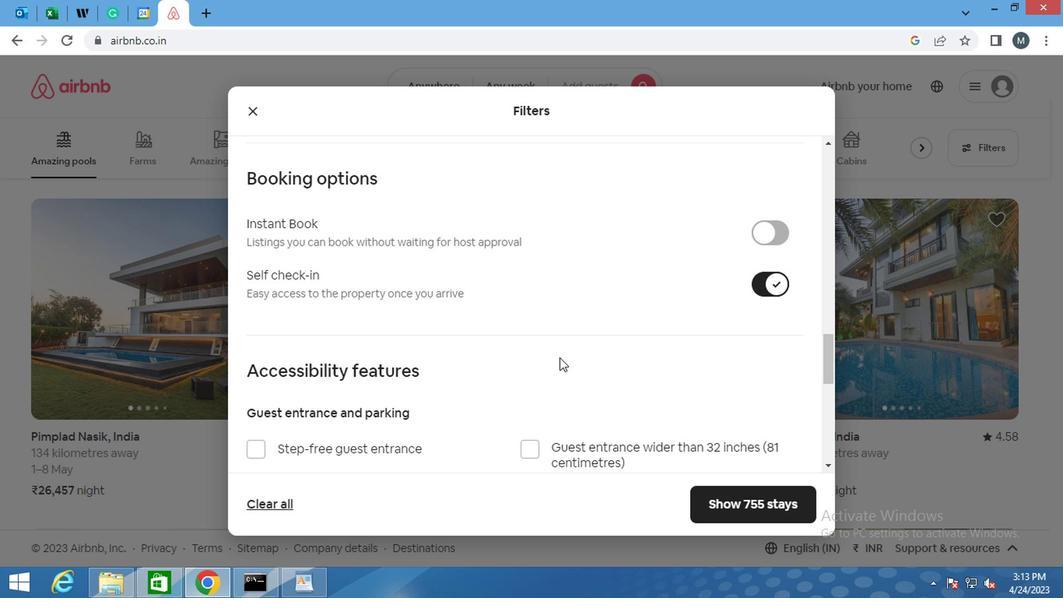 
Action: Mouse moved to (530, 359)
Screenshot: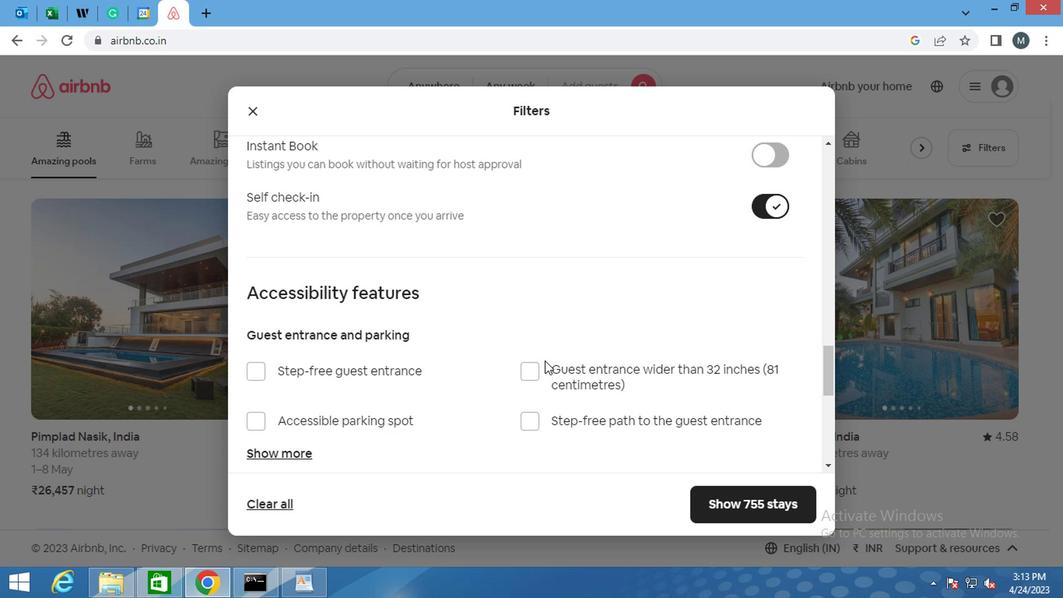 
Action: Mouse scrolled (530, 358) with delta (0, 0)
Screenshot: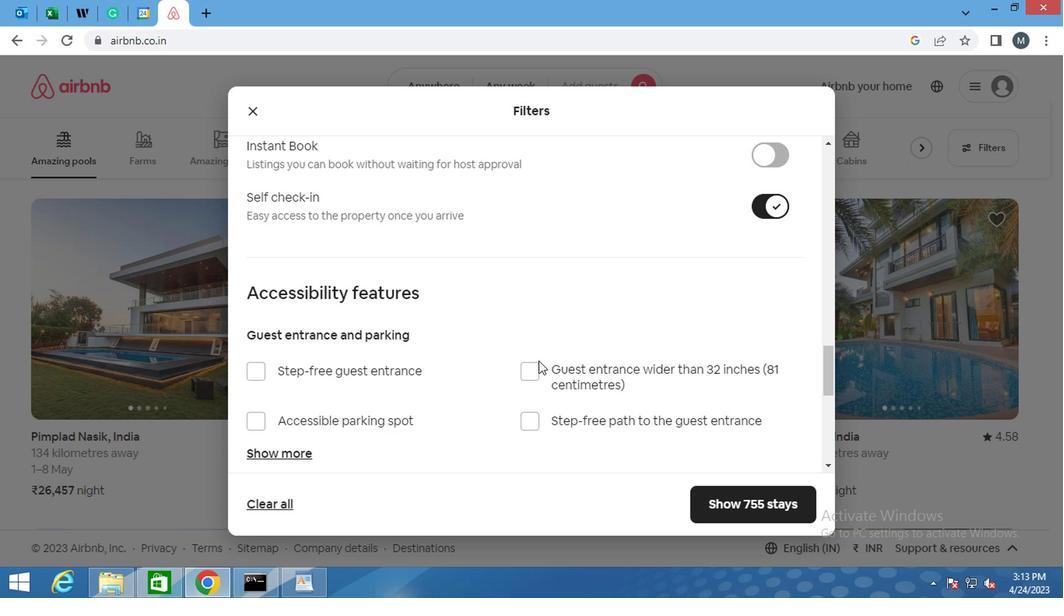 
Action: Mouse scrolled (530, 358) with delta (0, 0)
Screenshot: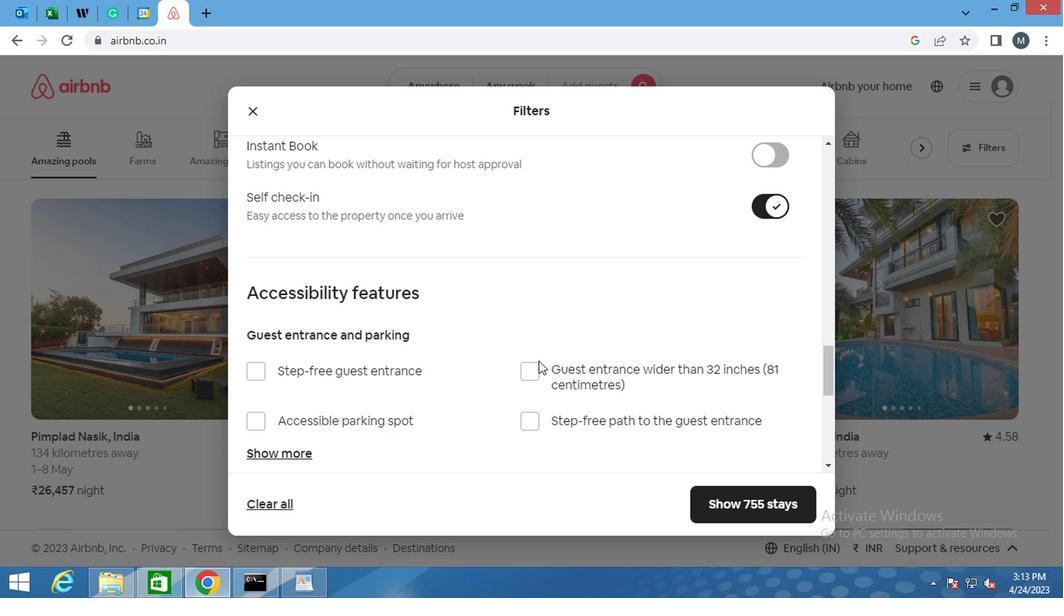
Action: Mouse moved to (527, 358)
Screenshot: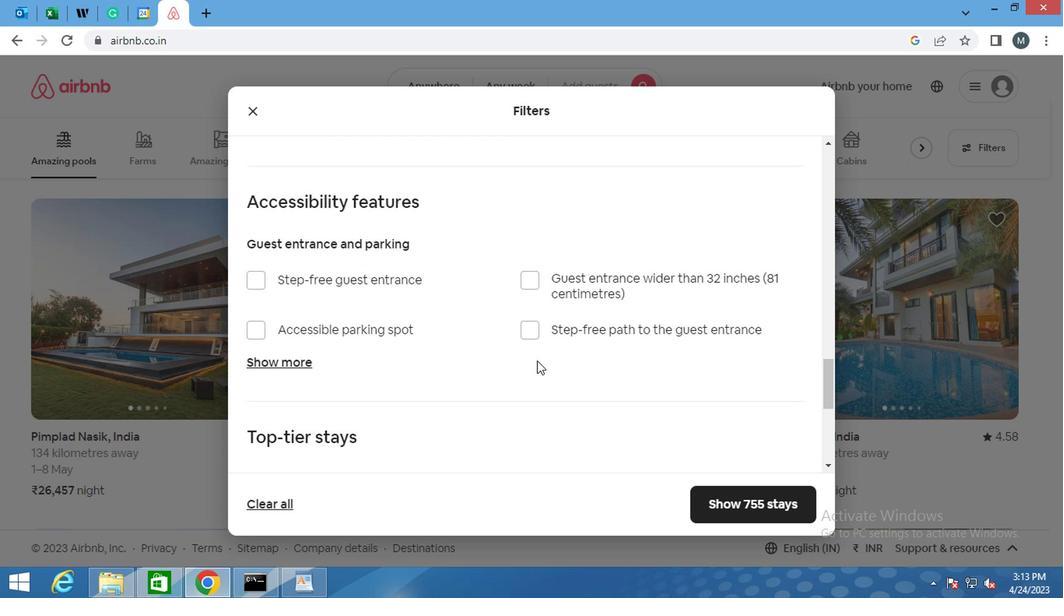 
Action: Mouse scrolled (527, 357) with delta (0, -1)
Screenshot: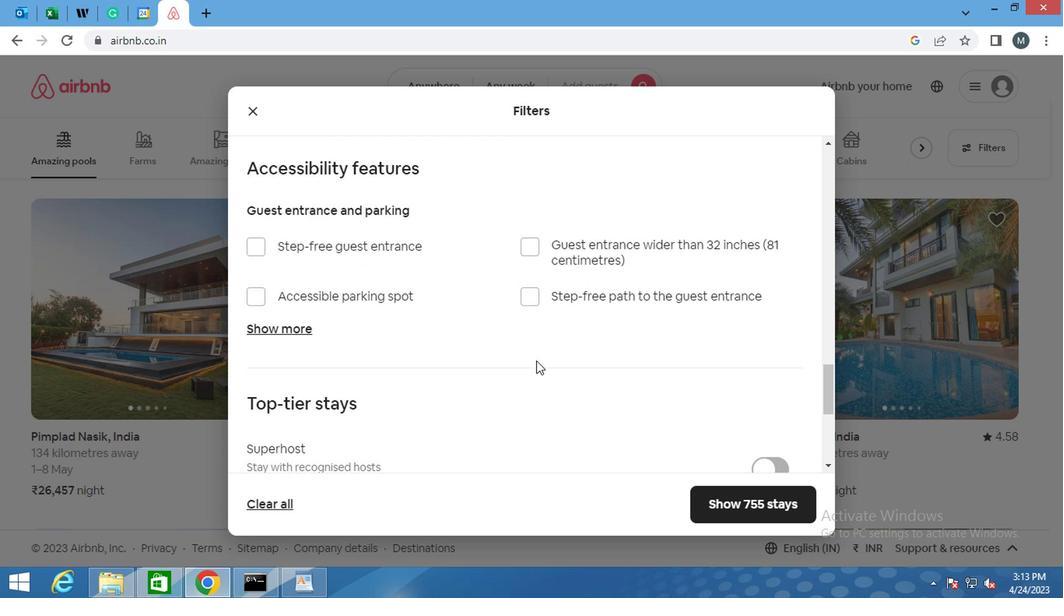 
Action: Mouse moved to (314, 402)
Screenshot: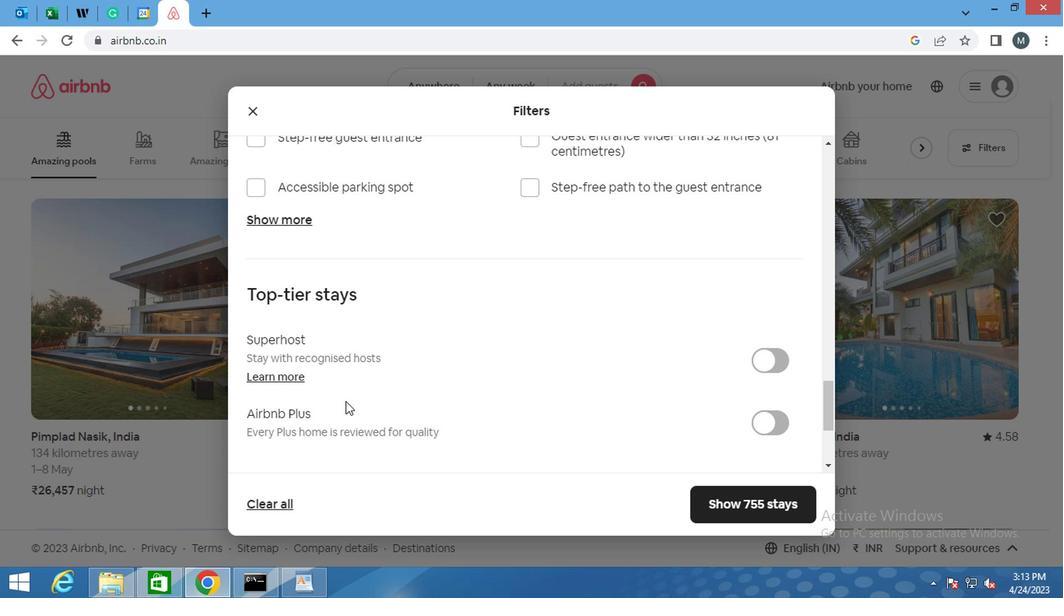 
Action: Mouse scrolled (314, 402) with delta (0, 0)
Screenshot: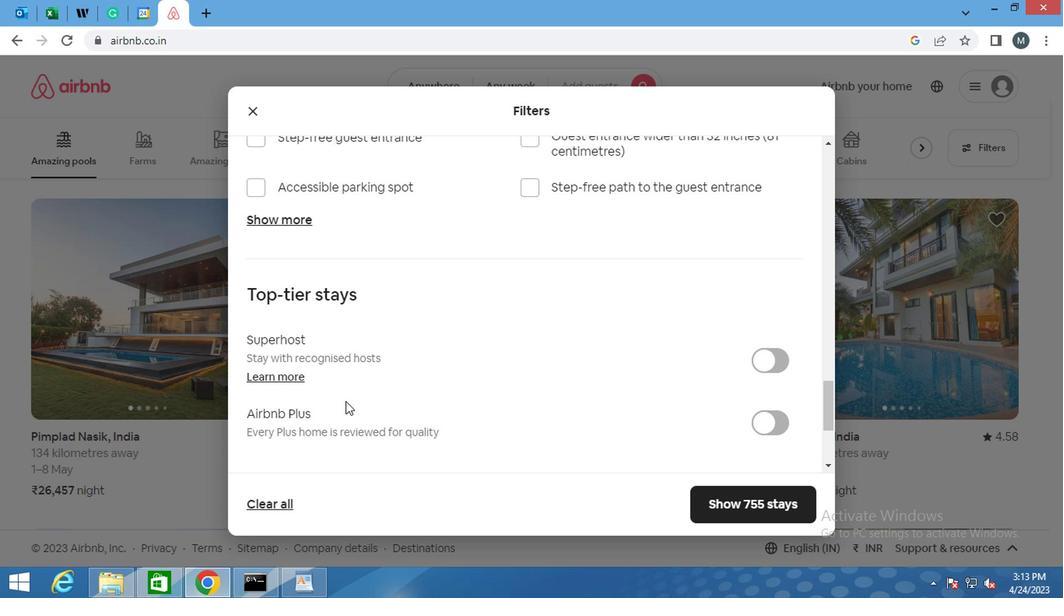 
Action: Mouse moved to (314, 404)
Screenshot: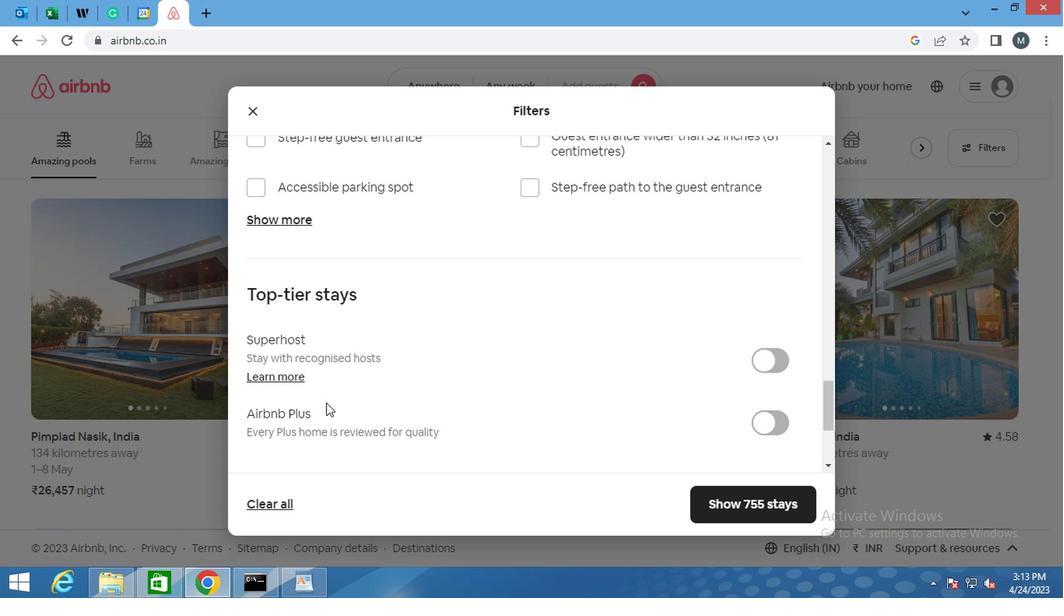 
Action: Mouse scrolled (314, 404) with delta (0, 0)
Screenshot: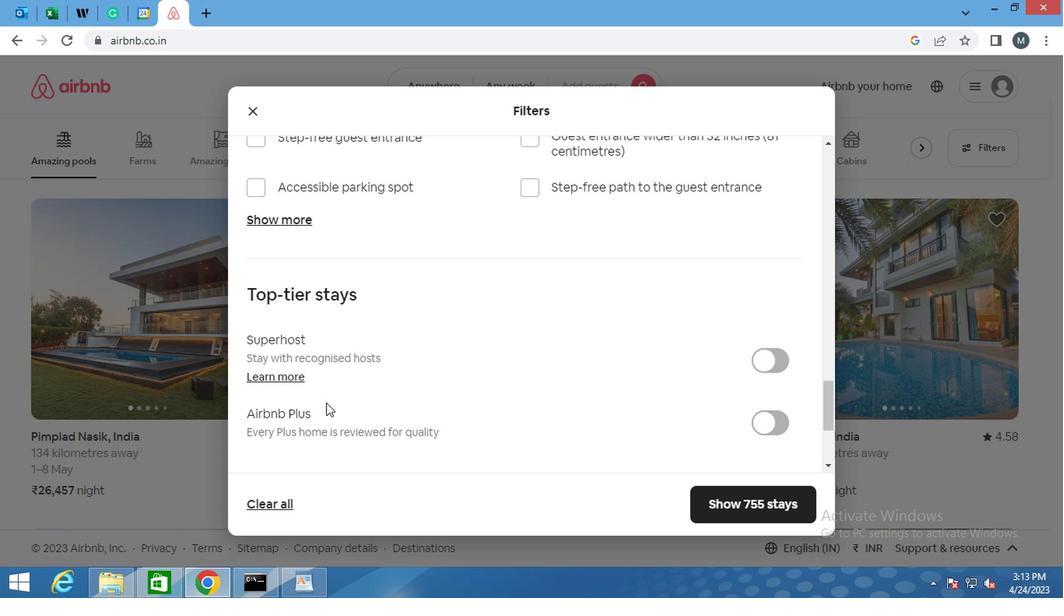 
Action: Mouse moved to (314, 406)
Screenshot: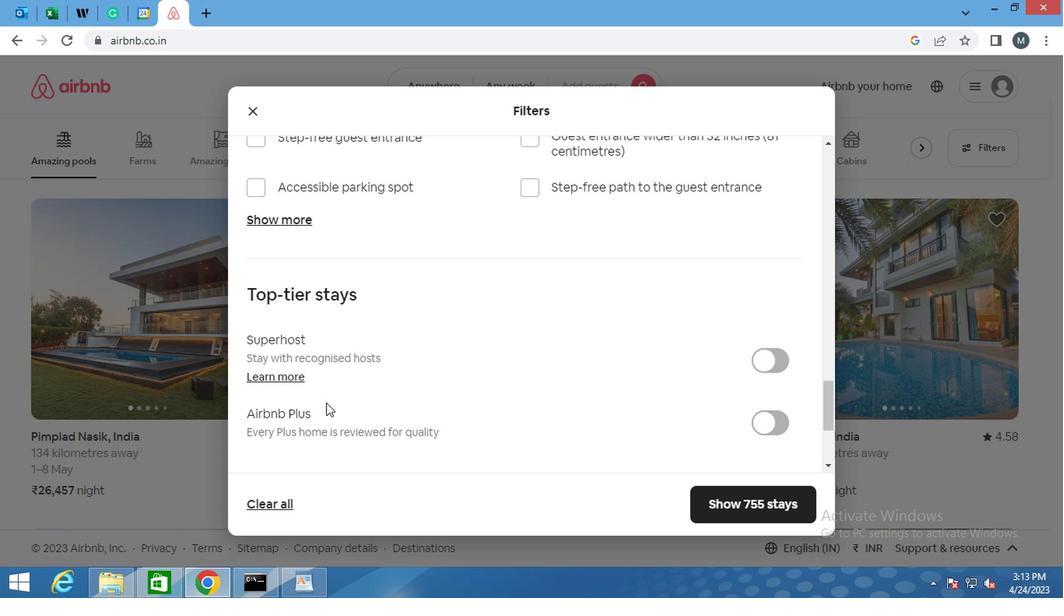 
Action: Mouse scrolled (314, 405) with delta (0, -1)
Screenshot: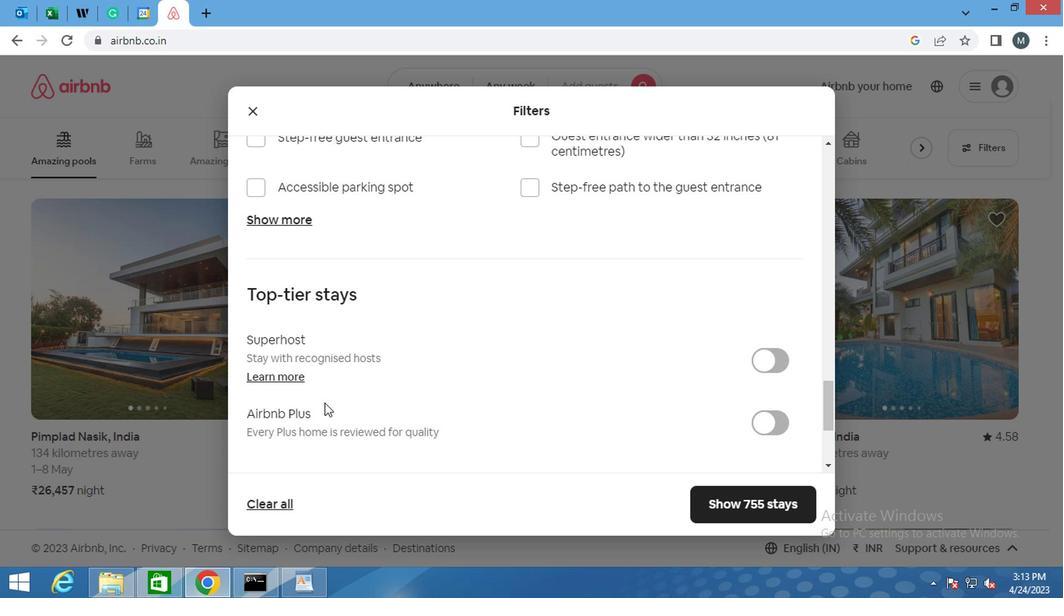 
Action: Mouse moved to (273, 433)
Screenshot: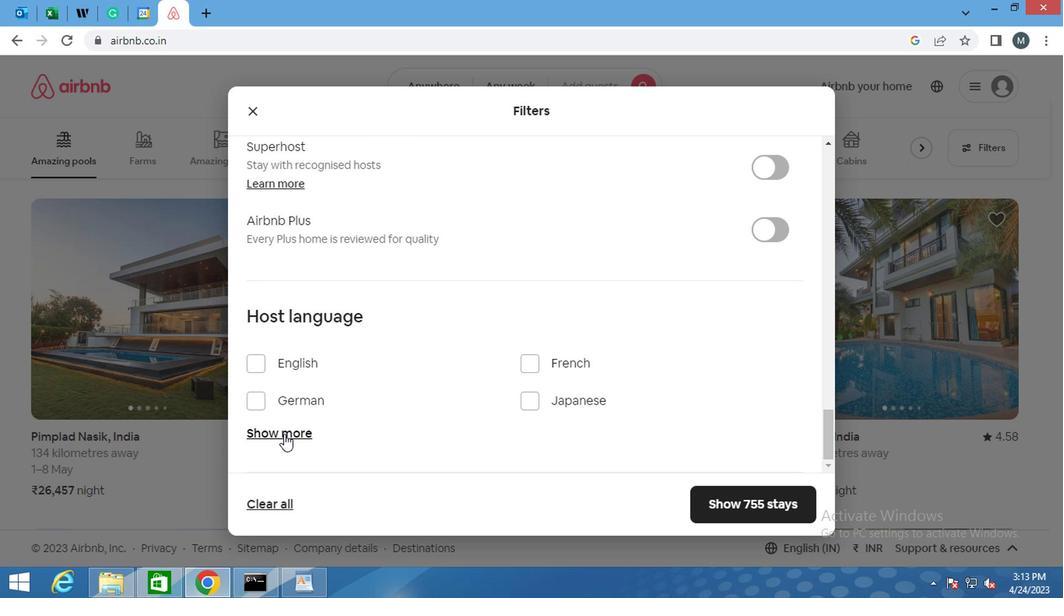 
Action: Mouse pressed left at (273, 433)
Screenshot: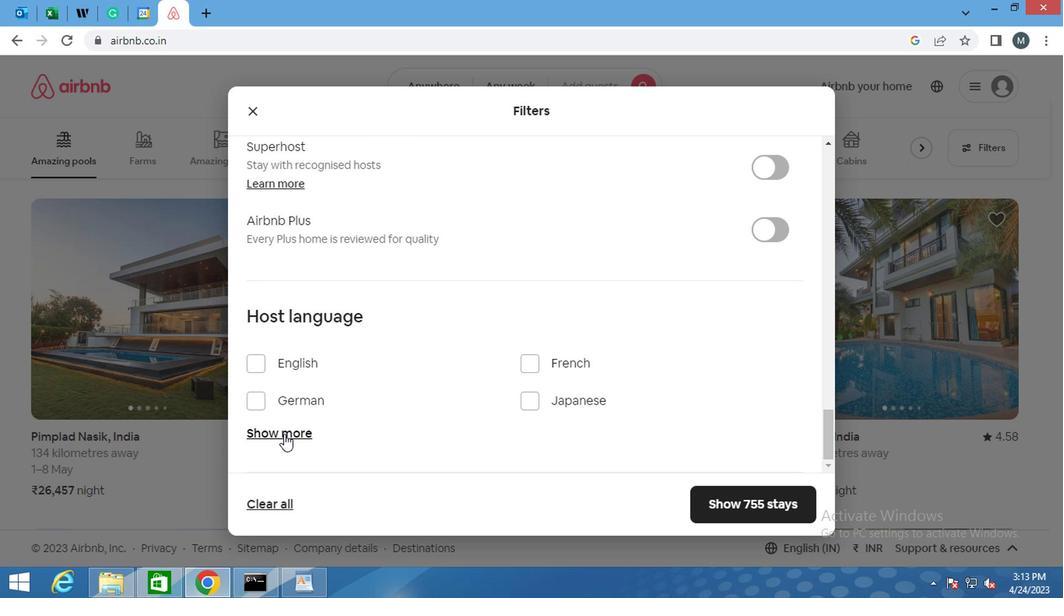 
Action: Mouse moved to (303, 366)
Screenshot: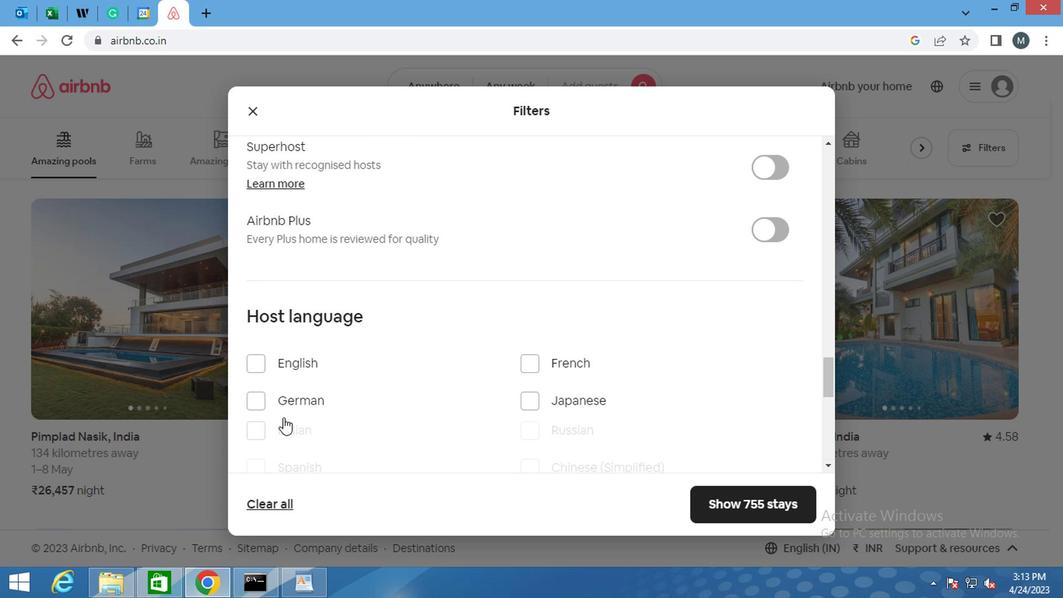 
Action: Mouse scrolled (303, 365) with delta (0, -1)
Screenshot: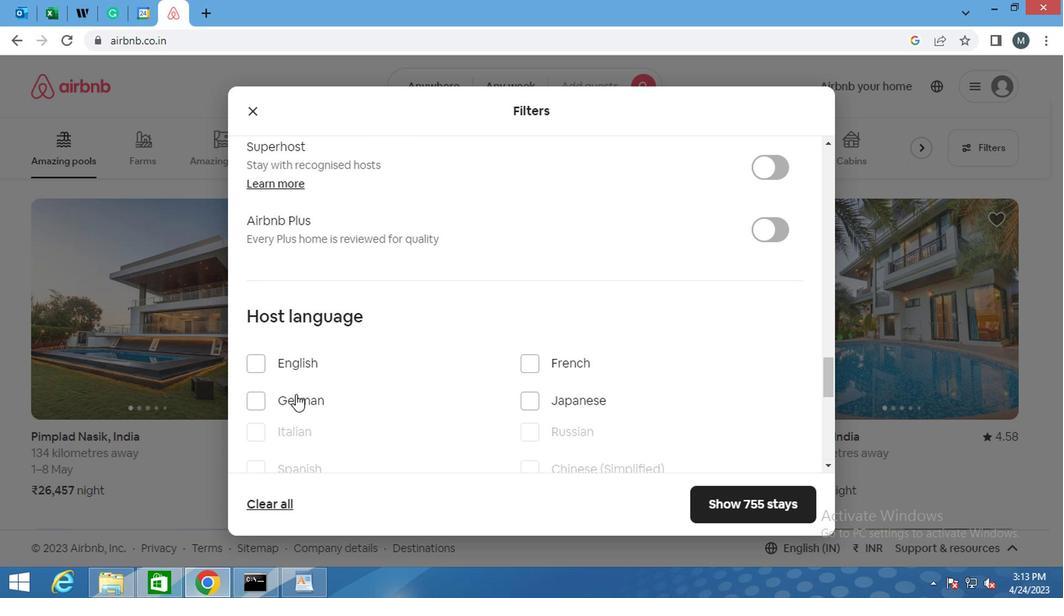 
Action: Mouse scrolled (303, 365) with delta (0, -1)
Screenshot: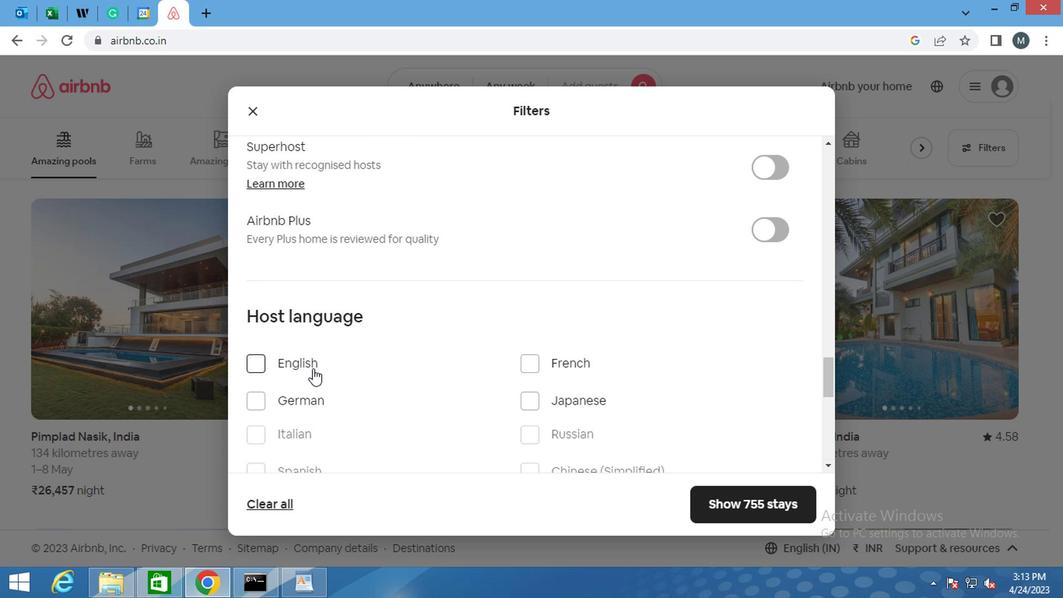 
Action: Mouse moved to (236, 319)
Screenshot: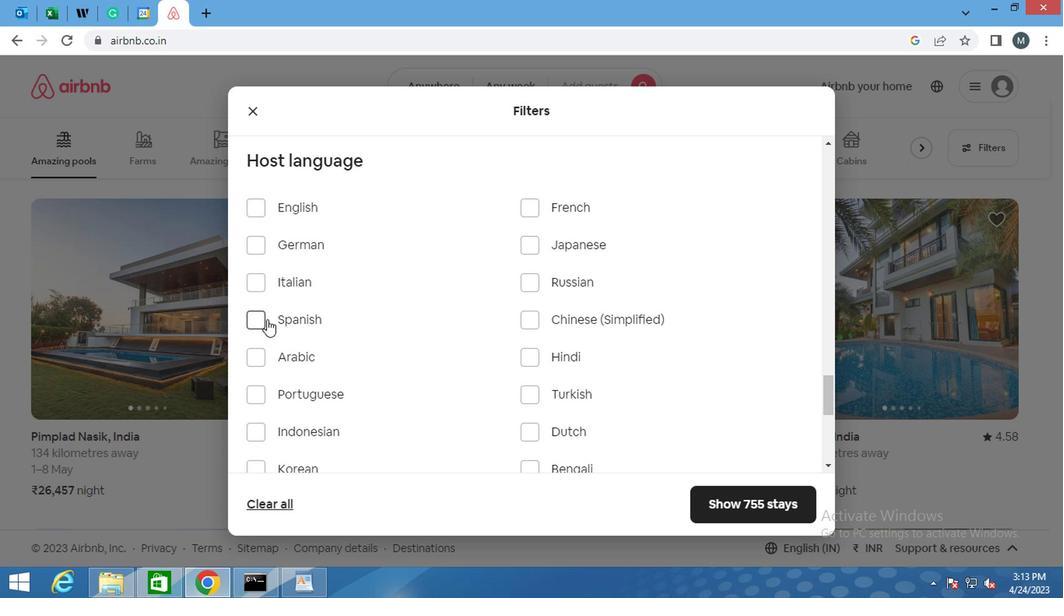 
Action: Mouse pressed left at (236, 319)
Screenshot: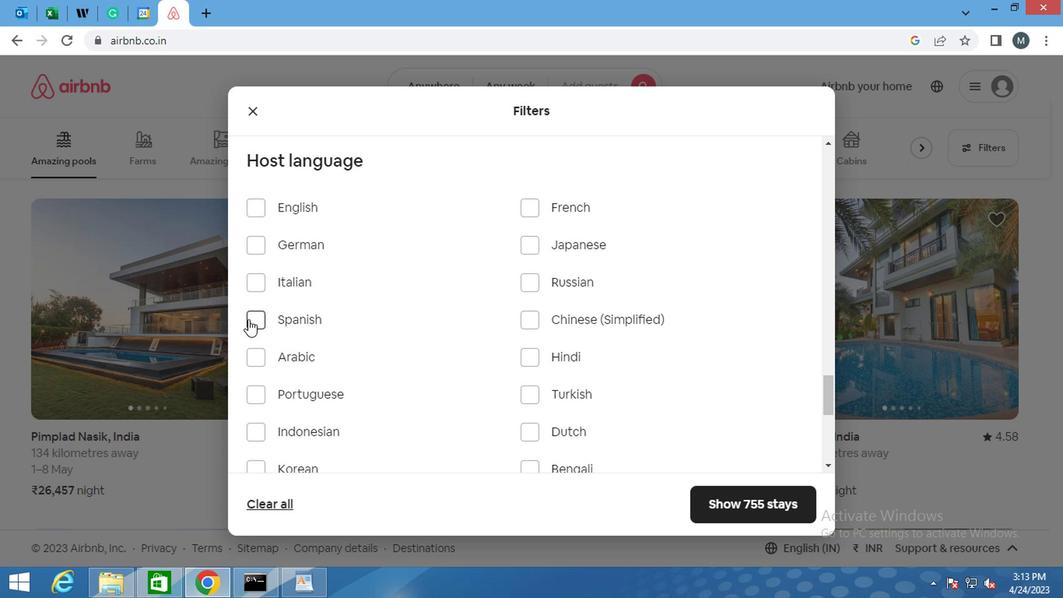 
Action: Mouse moved to (715, 498)
Screenshot: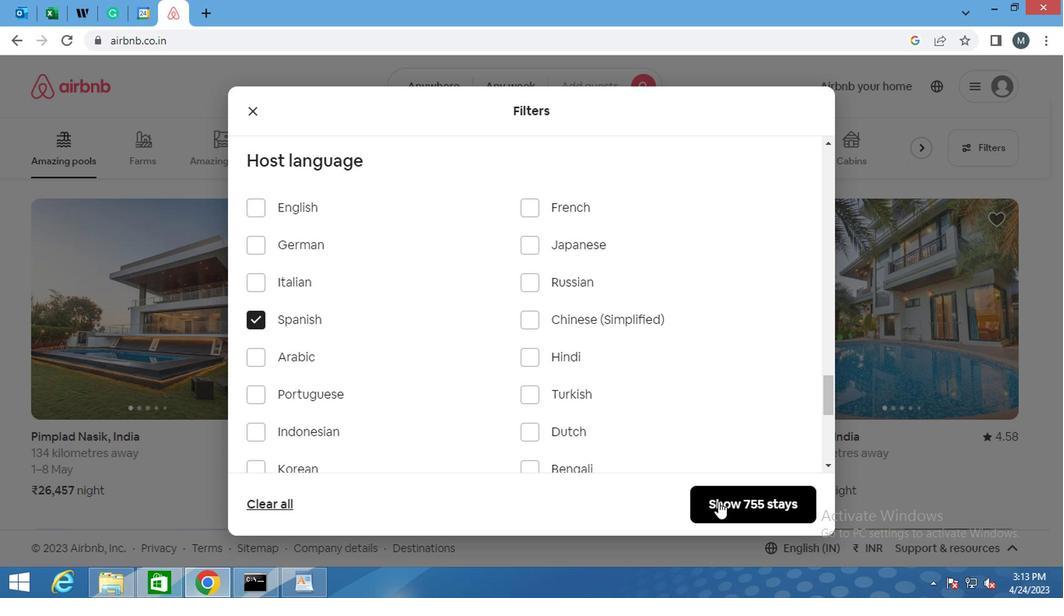 
Action: Mouse pressed left at (715, 498)
Screenshot: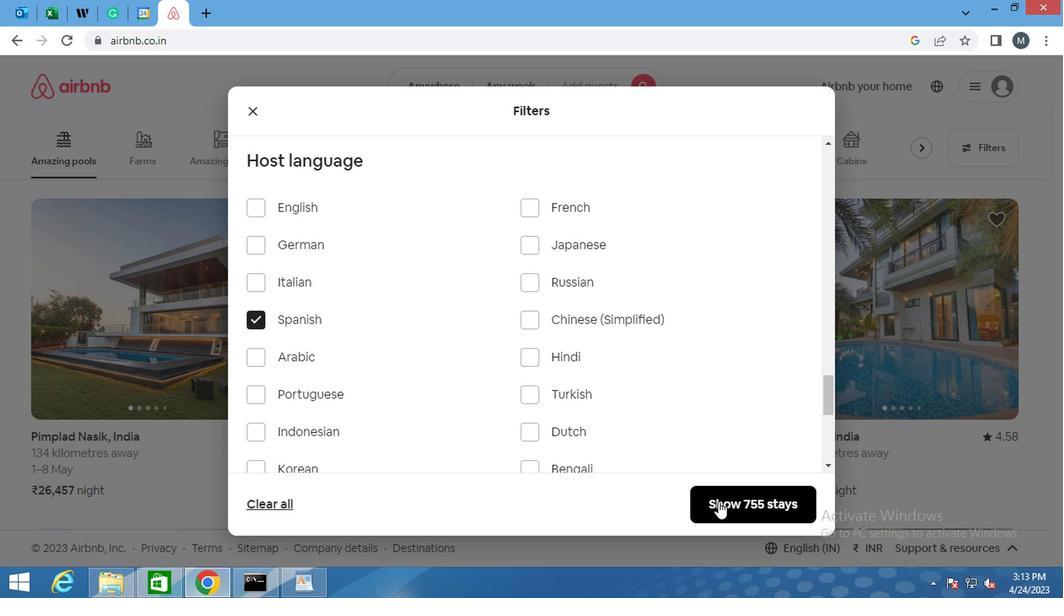 
Action: Mouse moved to (714, 488)
Screenshot: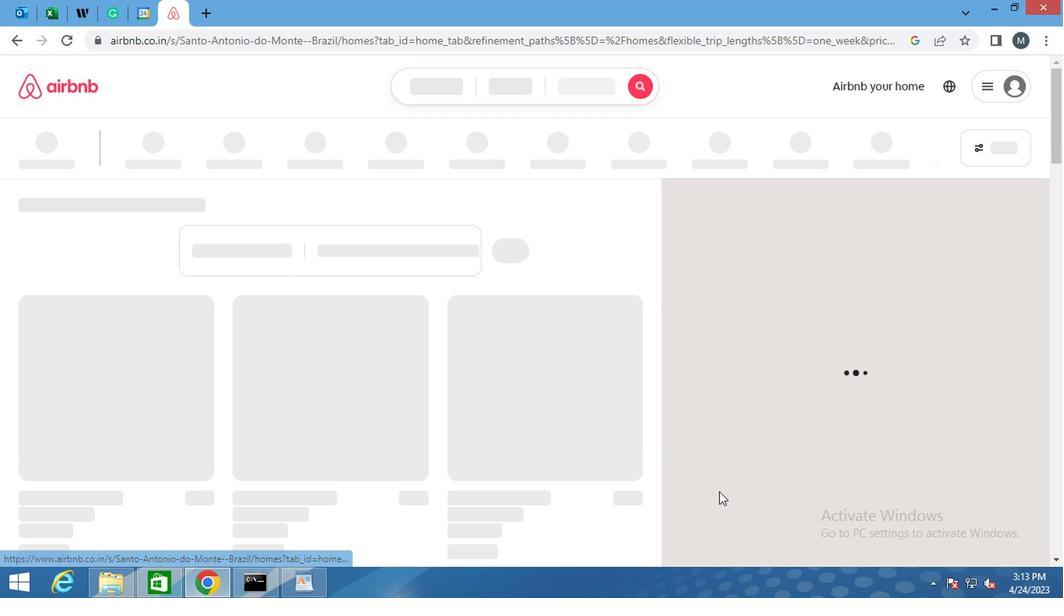 
